 Task: Open a blank sheet, save the file as Serengeti.epub and add heading 'Serengeti National Park',with the parapraph 'Located in Tanzania, the Serengeti National Park is famous for its annual wildebeest migration and abundant wildlife. It offers a unique safari experience, allowing visitors to witness the awe-inspiring interactions between predators and prey in one of Africa's most iconic ecosystems.'Apply Font Style Merriweather And font size 18. Apply font style in  Heading 'Tahoma' and font size 30 Change heading alignment to  Left and paragraph alignment to  Left
Action: Mouse pressed left at (331, 171)
Screenshot: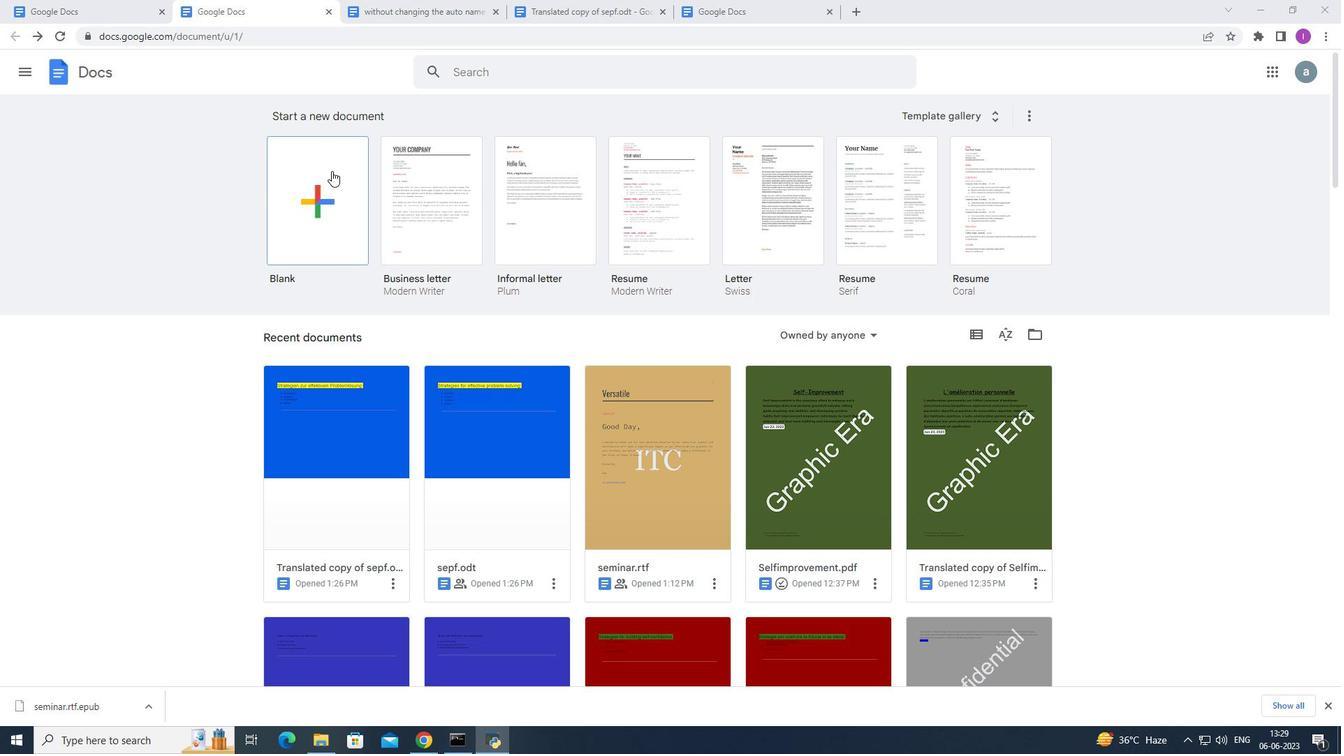 
Action: Mouse moved to (150, 64)
Screenshot: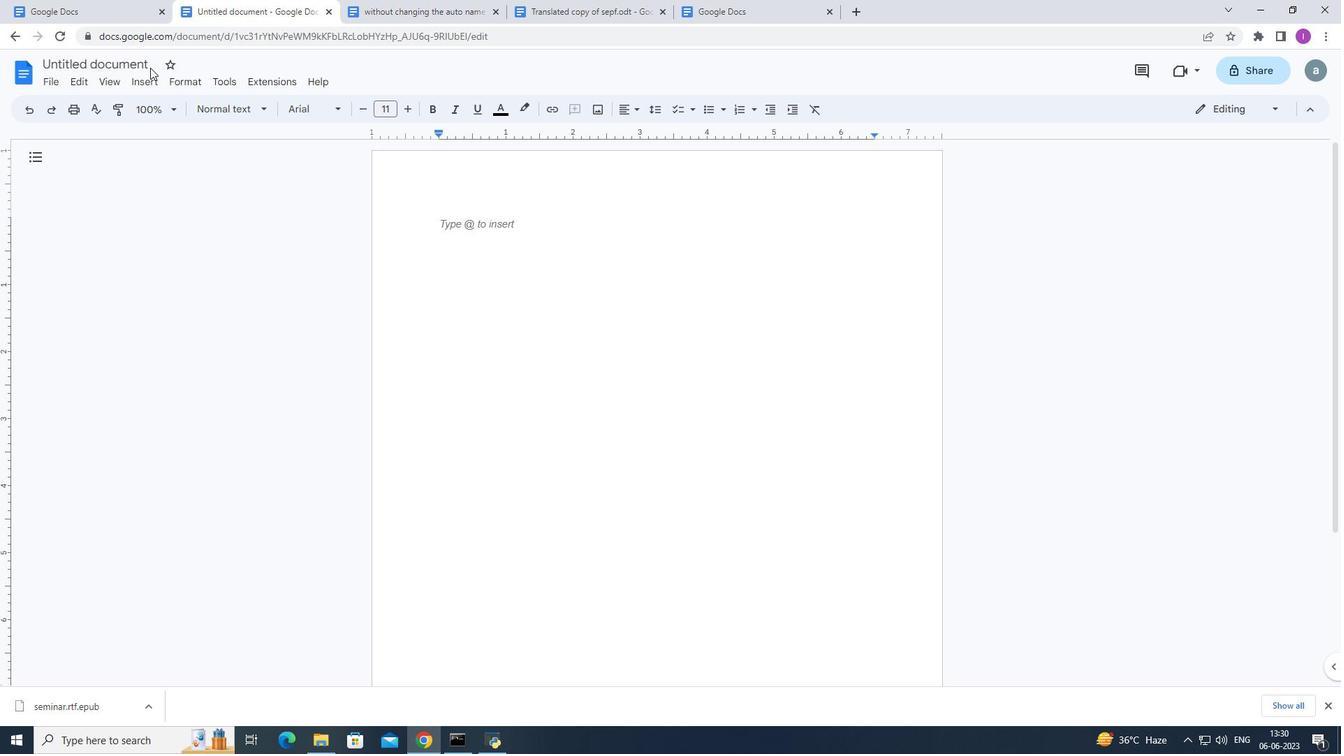 
Action: Mouse pressed left at (150, 64)
Screenshot: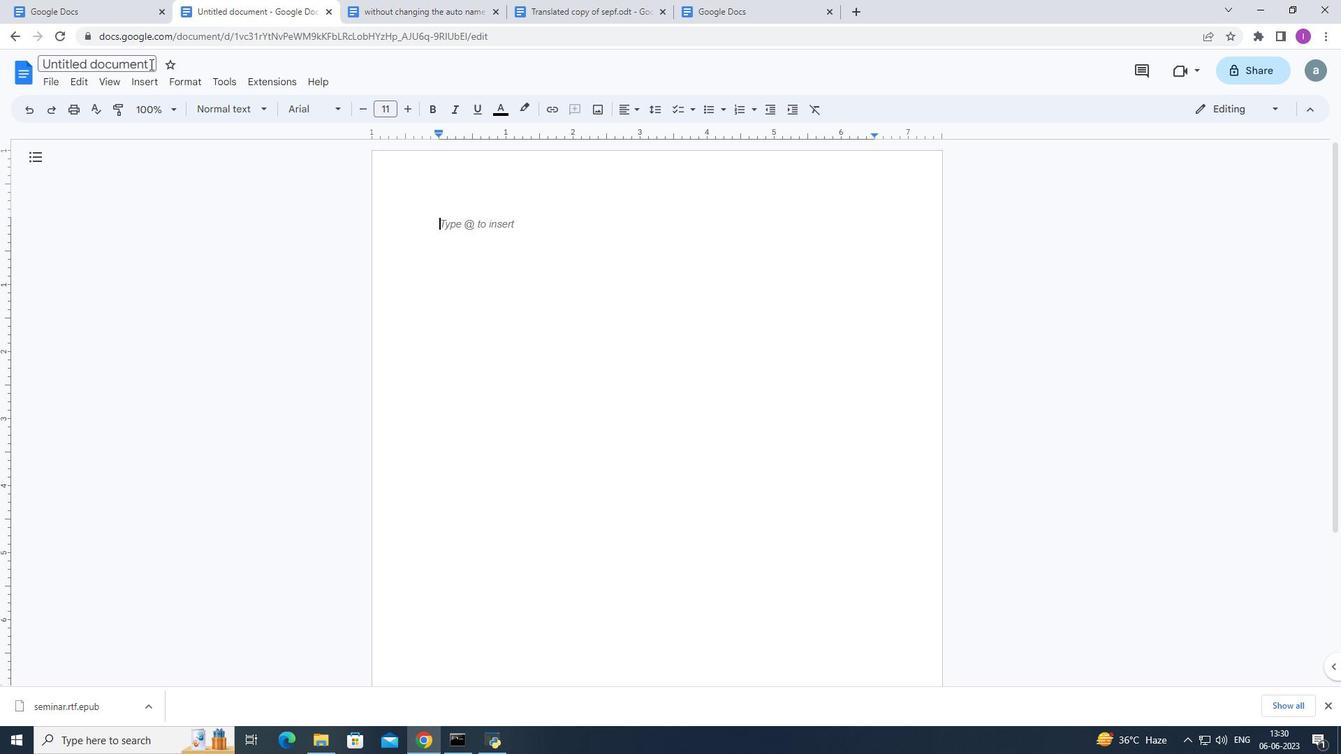 
Action: Key pressed <Key.shift>Serengeti.epub
Screenshot: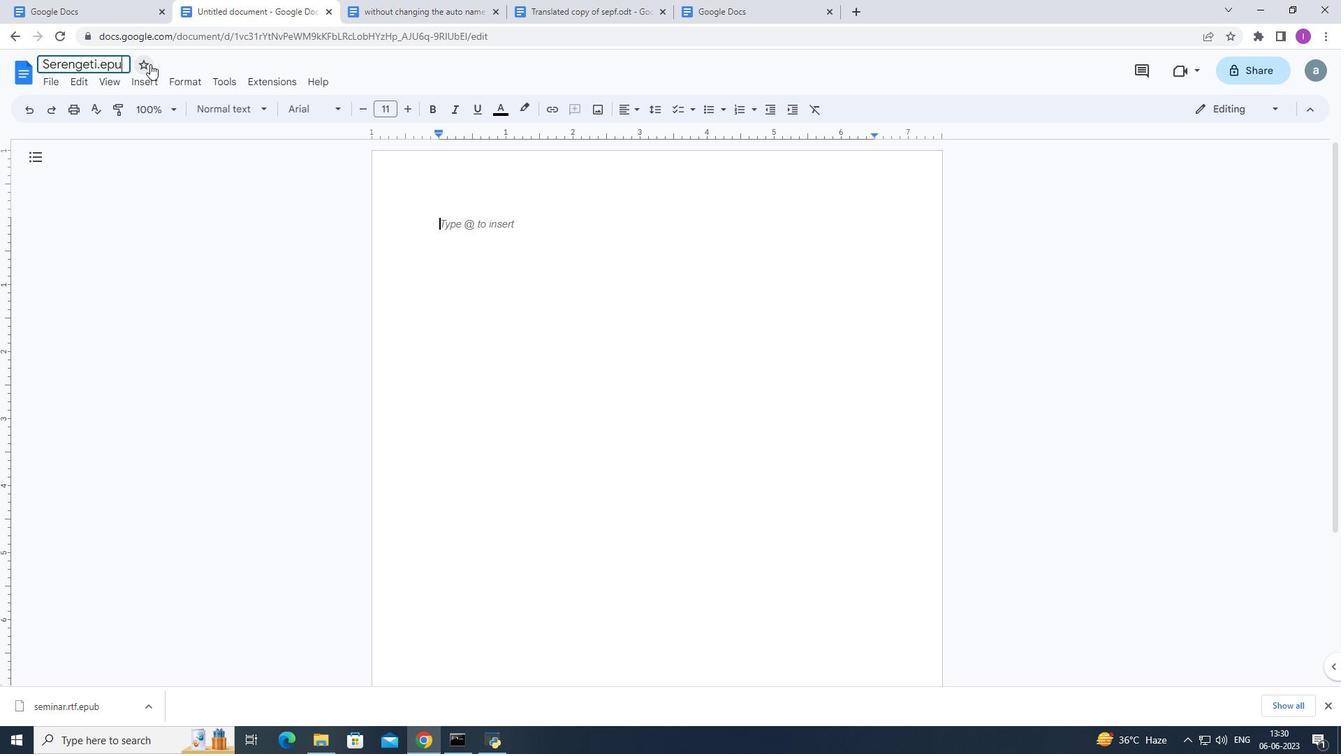 
Action: Mouse moved to (221, 74)
Screenshot: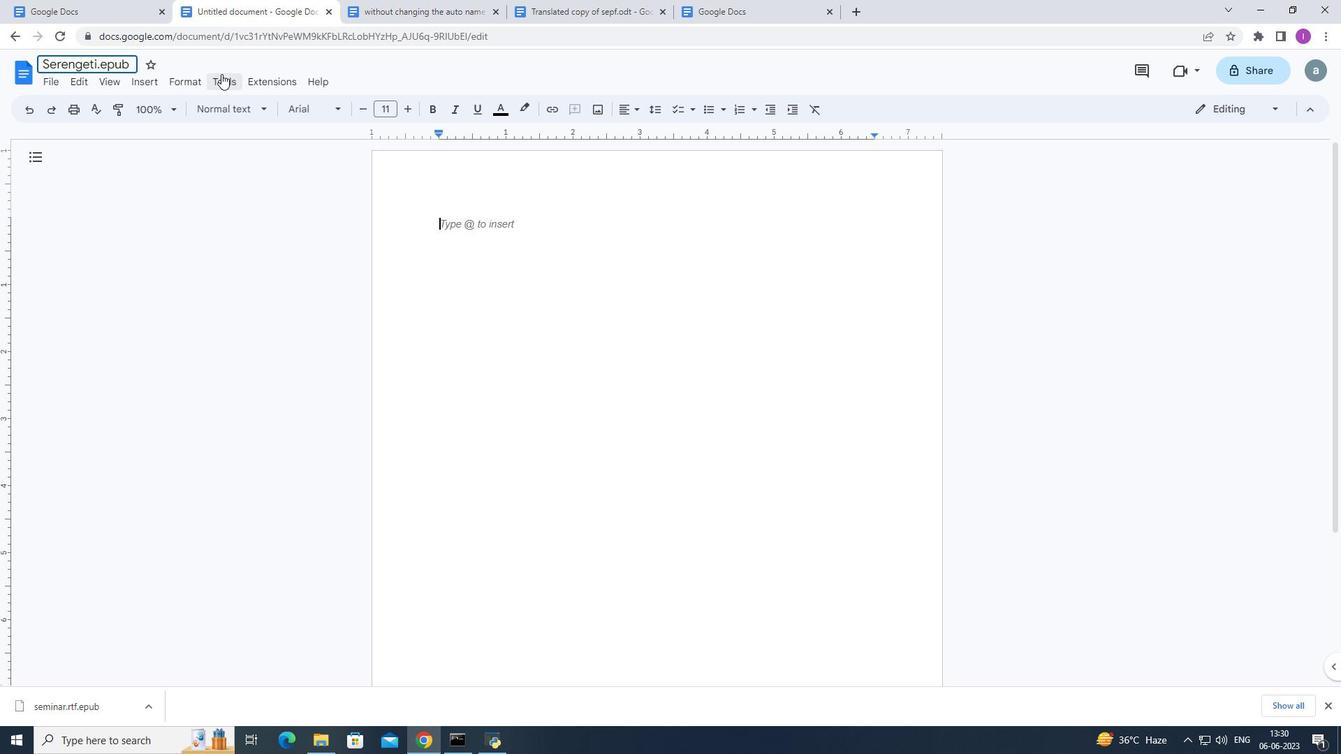 
Action: Mouse pressed left at (221, 74)
Screenshot: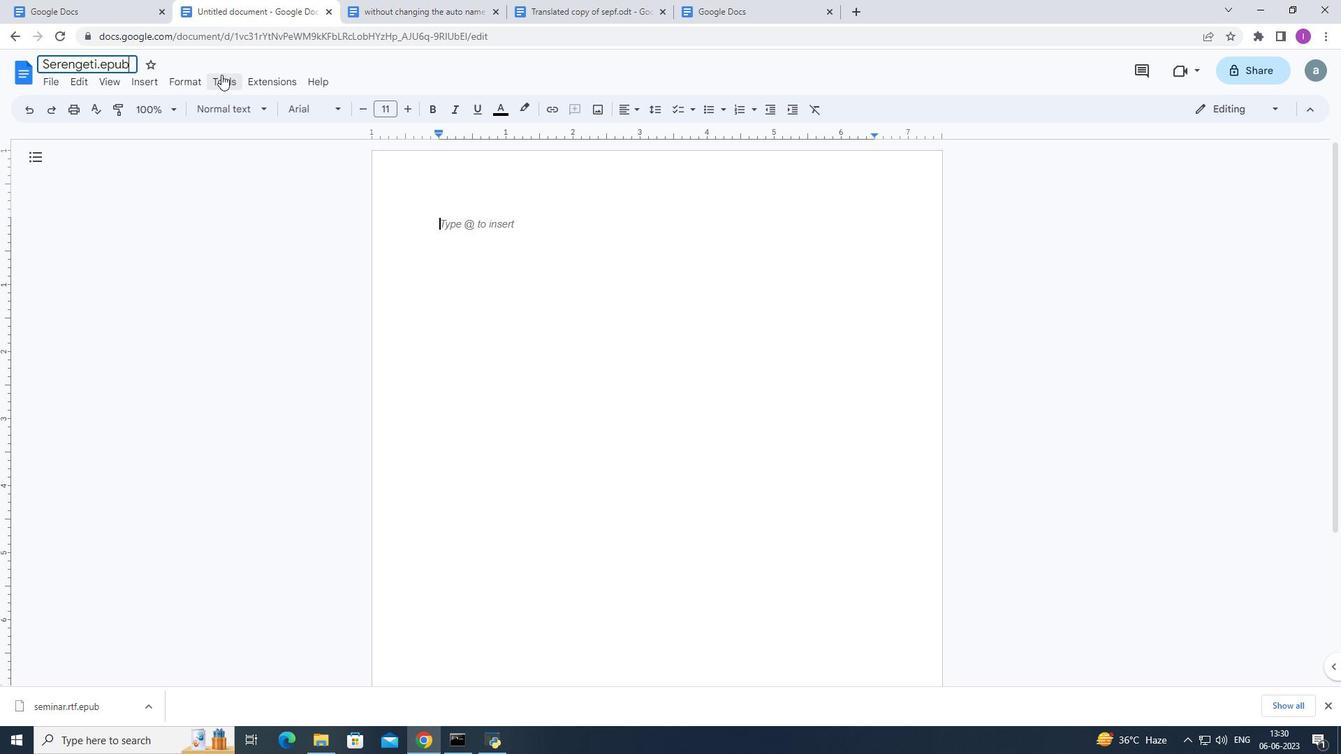 
Action: Mouse moved to (221, 74)
Screenshot: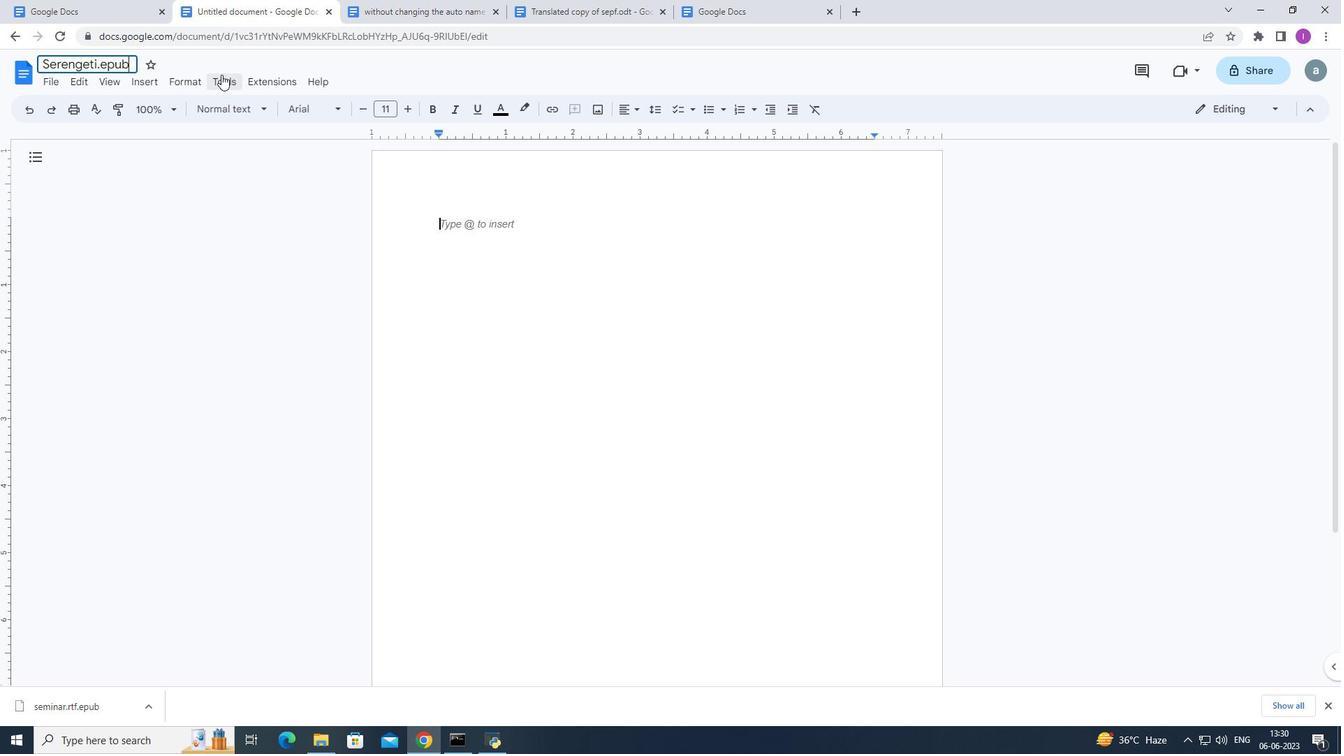 
Action: Mouse pressed left at (221, 74)
Screenshot: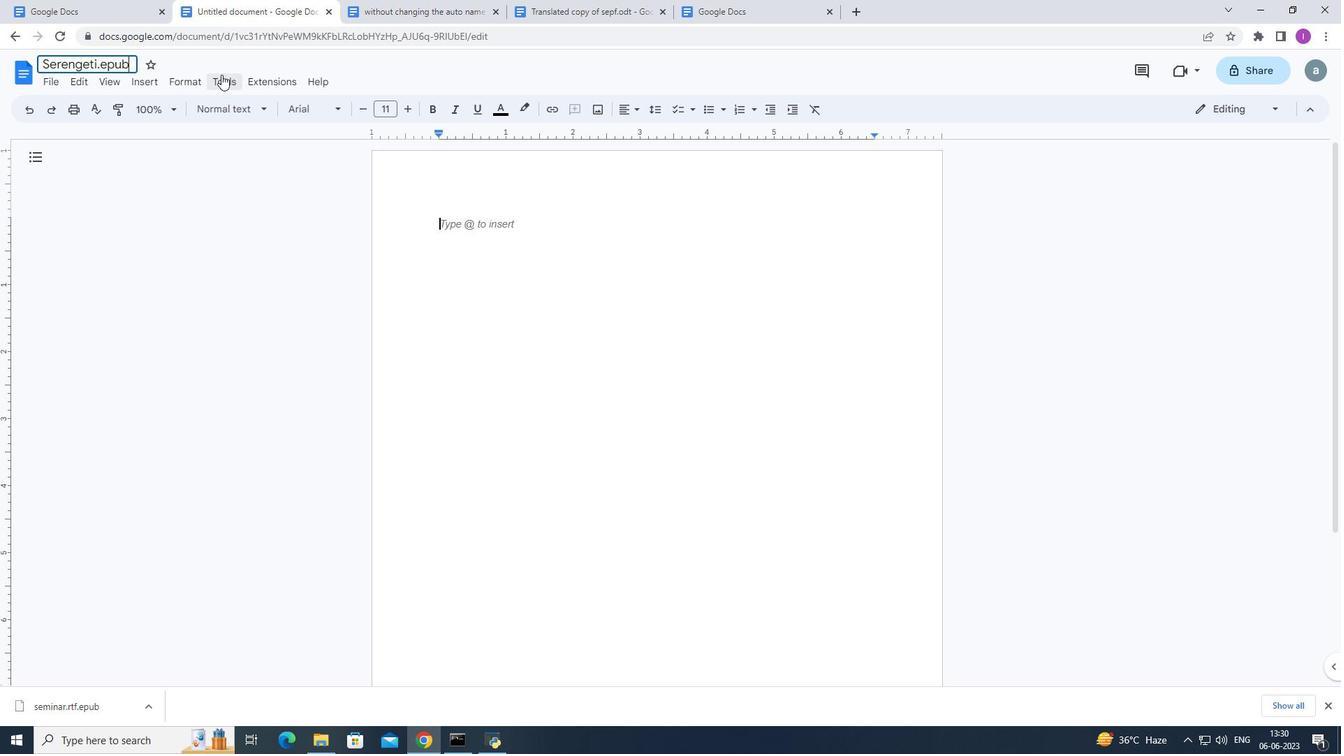 
Action: Mouse moved to (223, 81)
Screenshot: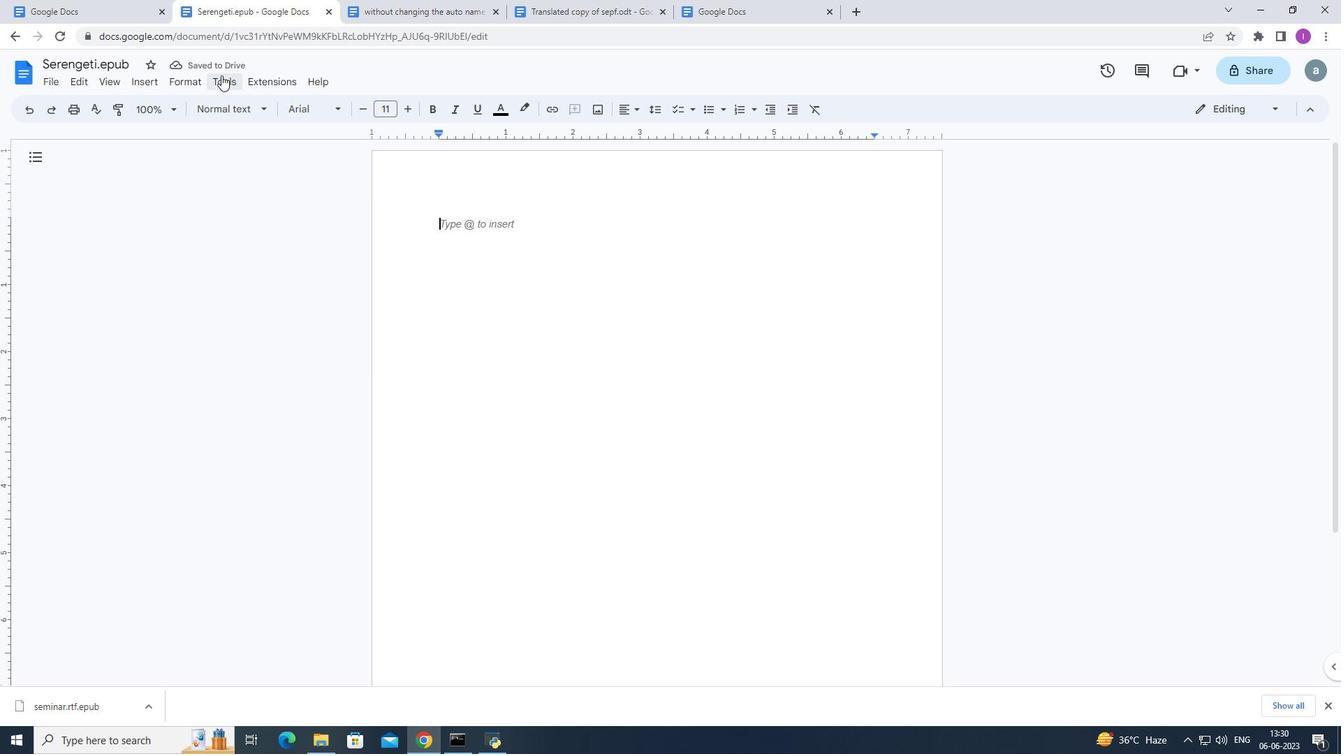 
Action: Mouse pressed left at (223, 81)
Screenshot: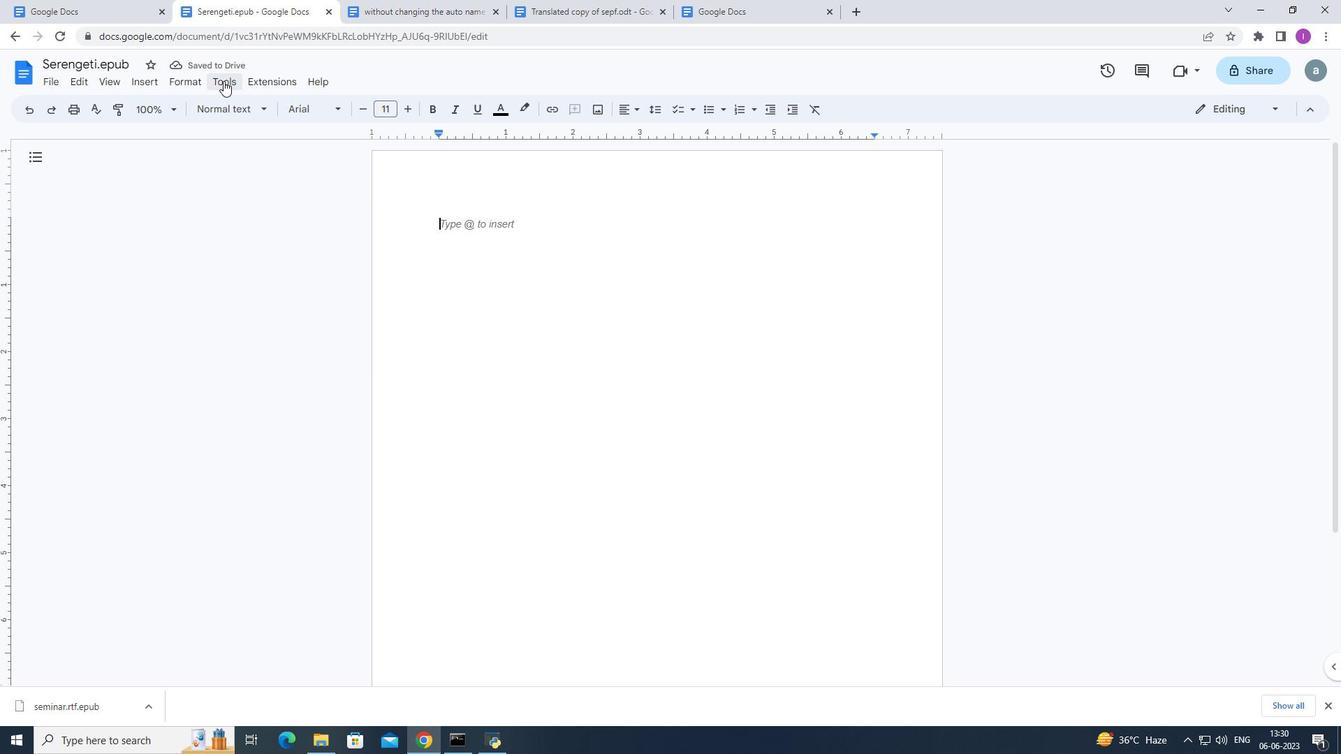 
Action: Mouse moved to (418, 231)
Screenshot: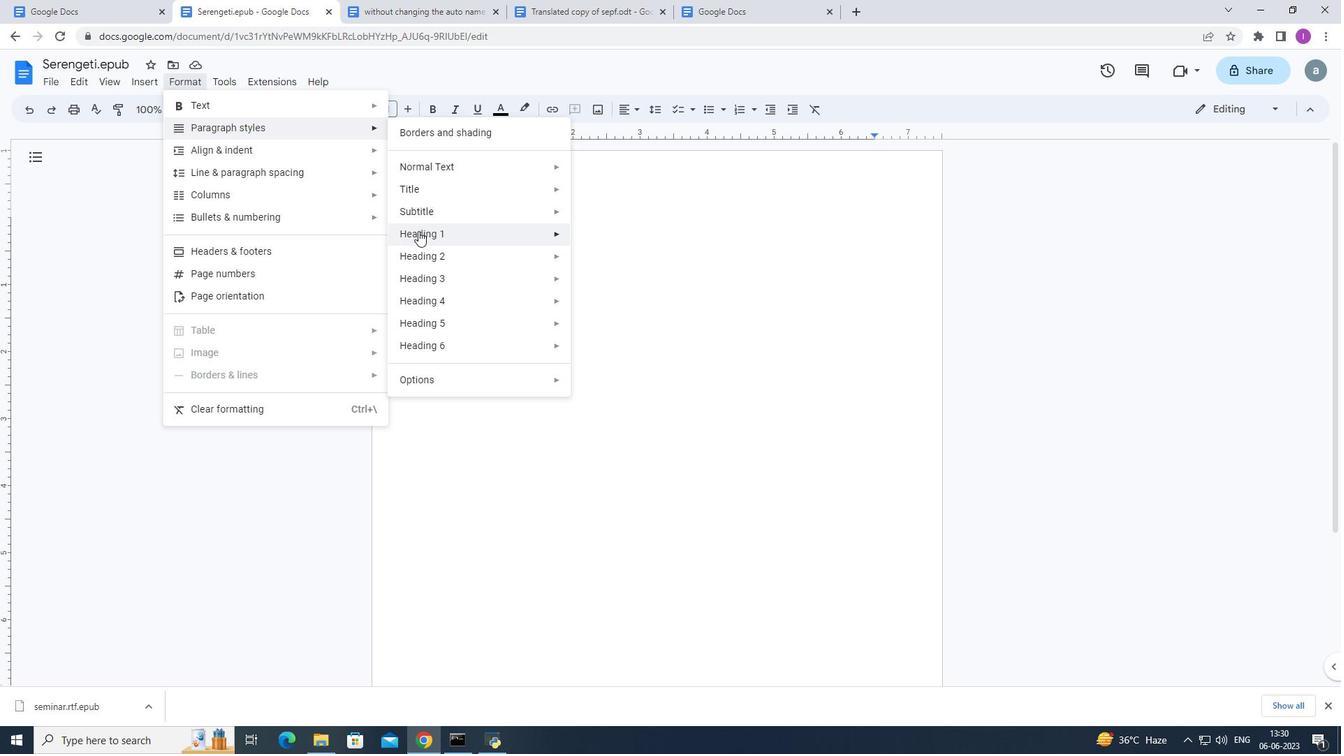 
Action: Mouse pressed left at (418, 231)
Screenshot: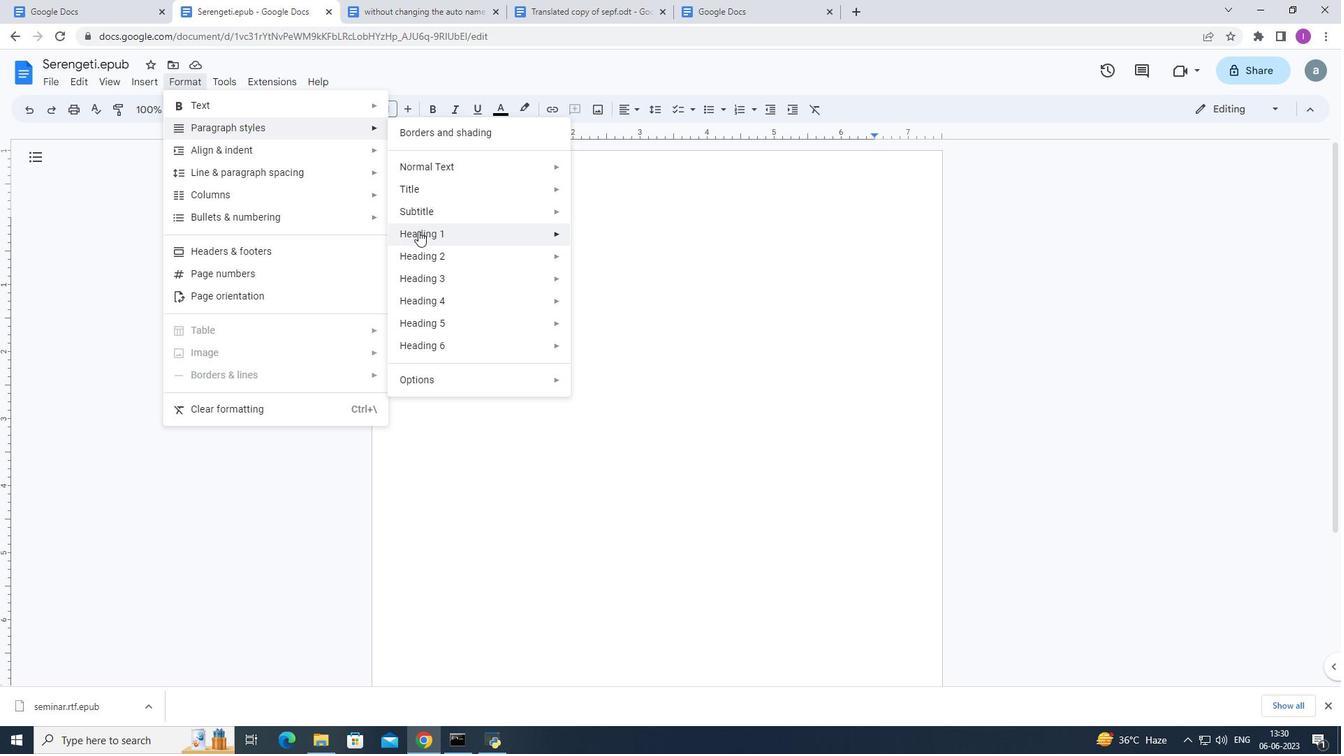 
Action: Mouse moved to (419, 231)
Screenshot: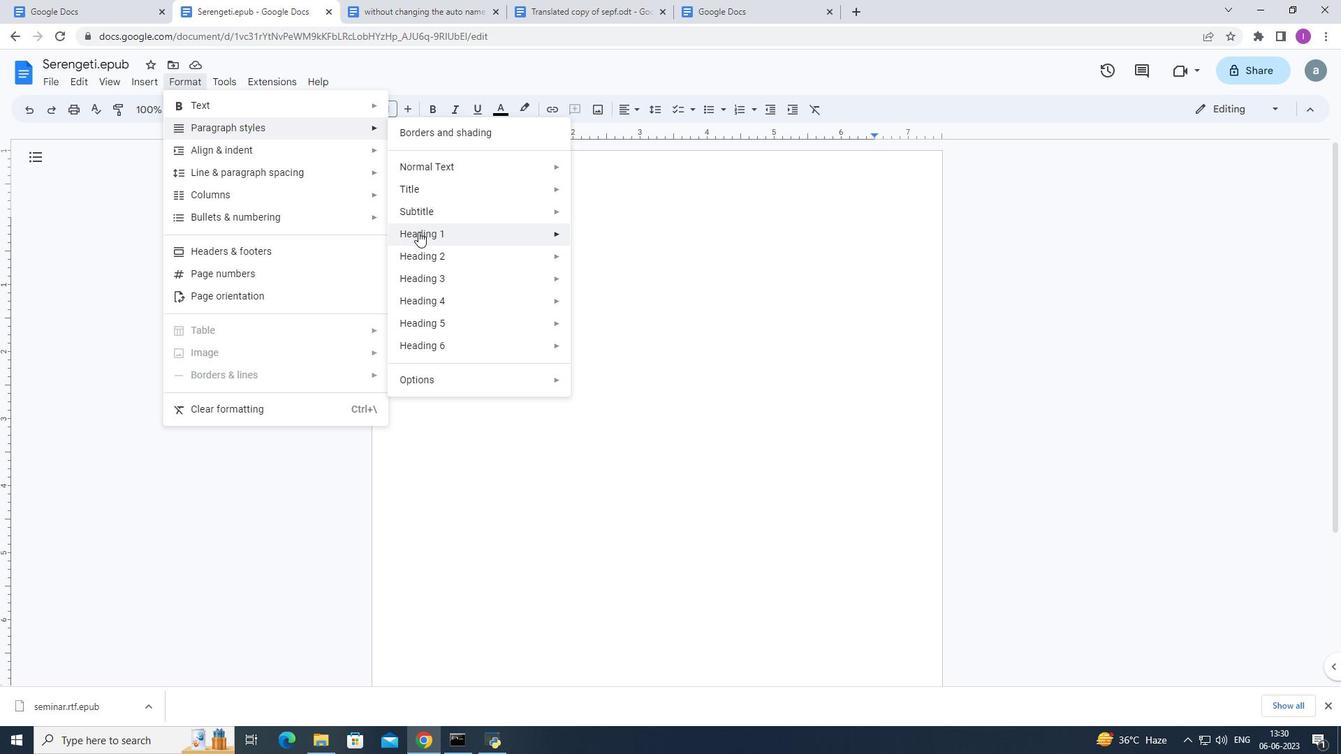 
Action: Mouse pressed left at (419, 231)
Screenshot: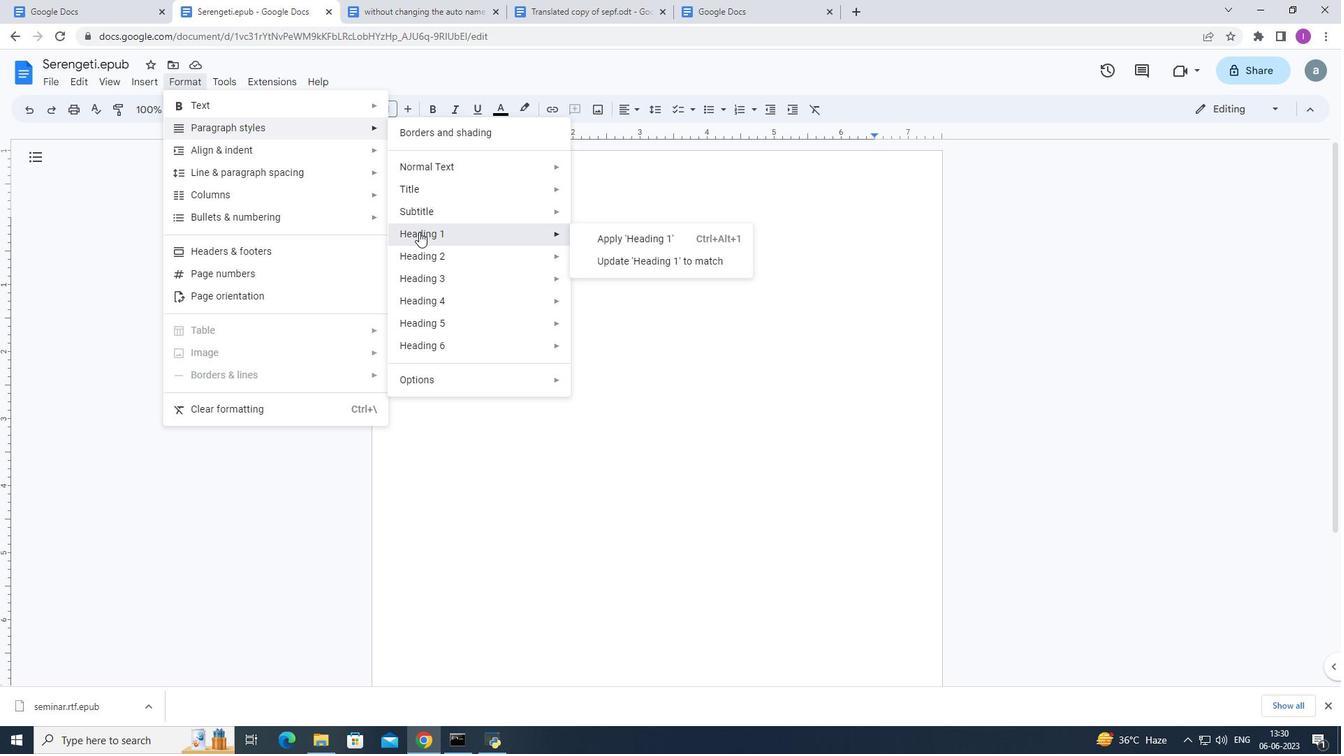 
Action: Mouse moved to (615, 237)
Screenshot: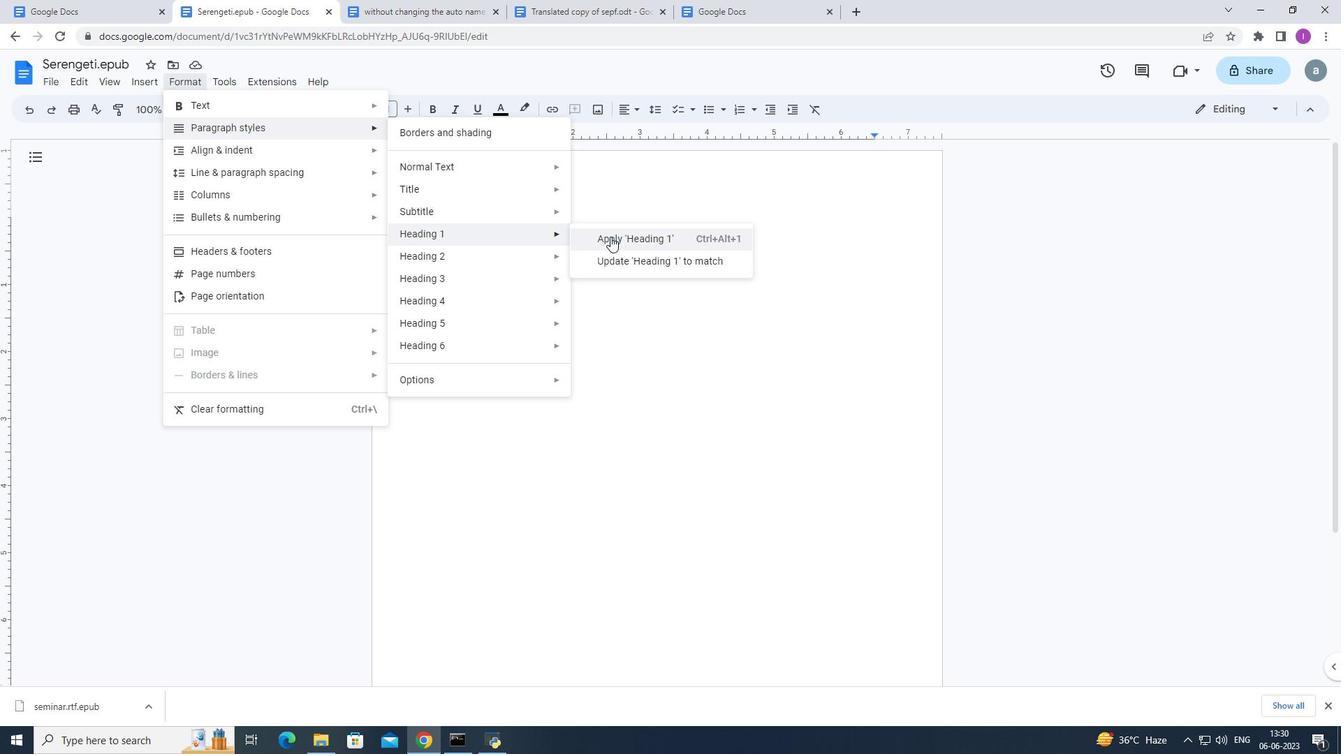 
Action: Mouse pressed left at (615, 237)
Screenshot: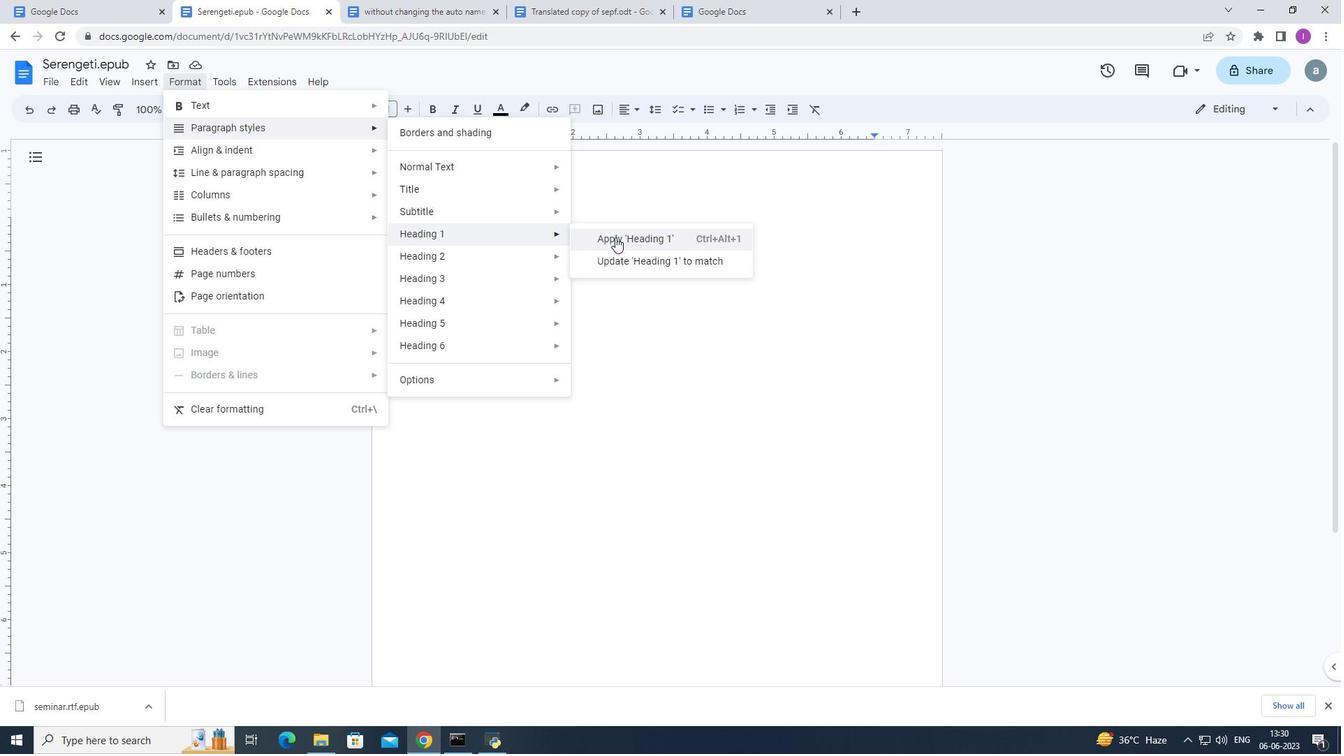 
Action: Mouse moved to (565, 199)
Screenshot: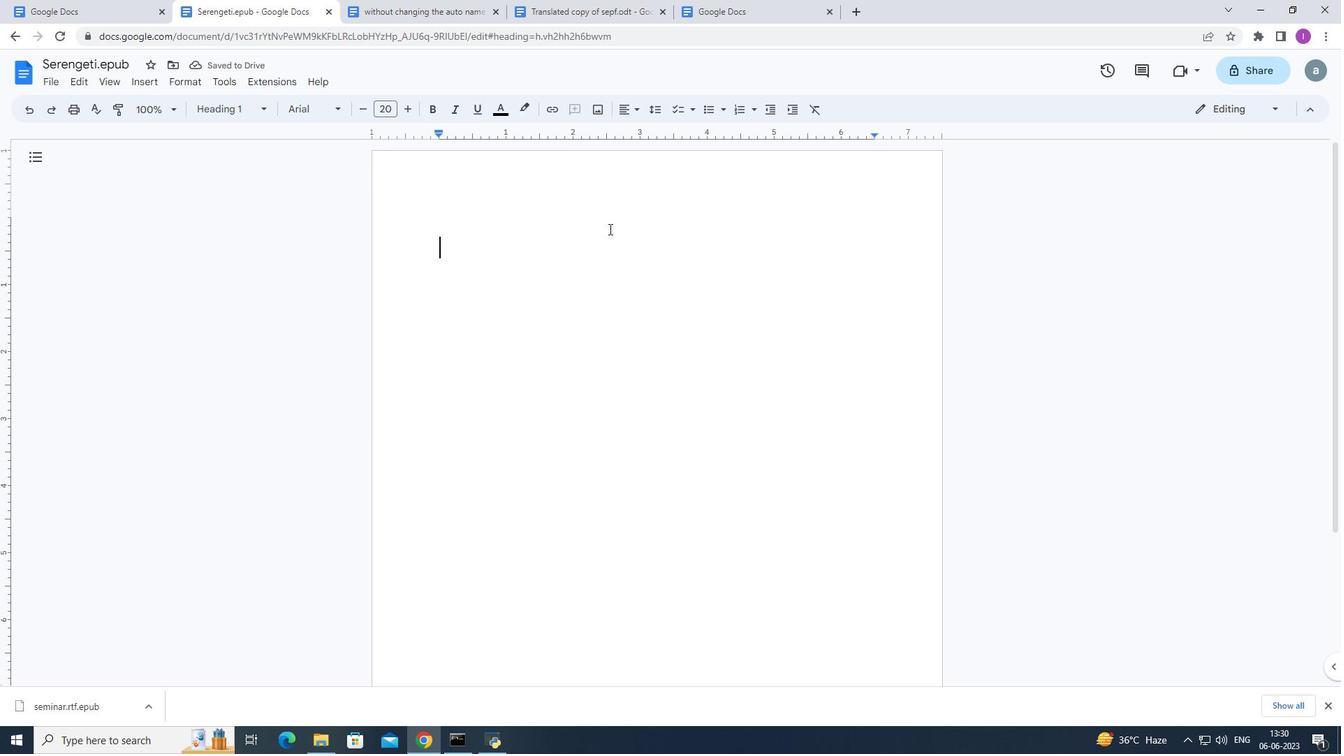 
Action: Key pressed <Key.shift>Serengeti<Key.space><Key.shift>National<Key.space>parl<Key.backspace>k<Key.enter><Key.shift><Key.shift><Key.shift><Key.shift><Key.shift><Key.shift><Key.shift><Key.shift><Key.shift><Key.shift><Key.shift><Key.shift><Key.shift><Key.shift><Key.shift><Key.shift><Key.shift><Key.shift><Key.shift><Key.shift>Located<Key.space>in<Key.space><Key.shift>Tanzania,<Key.space>the<Key.space><Key.shift>Serengeti<Key.space><Key.shift>National<Key.space>park<Key.space>is<Key.space>famous<Key.space>for<Key.space>its<Key.space>annual<Key.space>wildebeee<Key.backspace>st<Key.space>migration<Key.space>and<Key.space>abundant<Key.space>wildlife.<Key.shift>It<Key.space>offers<Key.space>a<Key.space>unique<Key.space>safari<Key.space>expero<Key.backspace>ience,allowing<Key.space>visitors<Key.space>to<Key.space>witnessthe
Screenshot: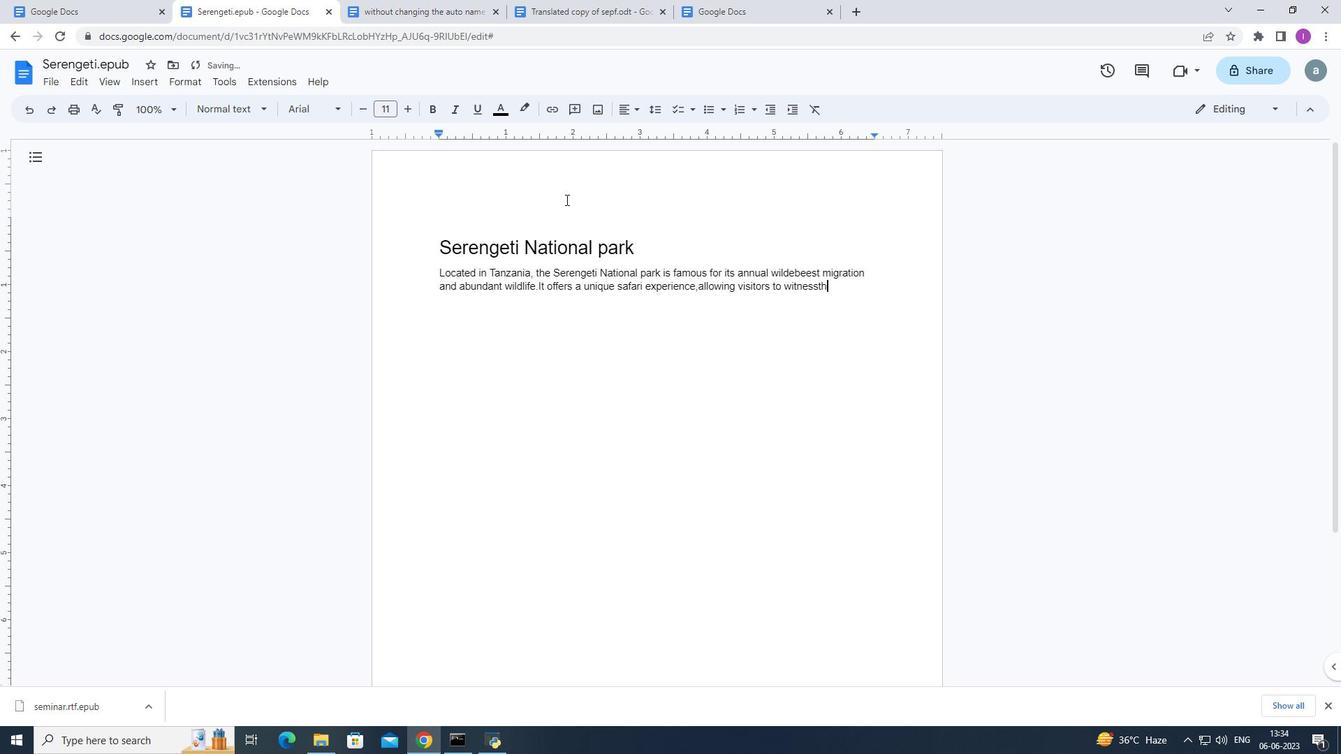 
Action: Mouse moved to (817, 287)
Screenshot: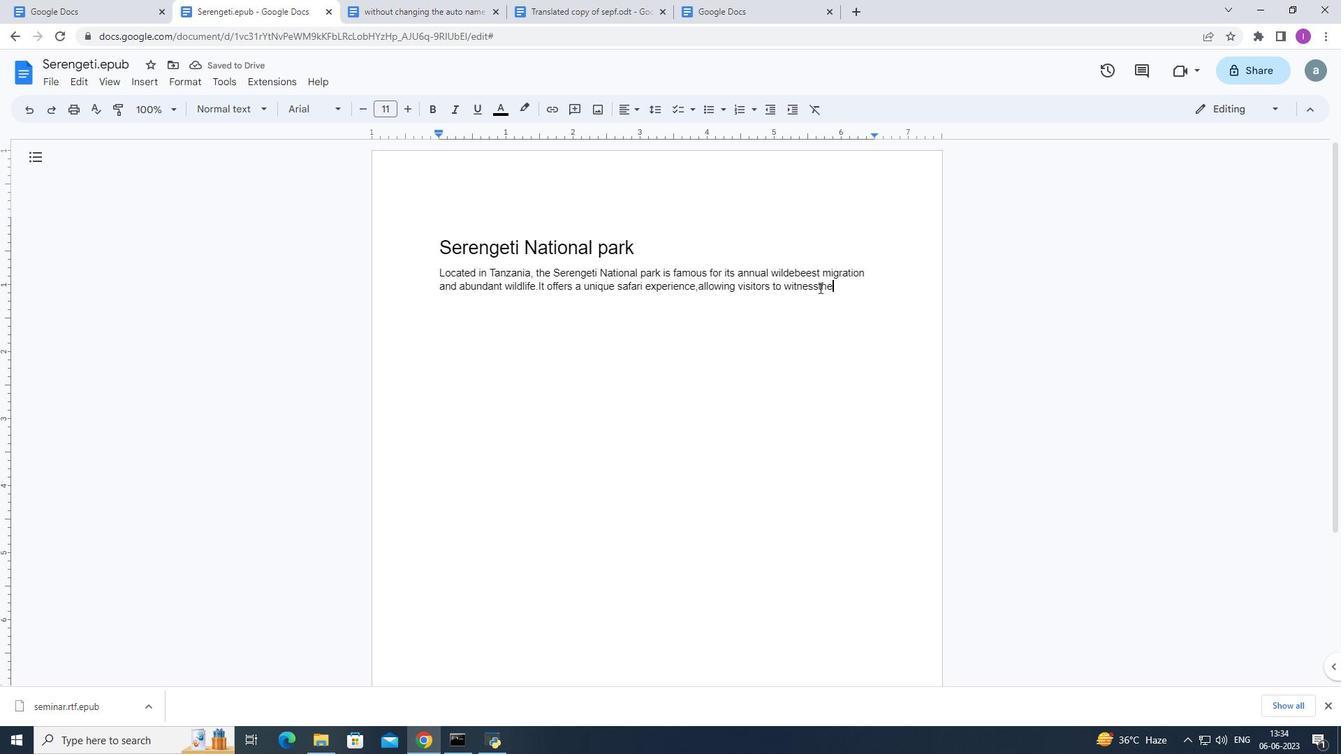 
Action: Mouse pressed left at (817, 287)
Screenshot: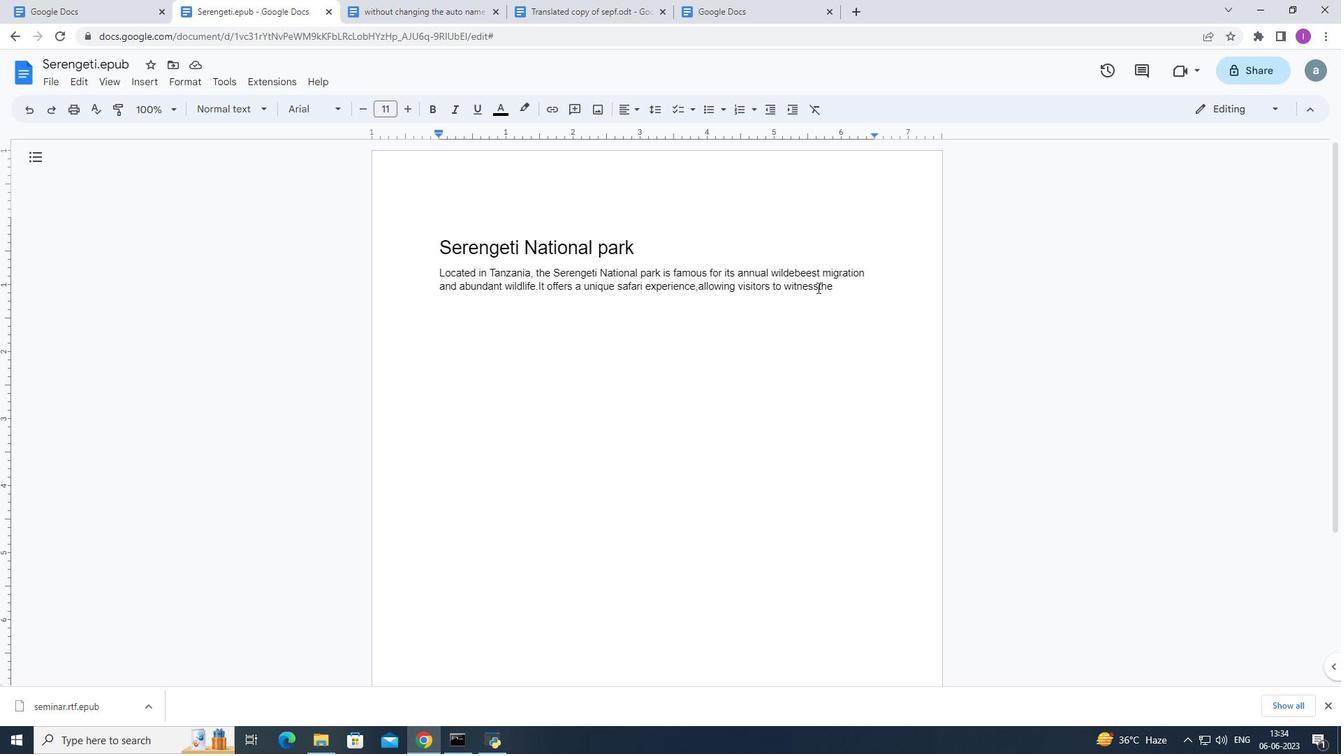 
Action: Mouse moved to (816, 268)
Screenshot: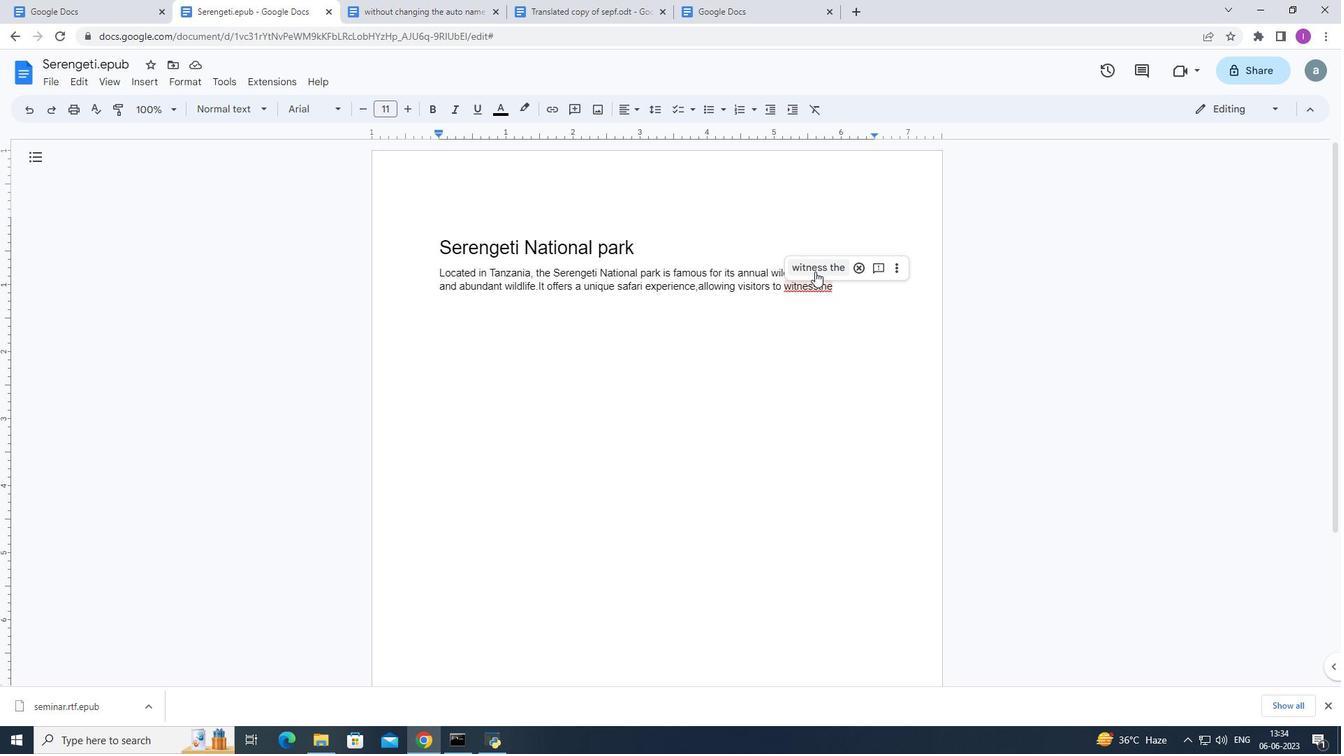 
Action: Mouse pressed left at (816, 268)
Screenshot: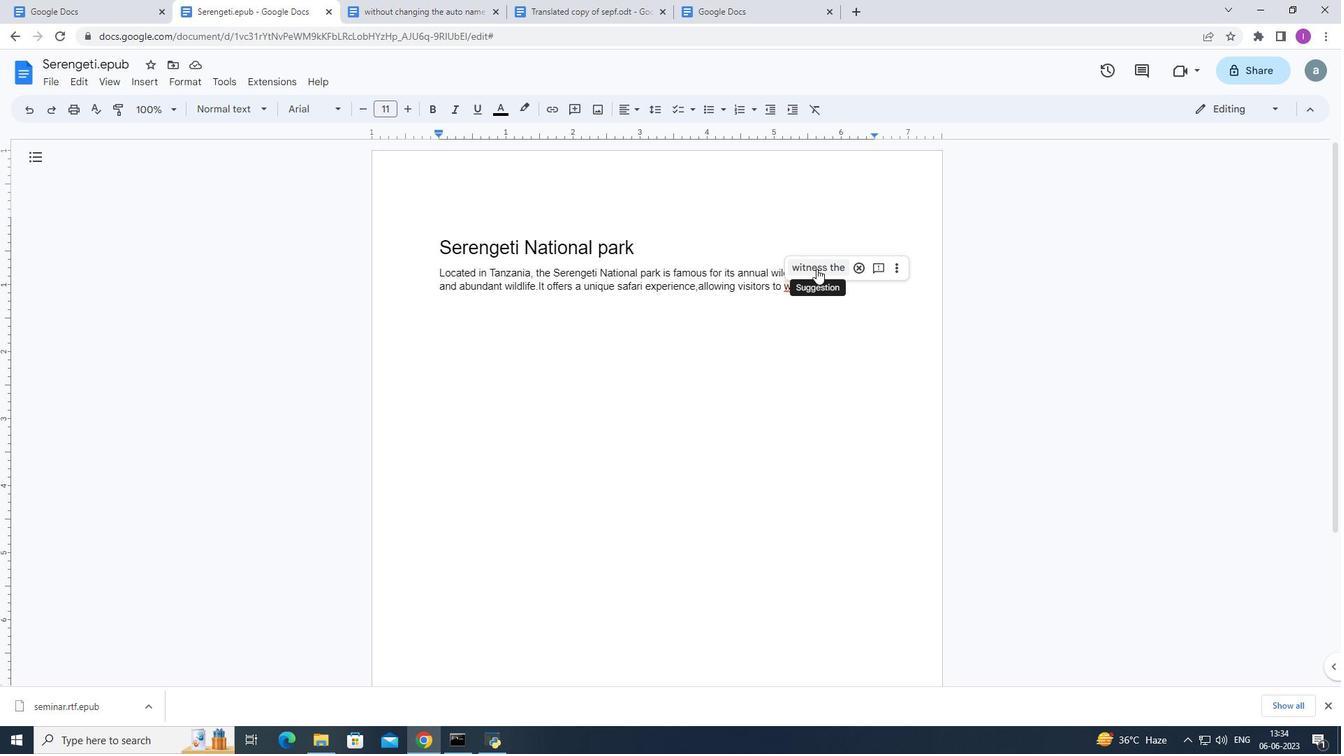
Action: Mouse moved to (816, 259)
Screenshot: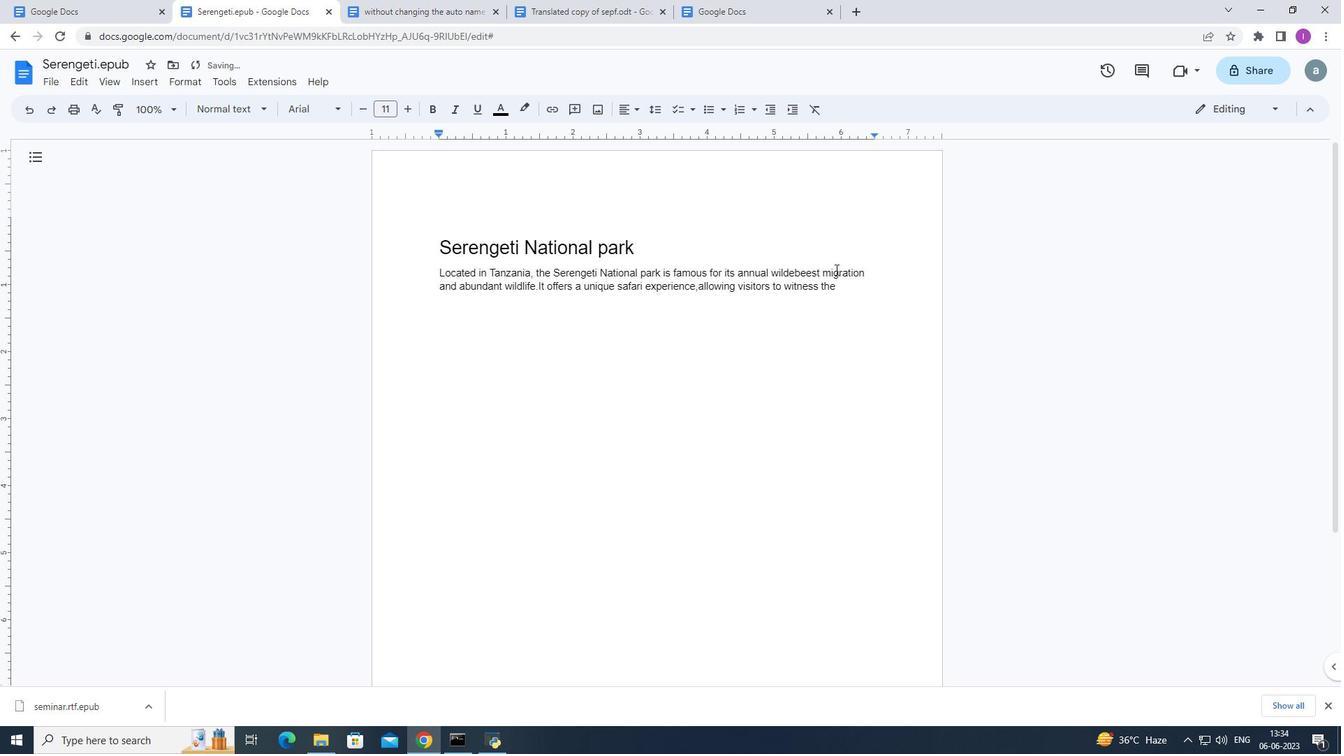 
Action: Key pressed <Key.space>awe-inspiring<Key.space>intereactions<Key.space>between
Screenshot: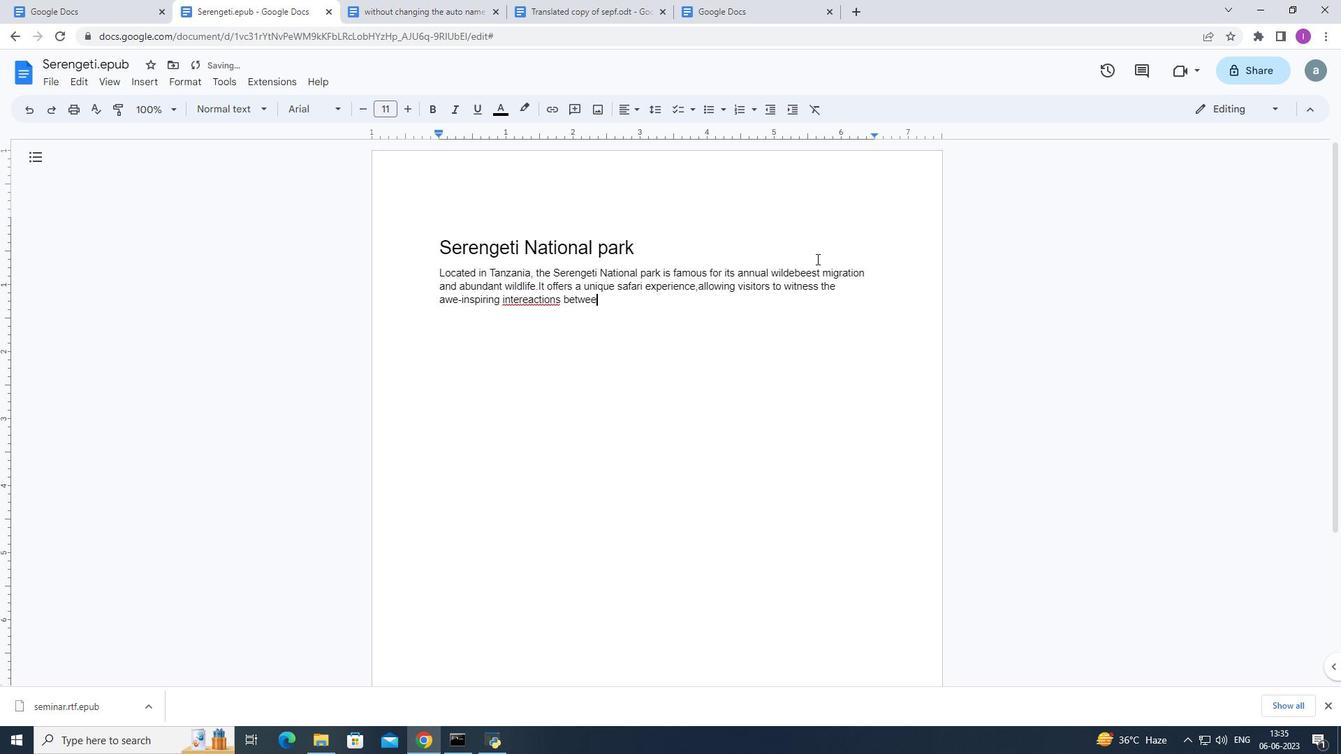 
Action: Mouse moved to (539, 305)
Screenshot: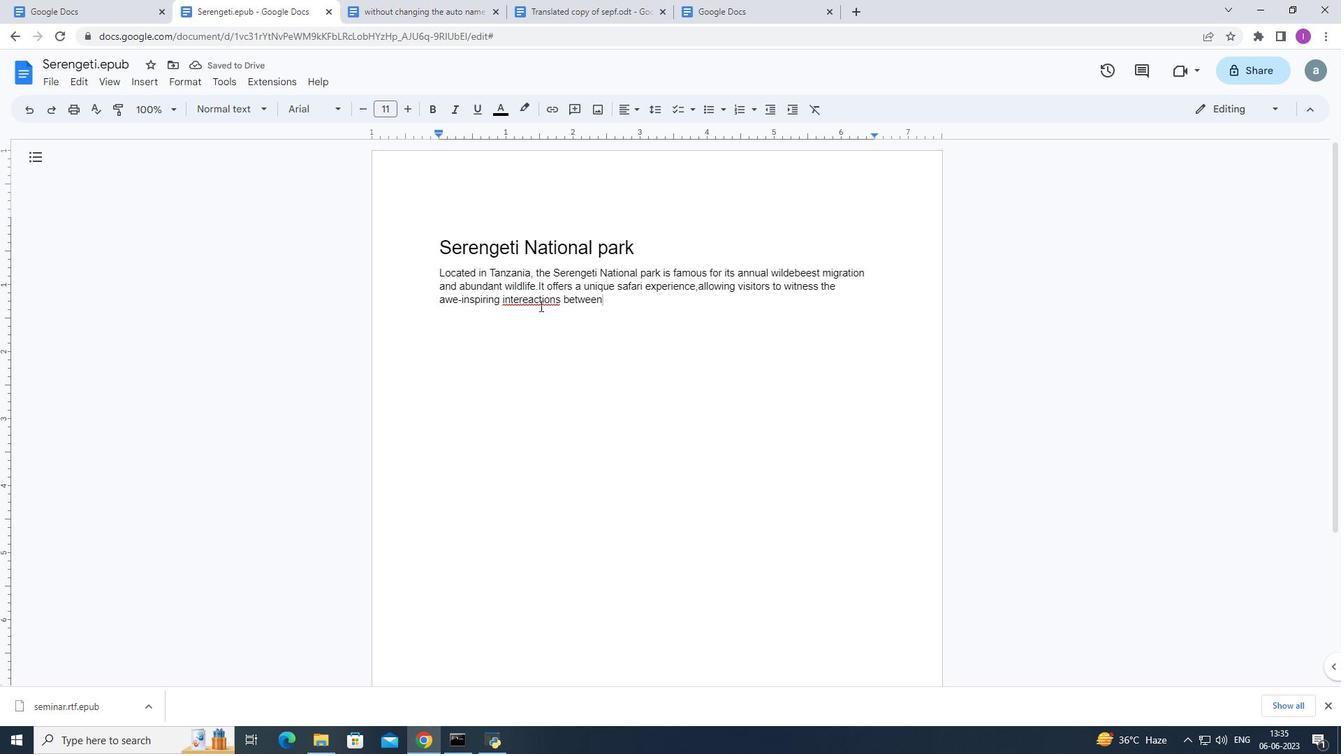
Action: Mouse pressed left at (539, 305)
Screenshot: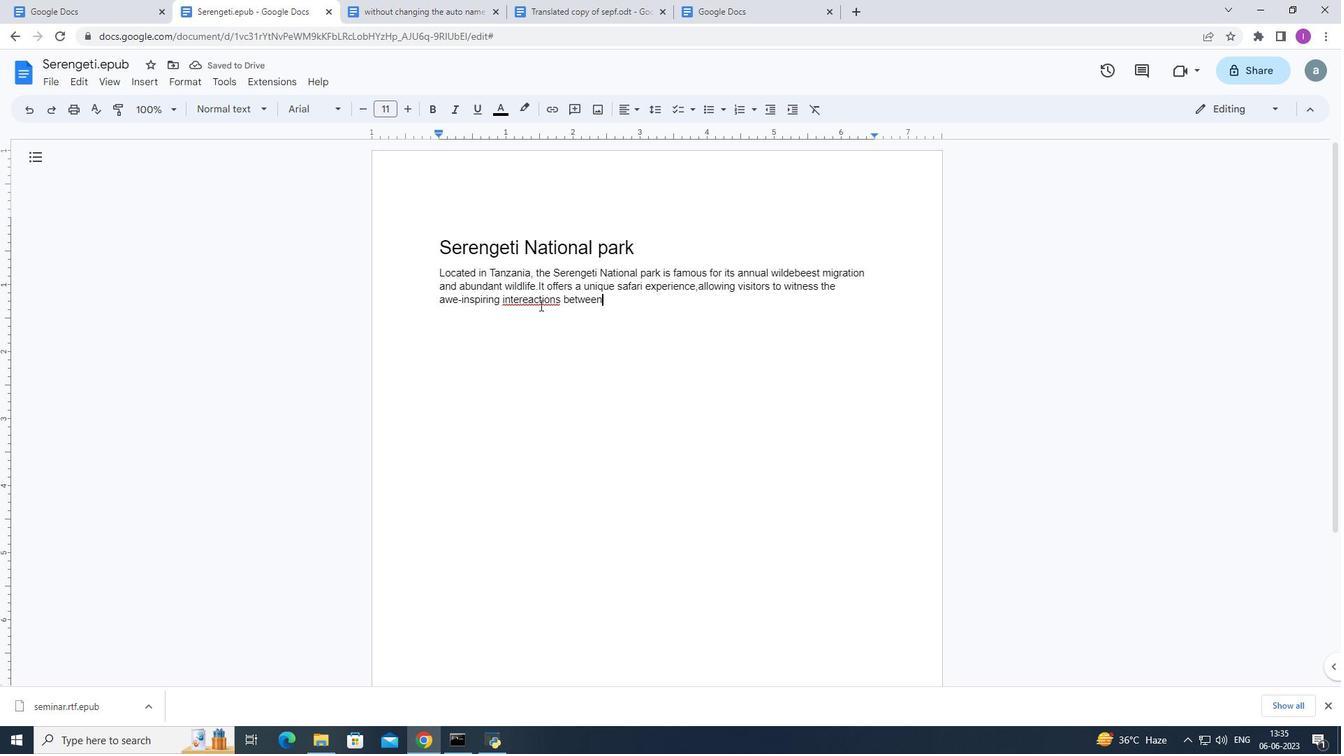 
Action: Mouse moved to (521, 274)
Screenshot: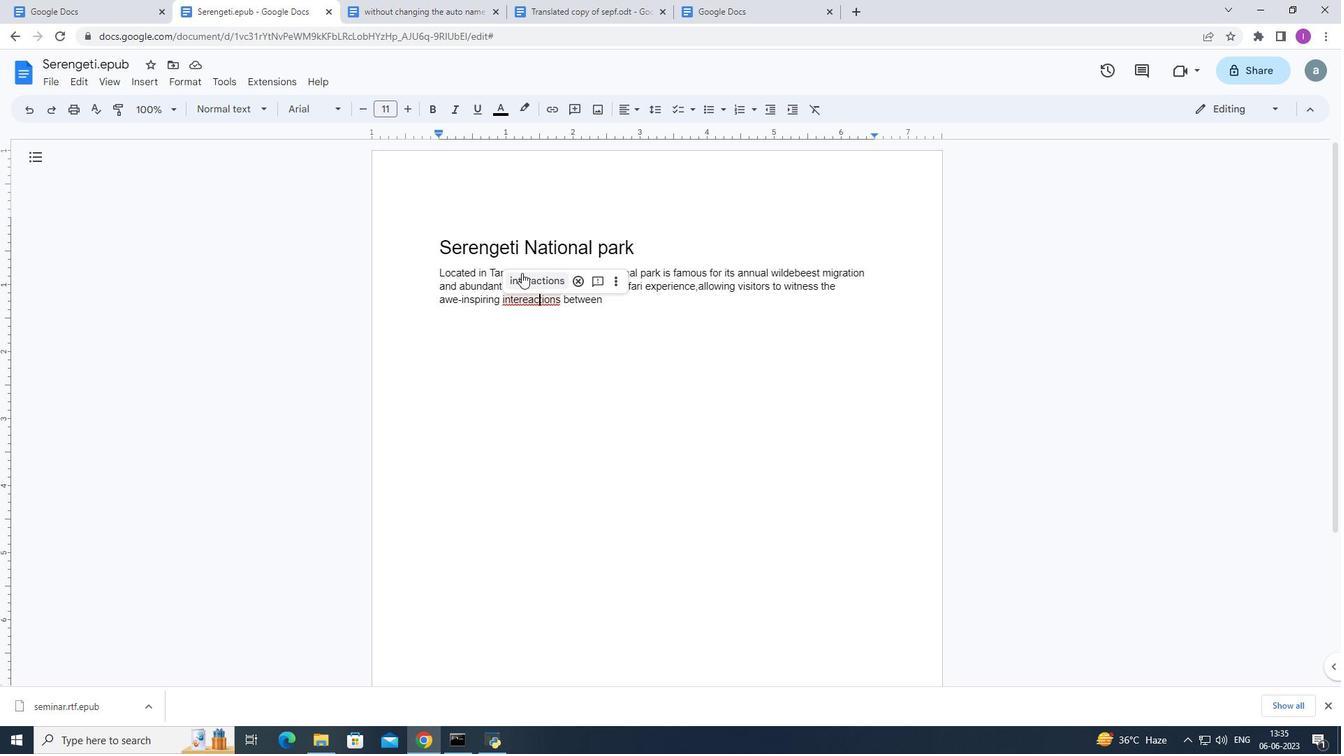 
Action: Mouse pressed left at (521, 274)
Screenshot: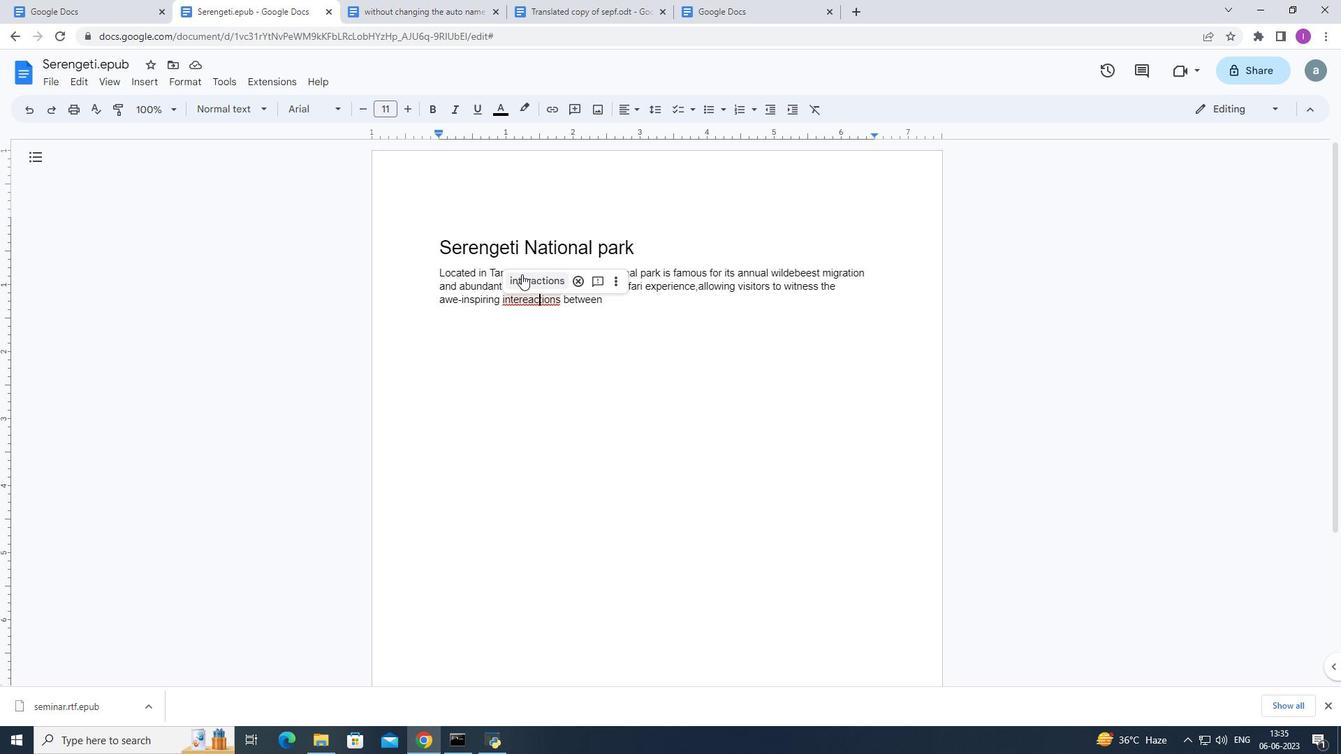 
Action: Mouse moved to (606, 302)
Screenshot: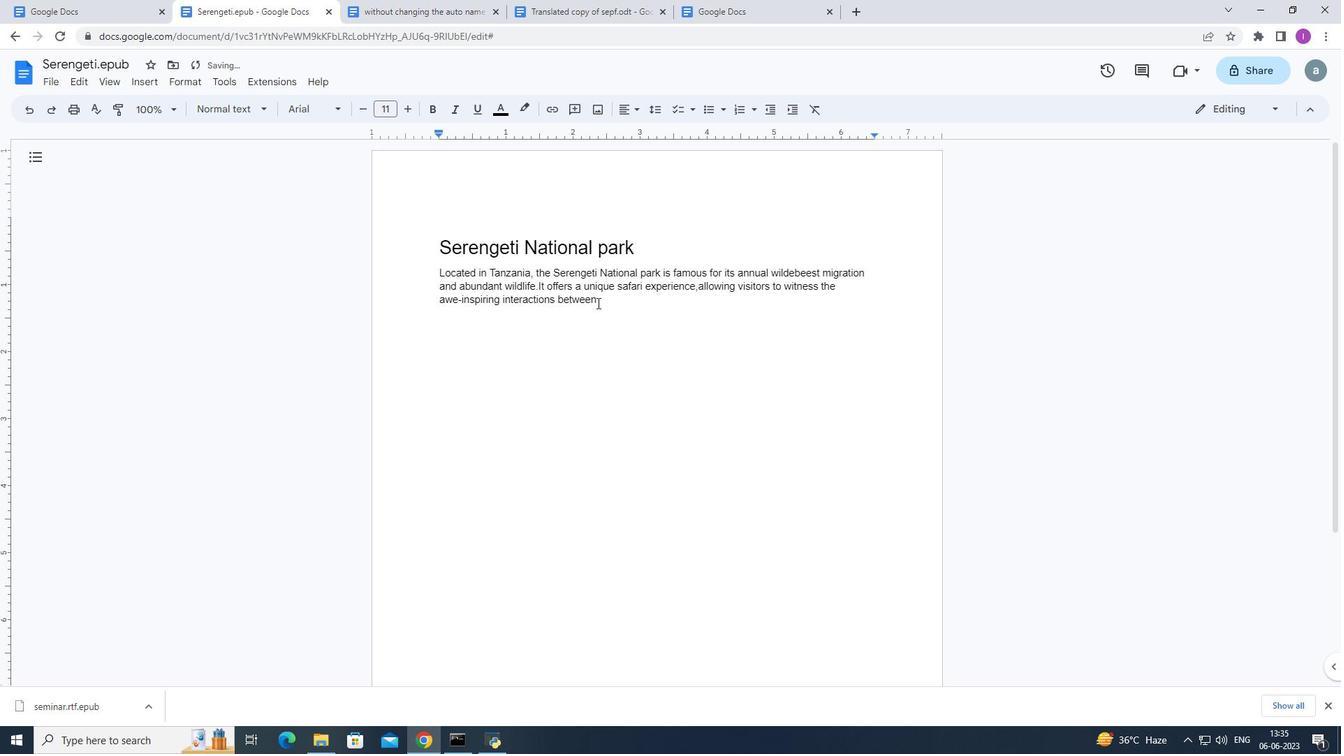 
Action: Mouse pressed left at (606, 302)
Screenshot: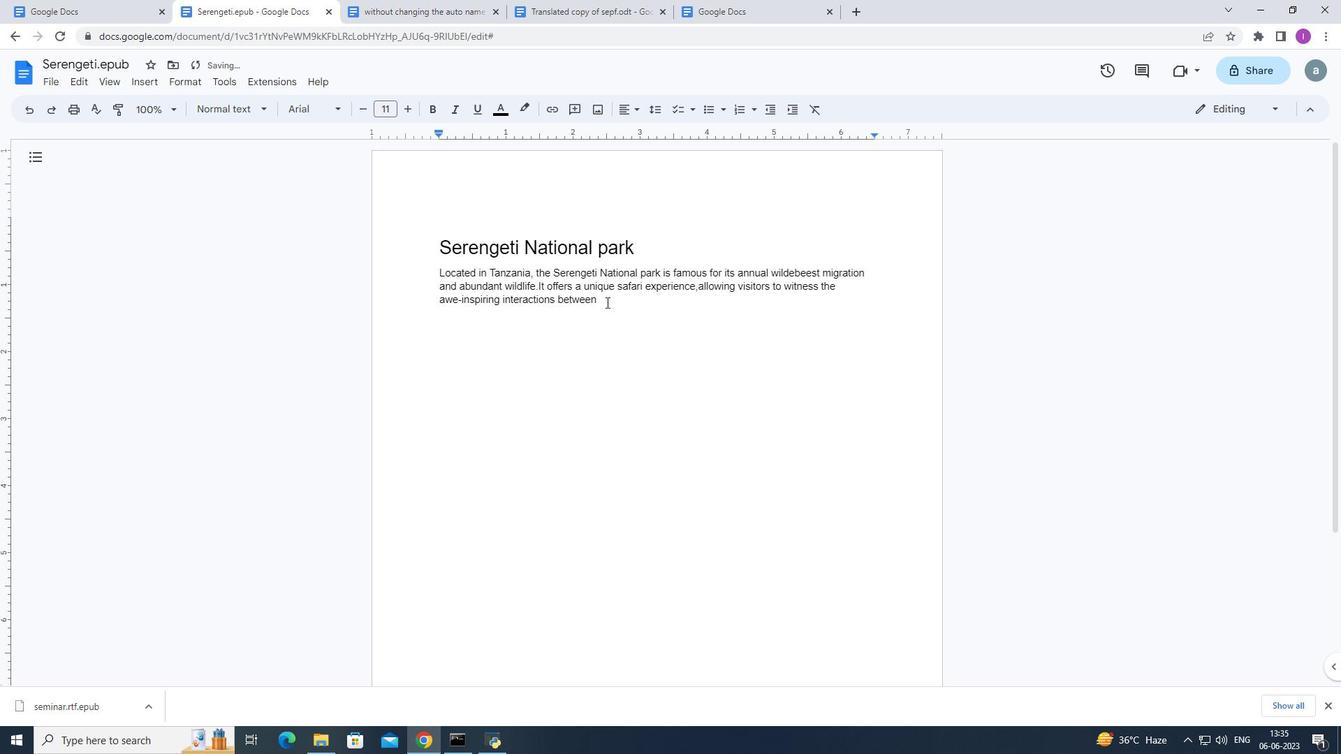 
Action: Mouse moved to (607, 301)
Screenshot: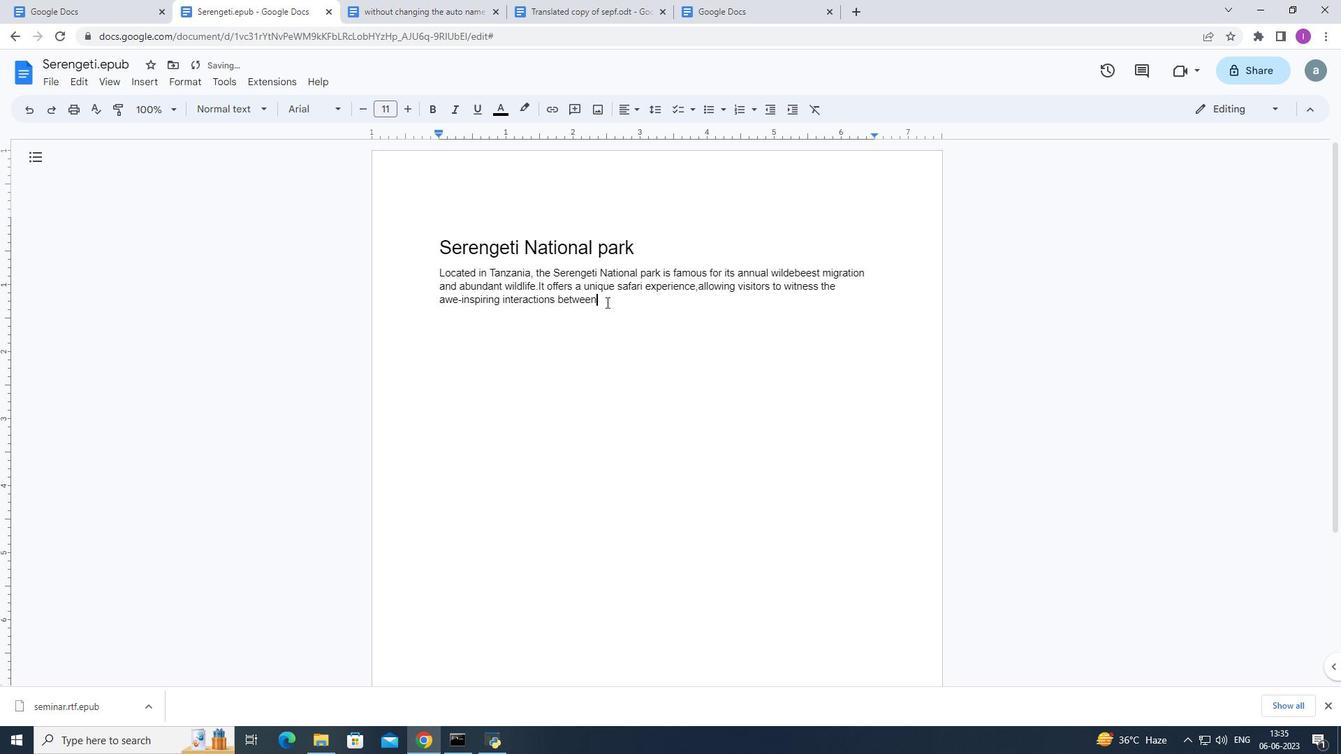 
Action: Key pressed <Key.space>predators<Key.space>and<Key.space>prey<Key.space>in<Key.space>om<Key.backspace>ne<Key.space>of<Key.space>africa's
Screenshot: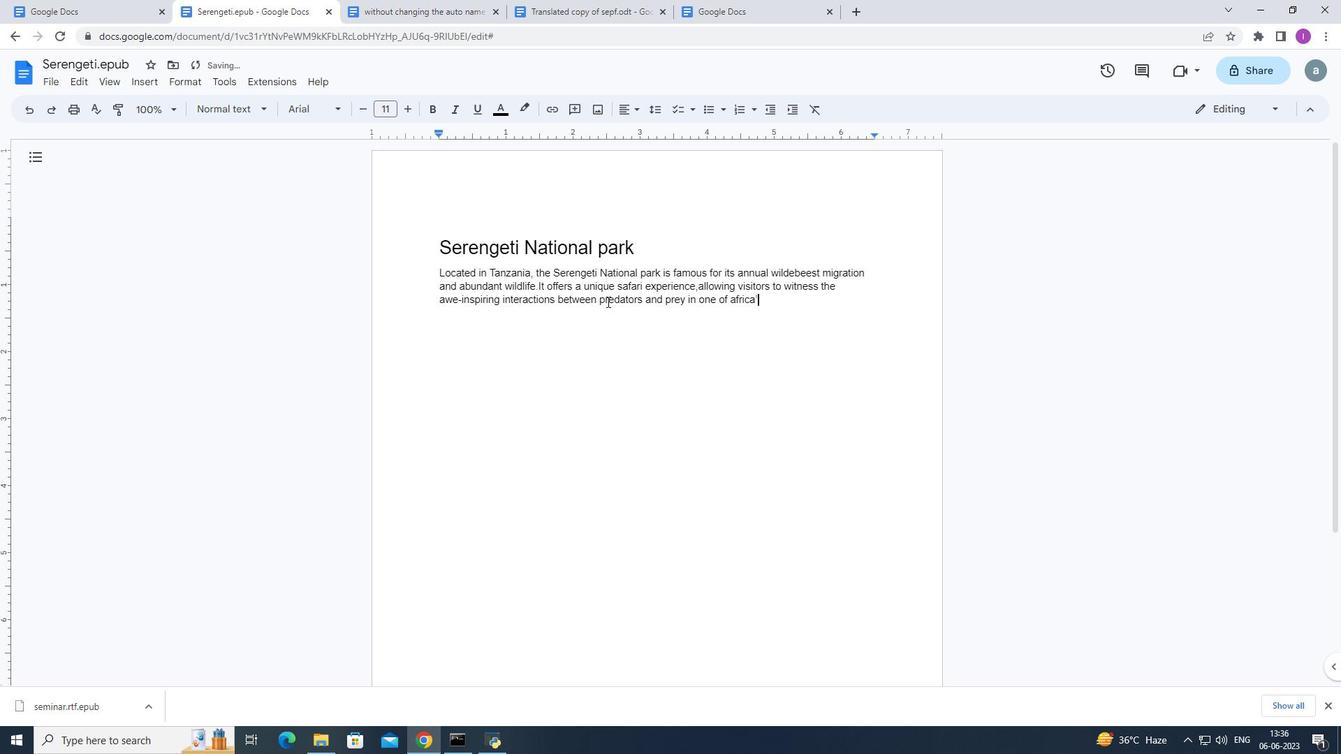 
Action: Mouse moved to (734, 298)
Screenshot: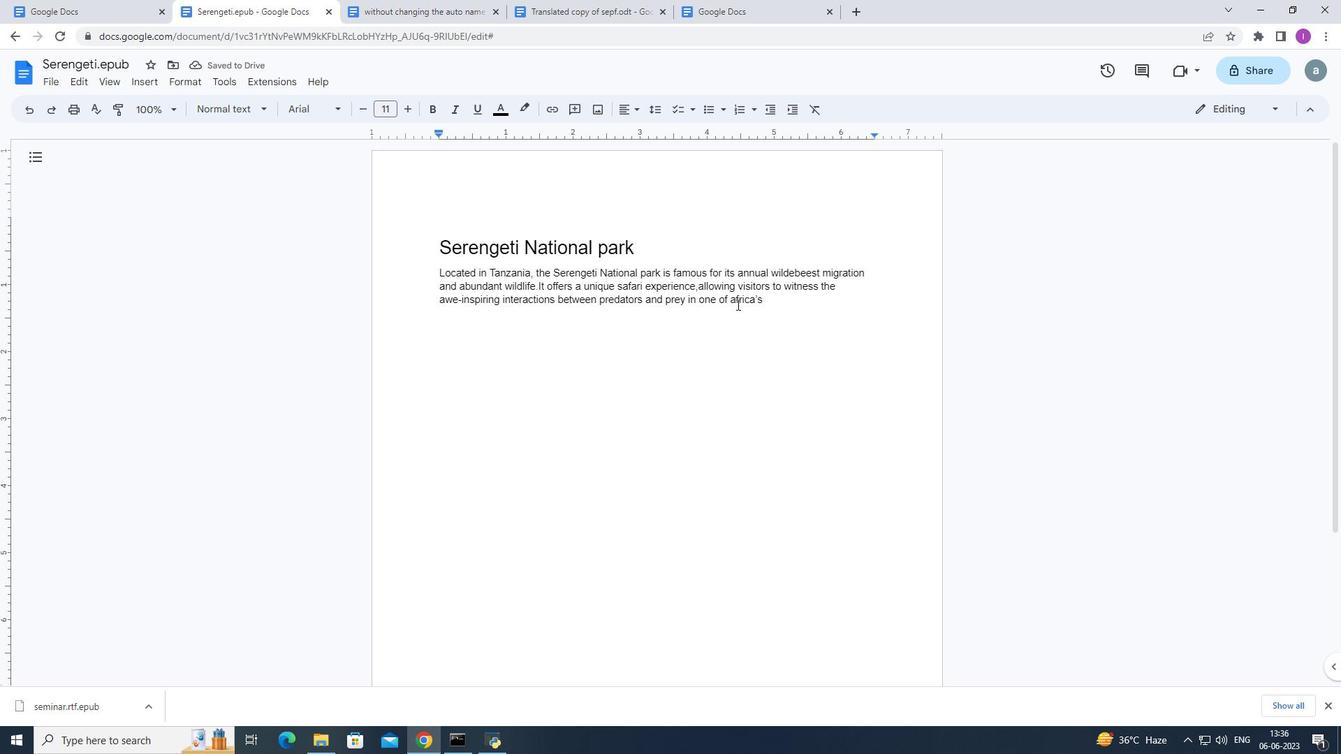 
Action: Mouse pressed left at (734, 298)
Screenshot: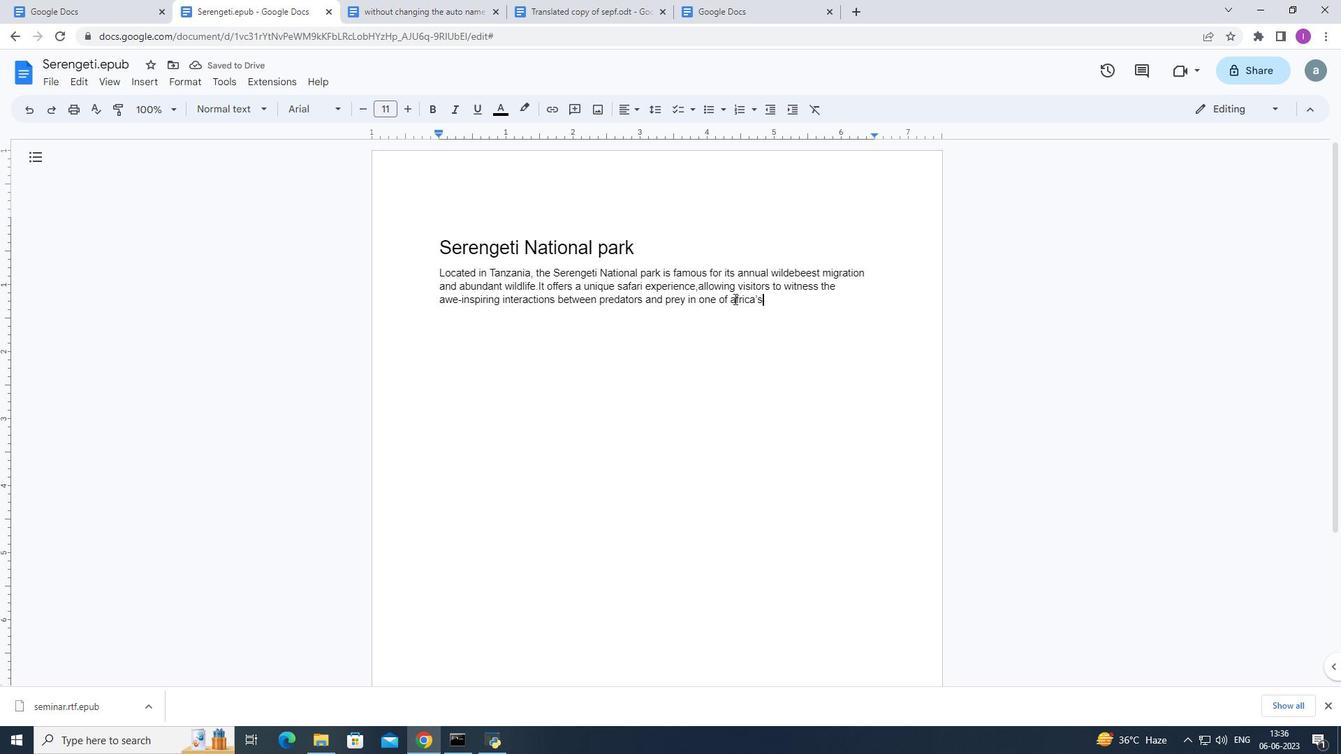 
Action: Key pressed <Key.backspace><Key.shift>A
Screenshot: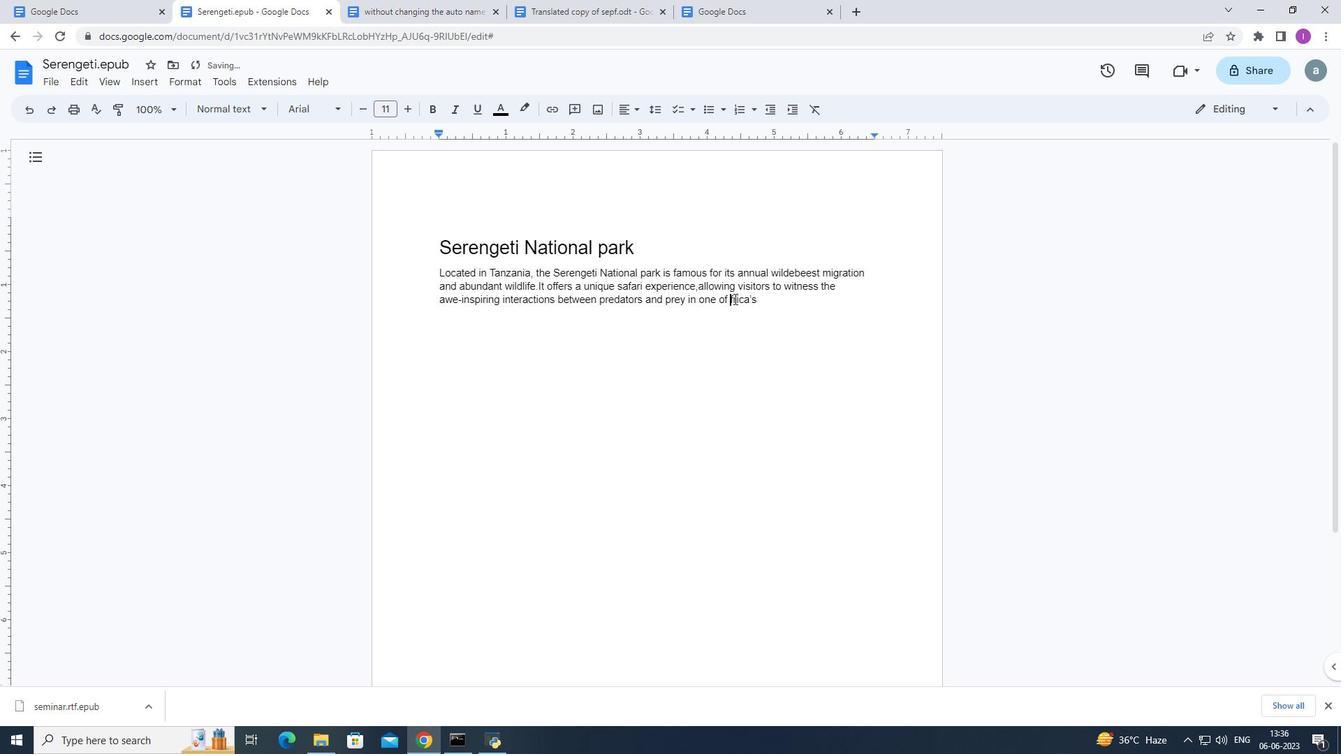 
Action: Mouse moved to (778, 302)
Screenshot: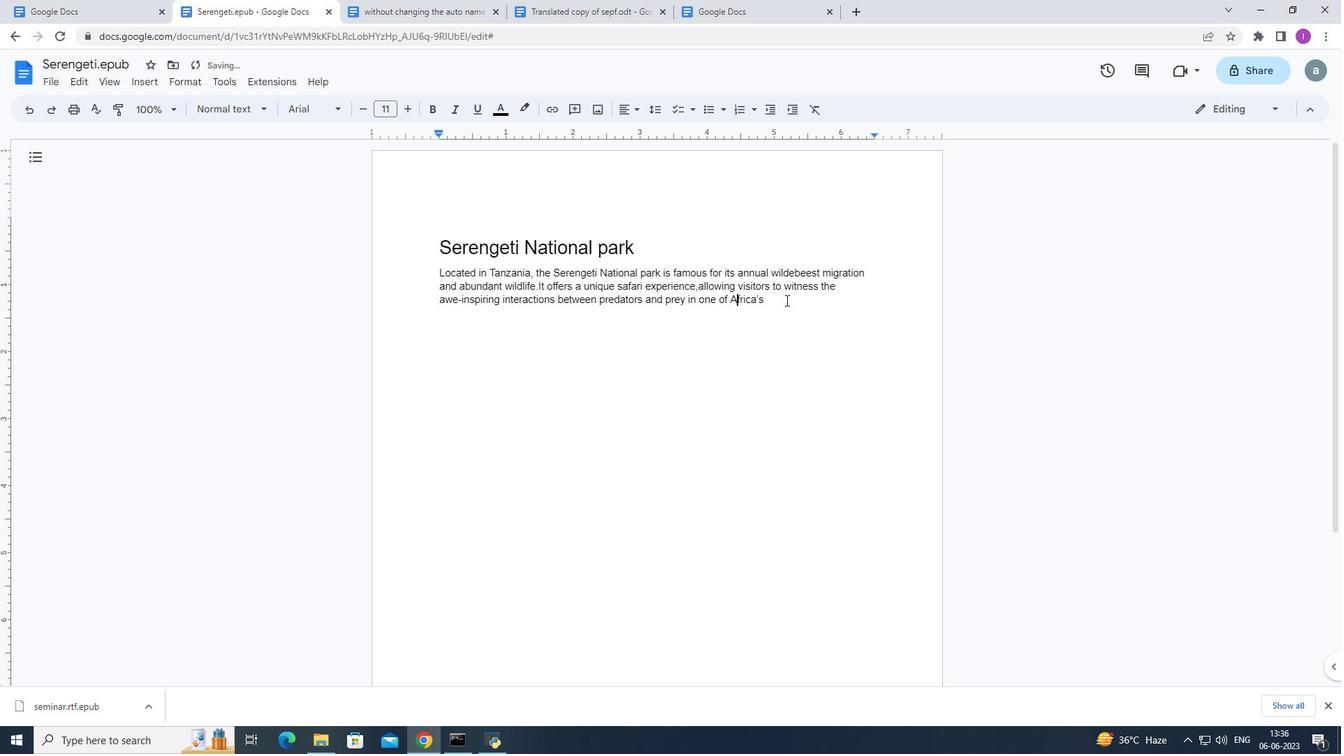 
Action: Mouse pressed left at (778, 302)
Screenshot: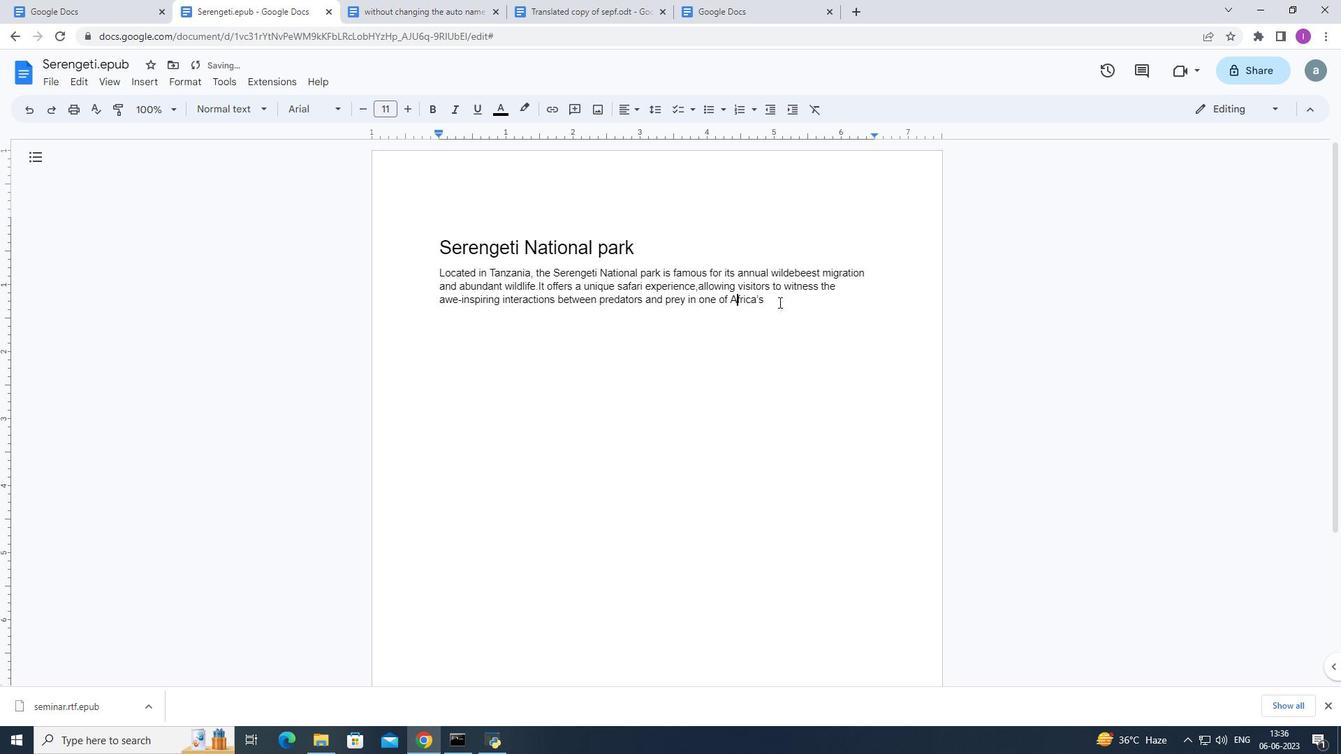 
Action: Key pressed <Key.space>most<Key.space>iconic<Key.space>ecosystems.
Screenshot: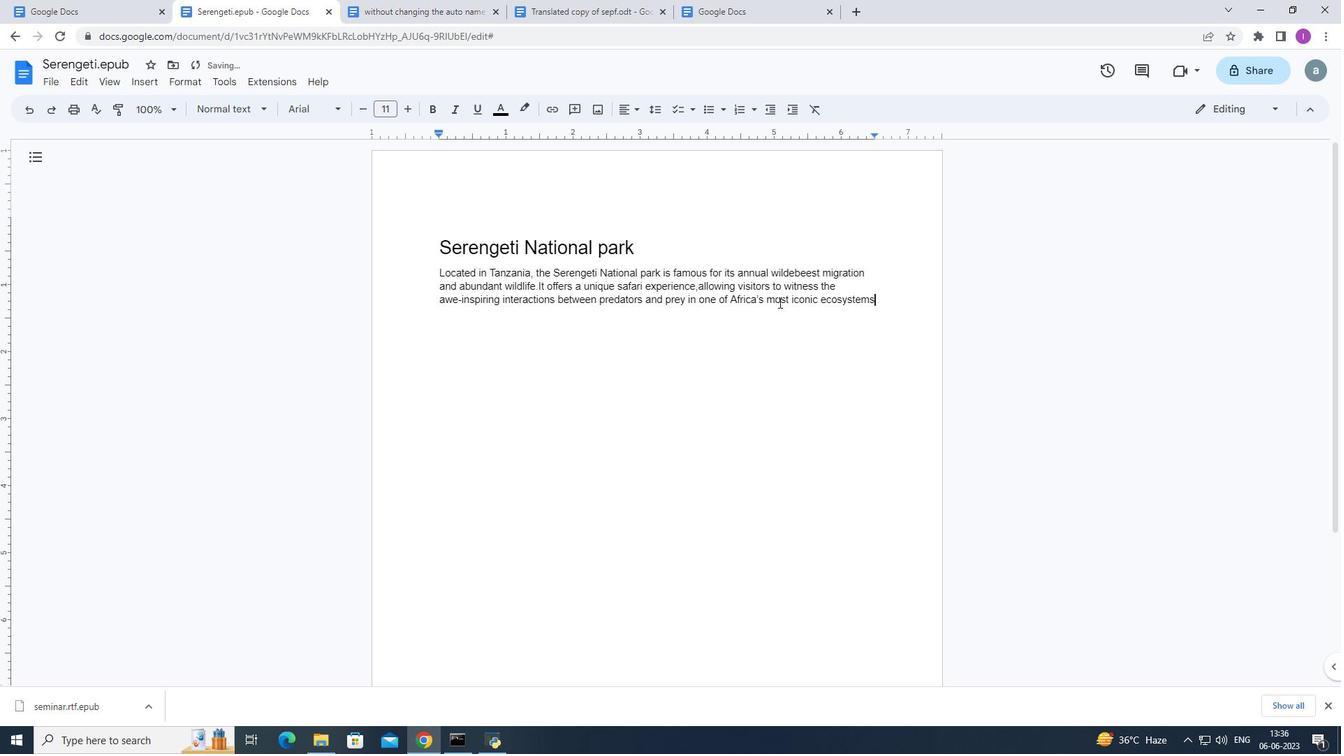 
Action: Mouse moved to (514, 317)
Screenshot: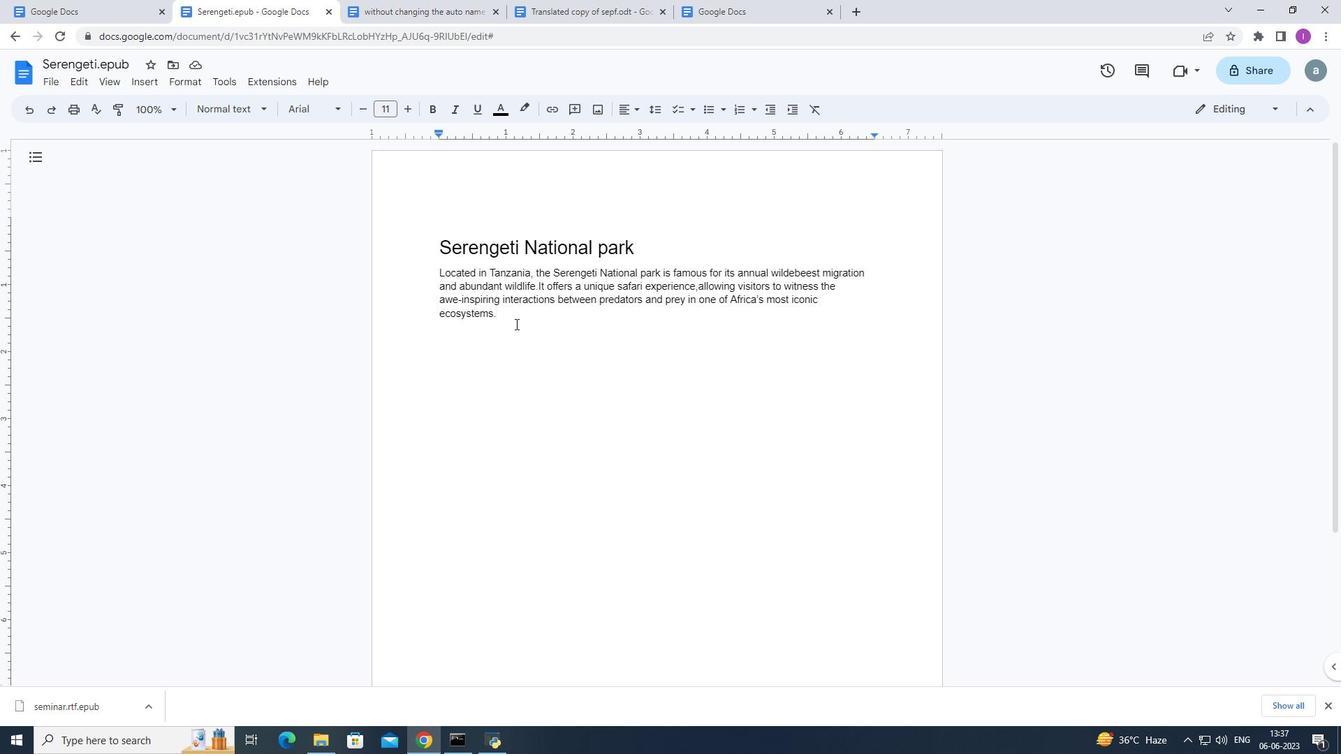 
Action: Mouse pressed left at (514, 317)
Screenshot: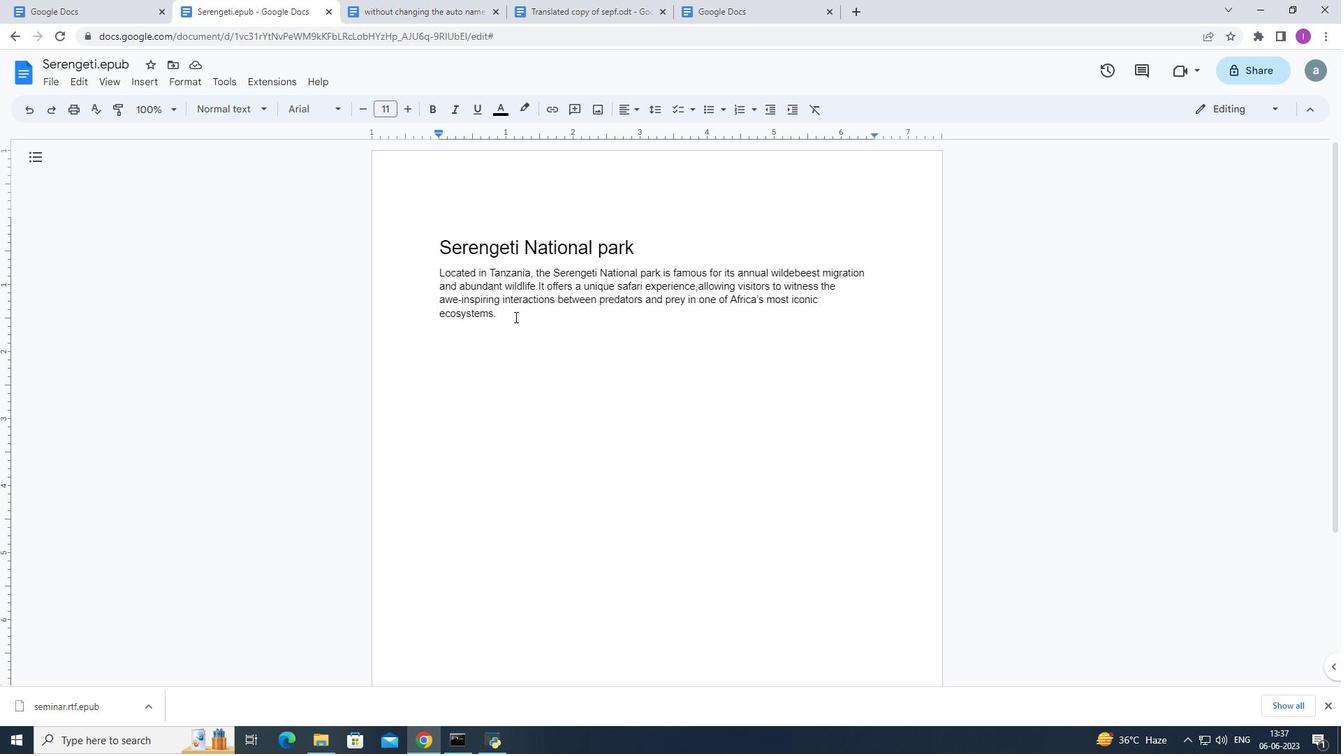 
Action: Mouse moved to (339, 102)
Screenshot: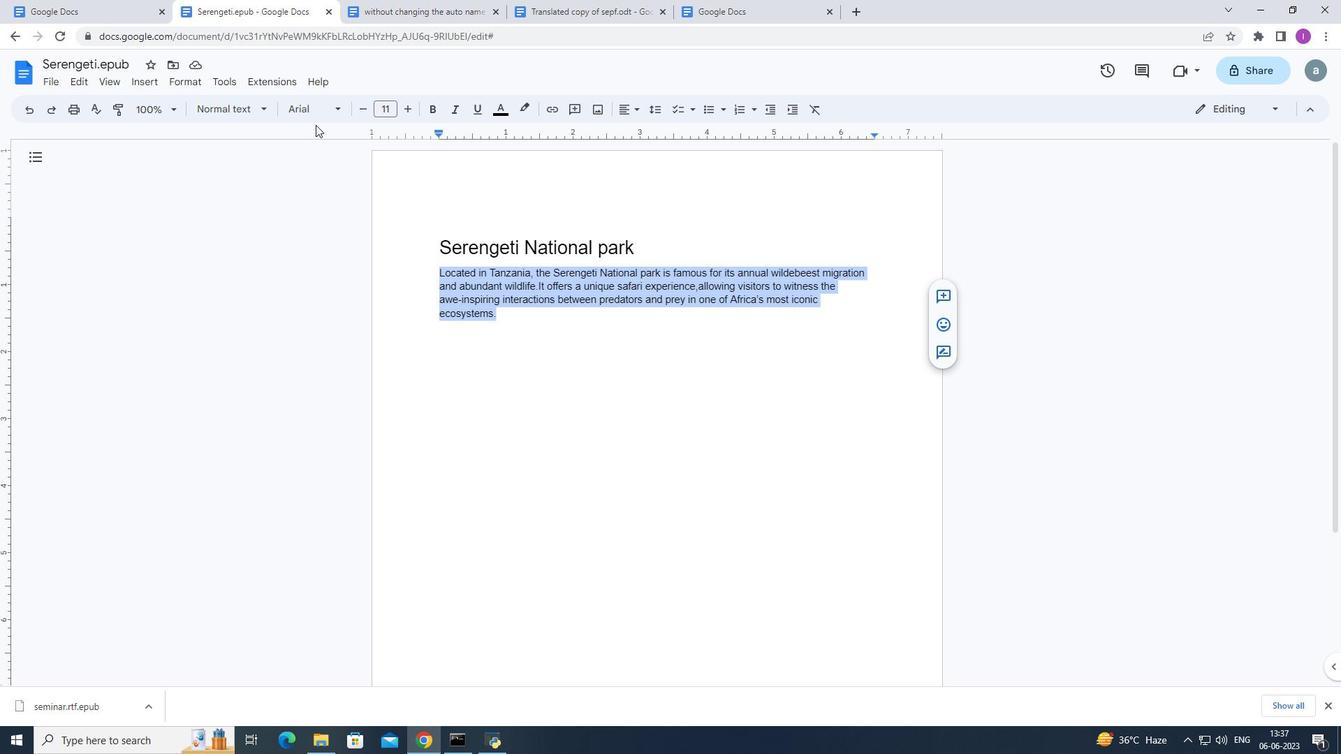 
Action: Mouse pressed left at (339, 102)
Screenshot: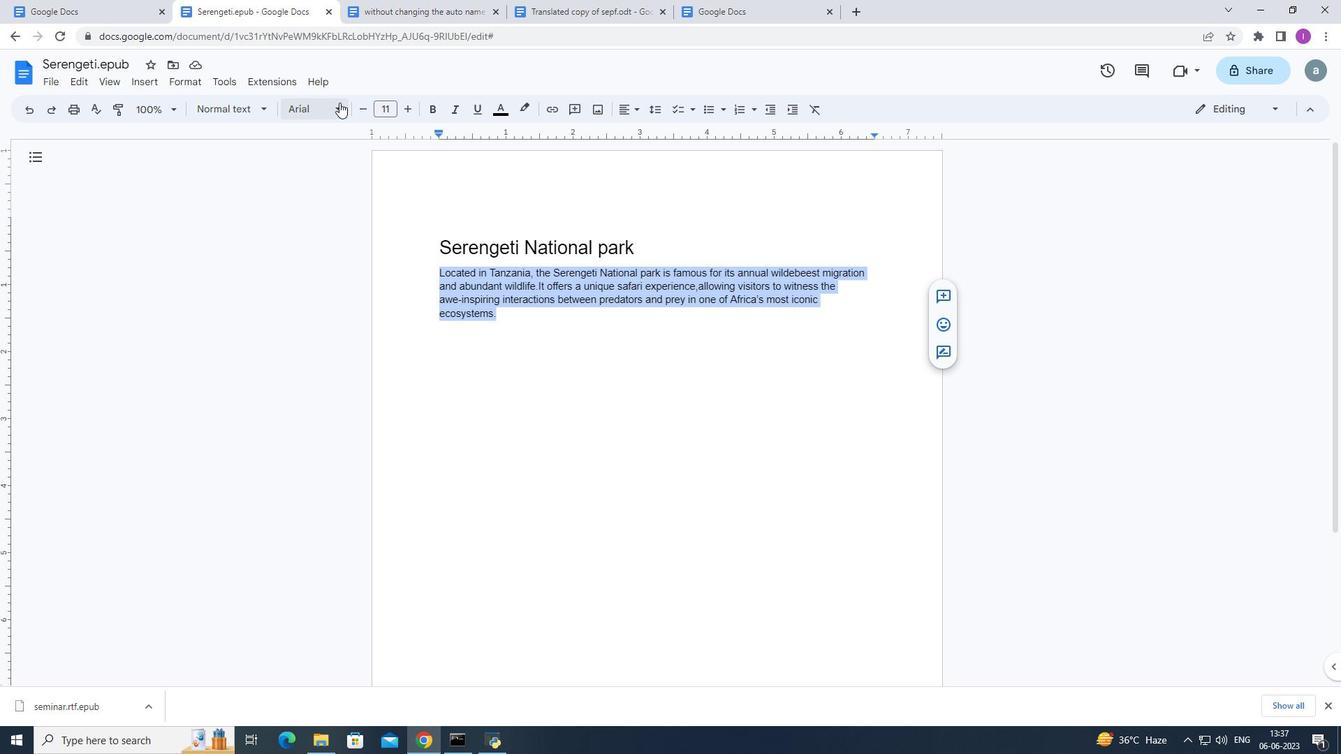 
Action: Mouse moved to (486, 579)
Screenshot: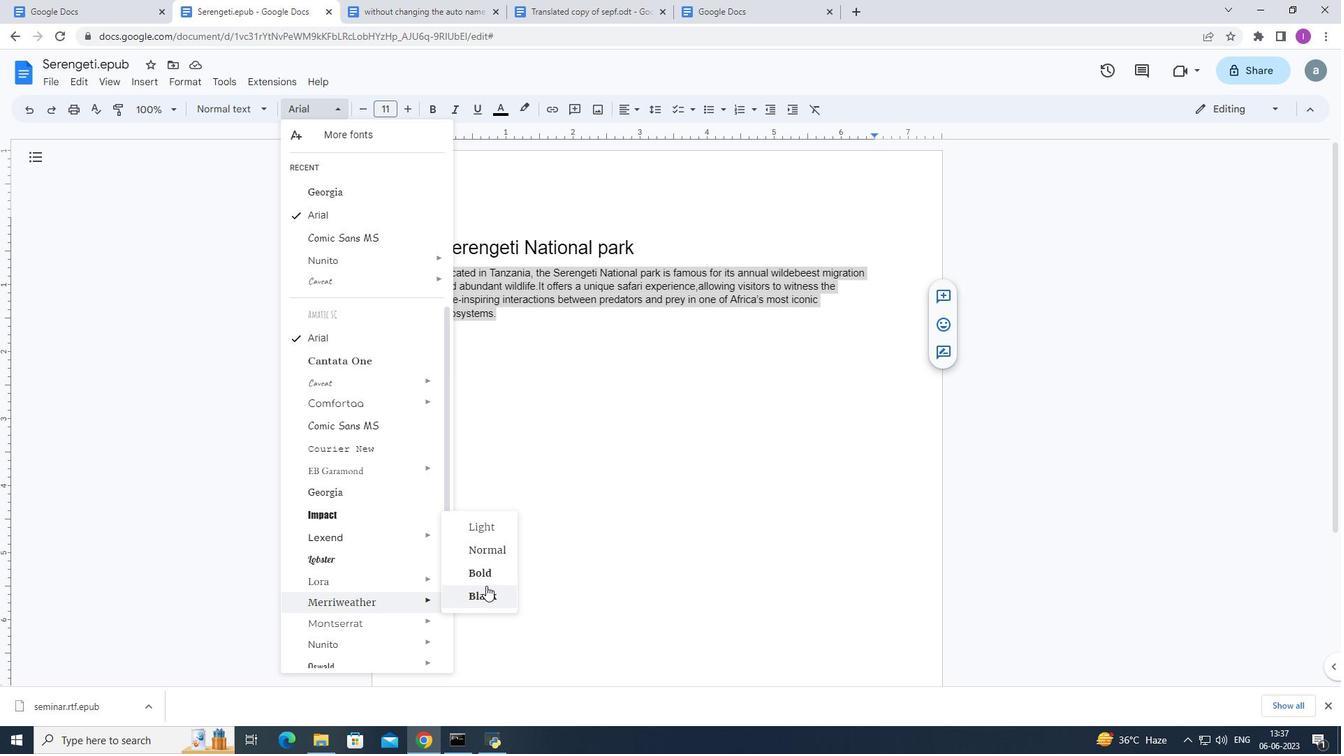 
Action: Mouse pressed left at (486, 579)
Screenshot: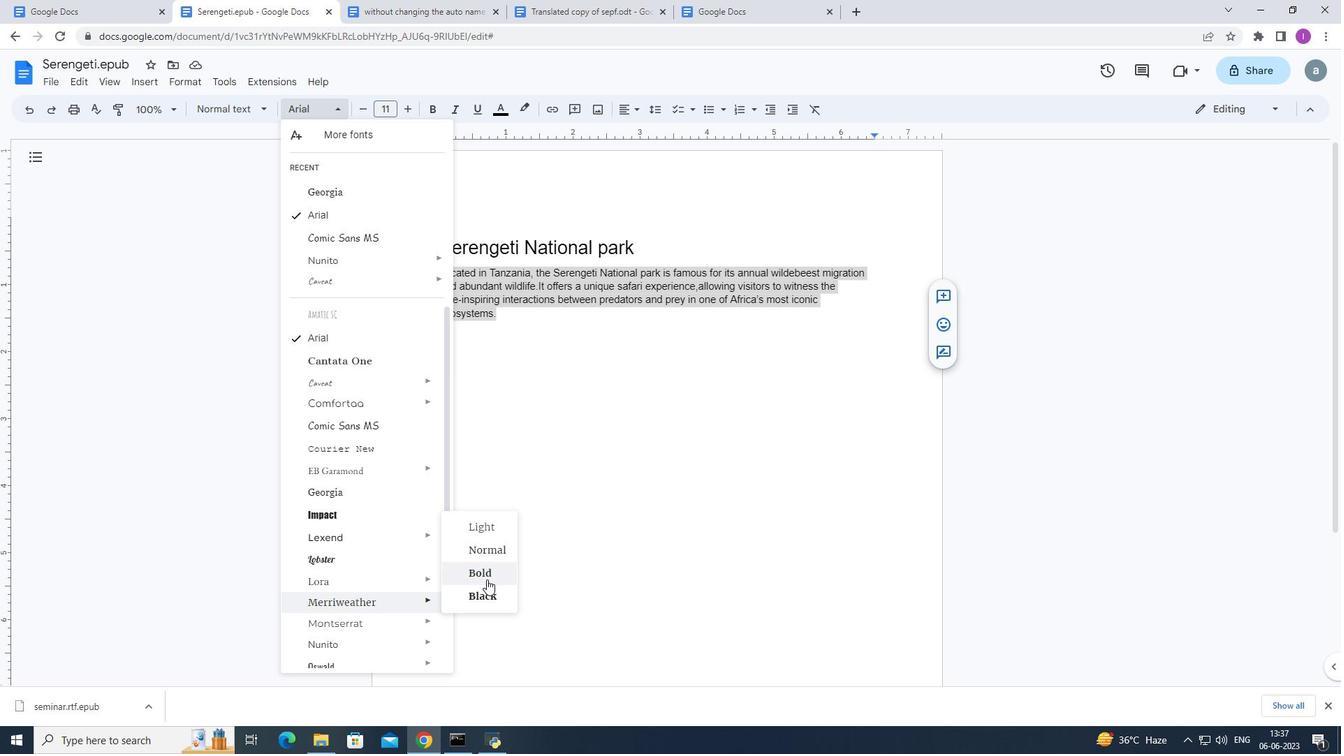 
Action: Mouse pressed left at (486, 579)
Screenshot: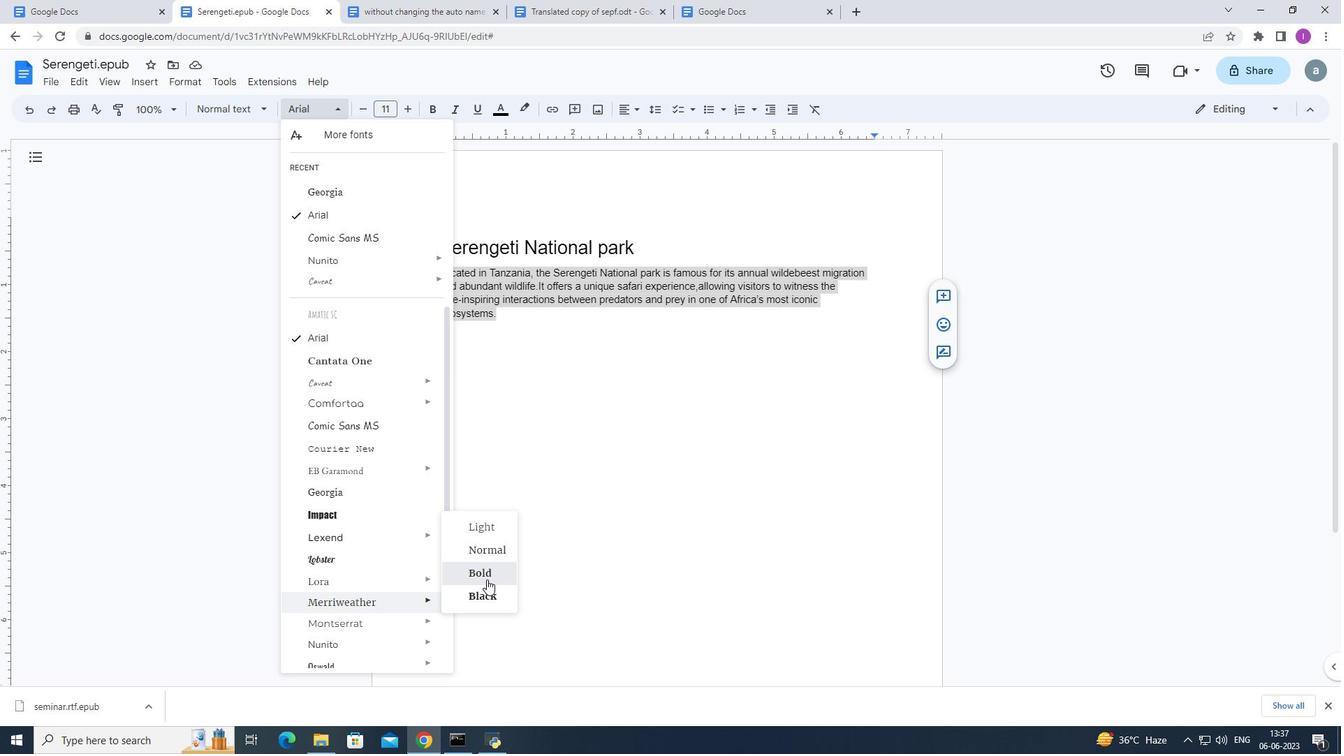 
Action: Mouse moved to (390, 107)
Screenshot: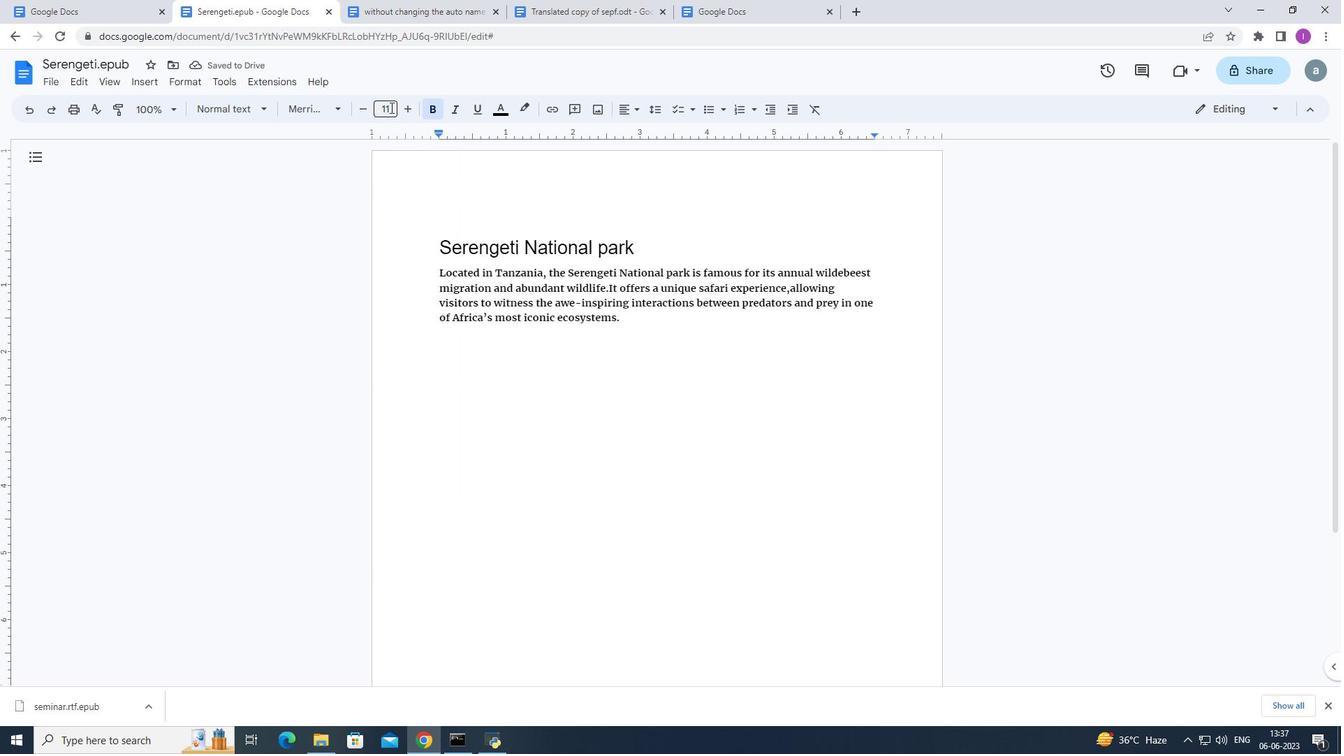 
Action: Mouse pressed left at (390, 107)
Screenshot: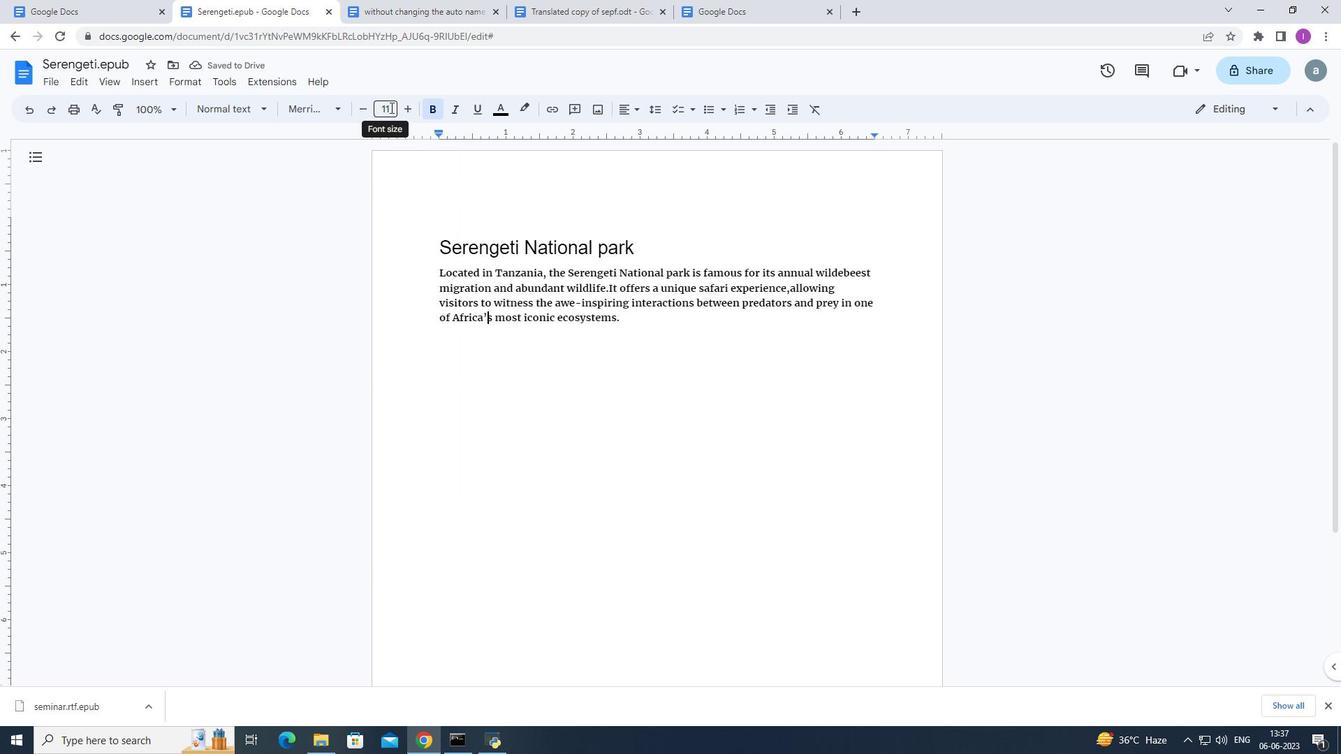 
Action: Mouse moved to (387, 264)
Screenshot: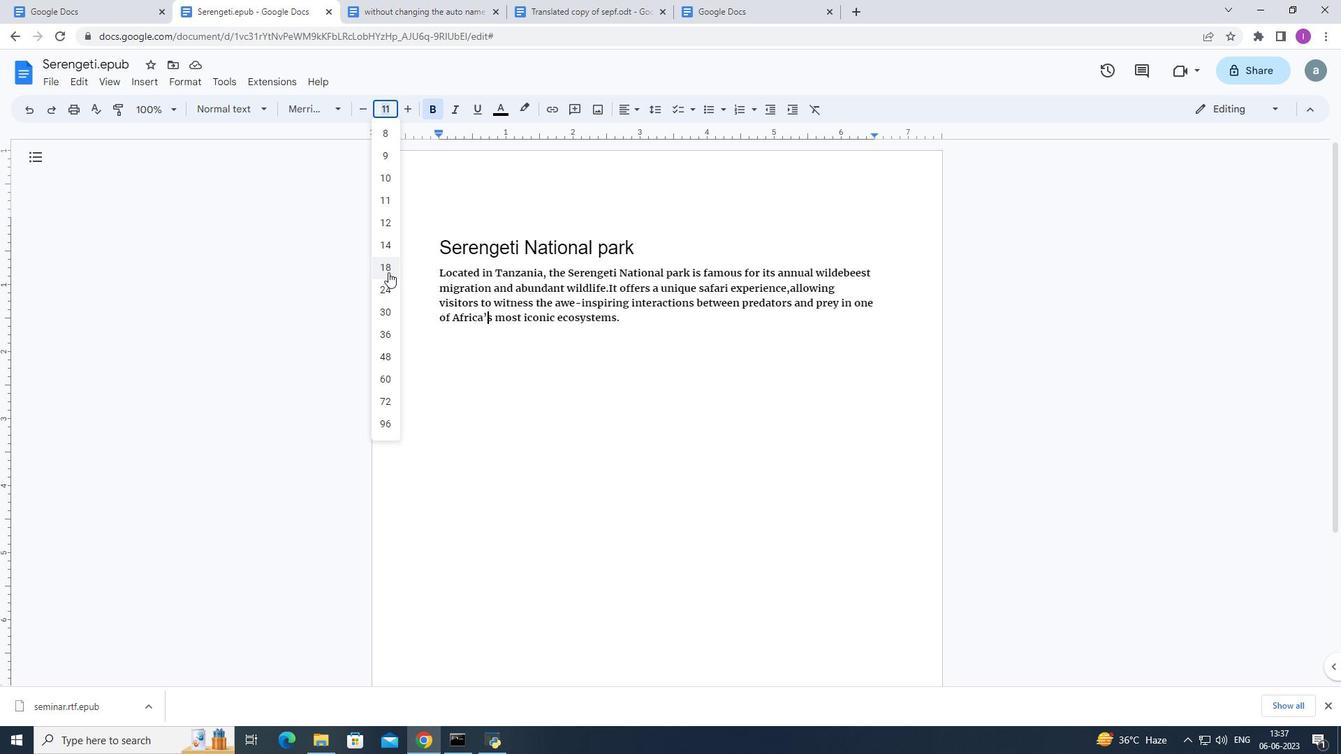 
Action: Mouse pressed left at (387, 264)
Screenshot: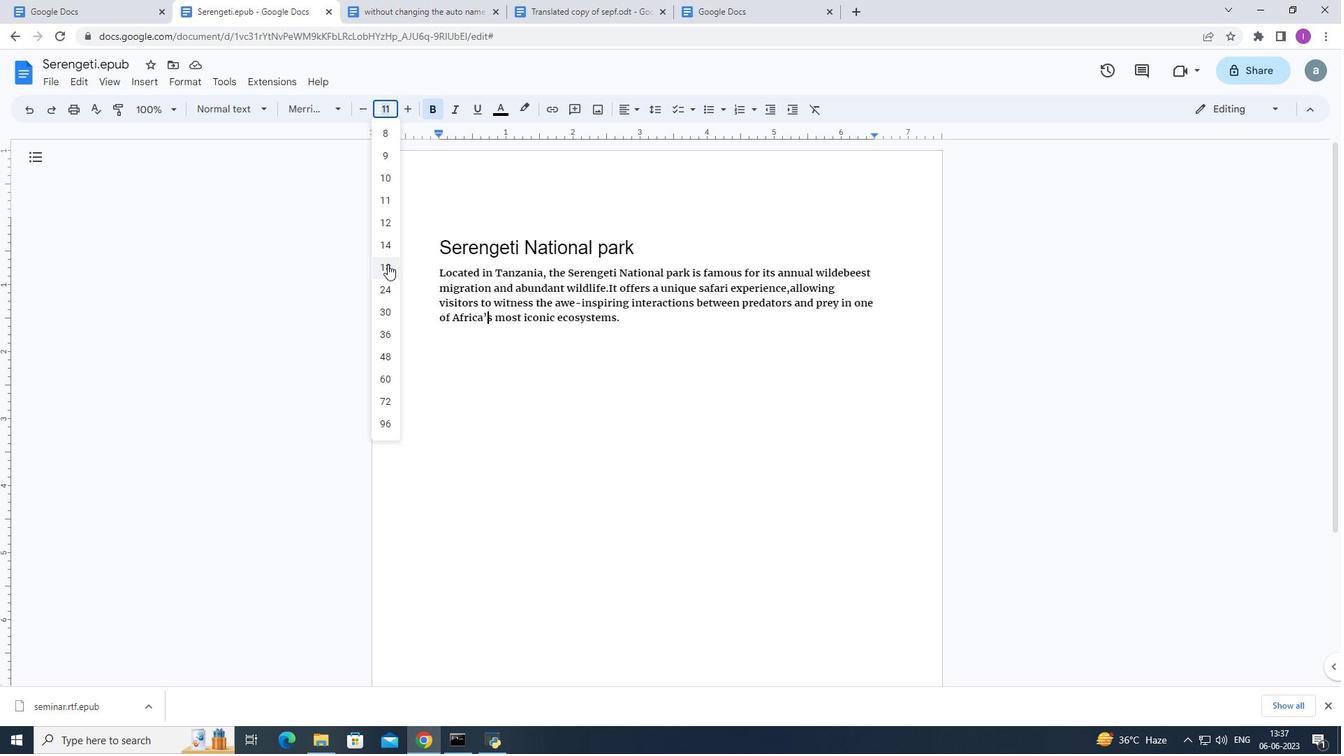 
Action: Mouse moved to (389, 111)
Screenshot: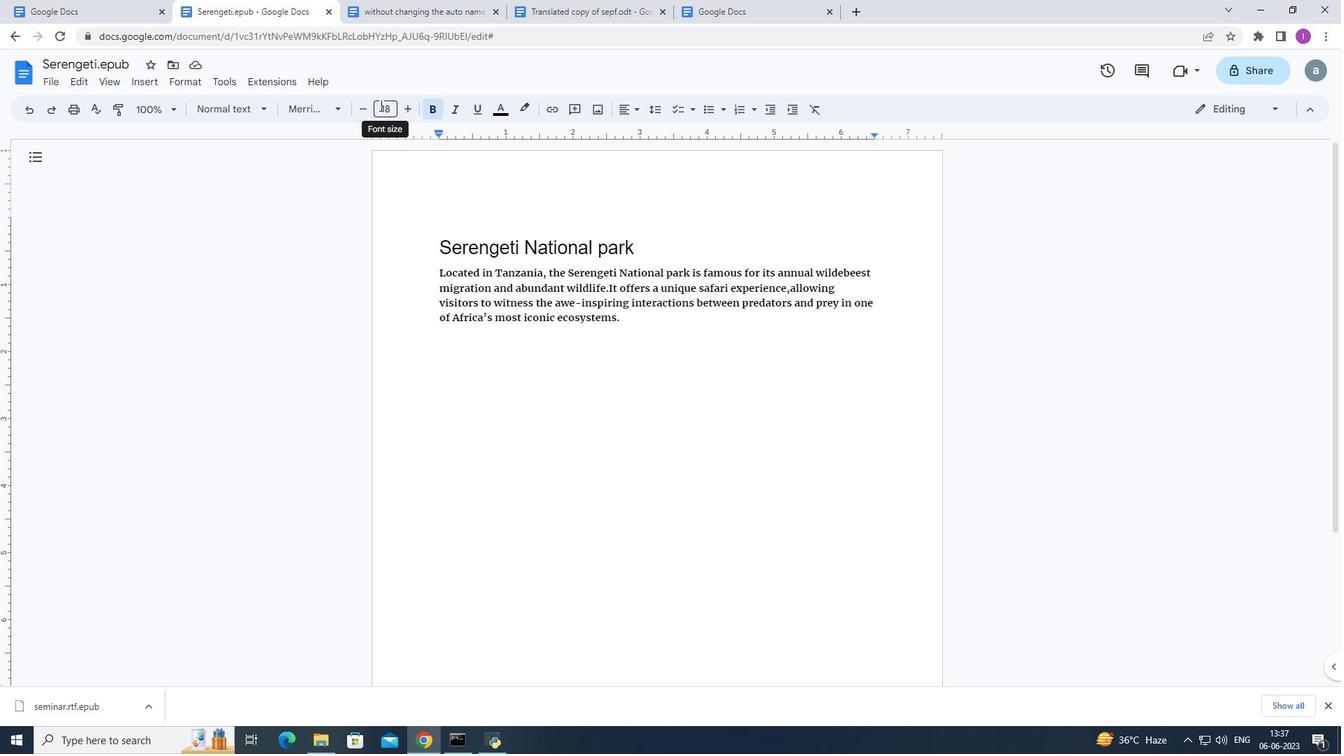 
Action: Mouse pressed left at (389, 111)
Screenshot: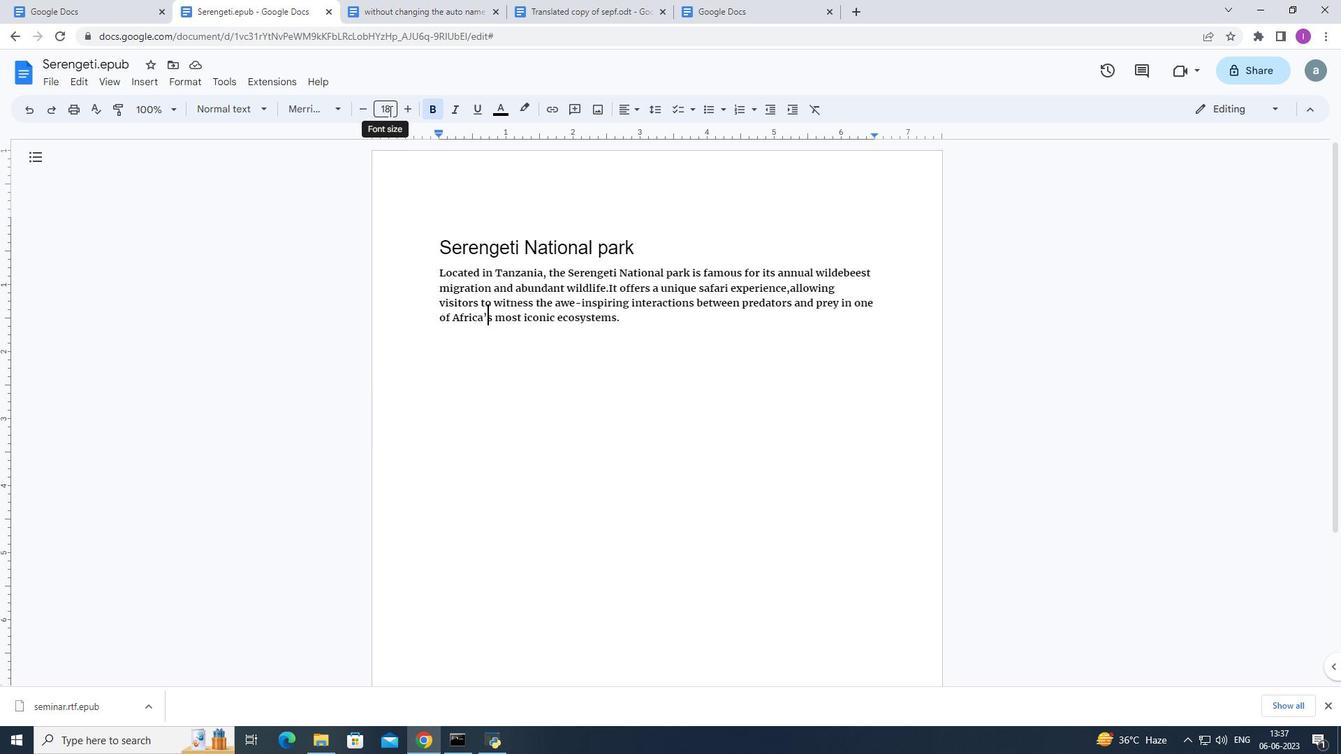 
Action: Mouse pressed left at (389, 111)
Screenshot: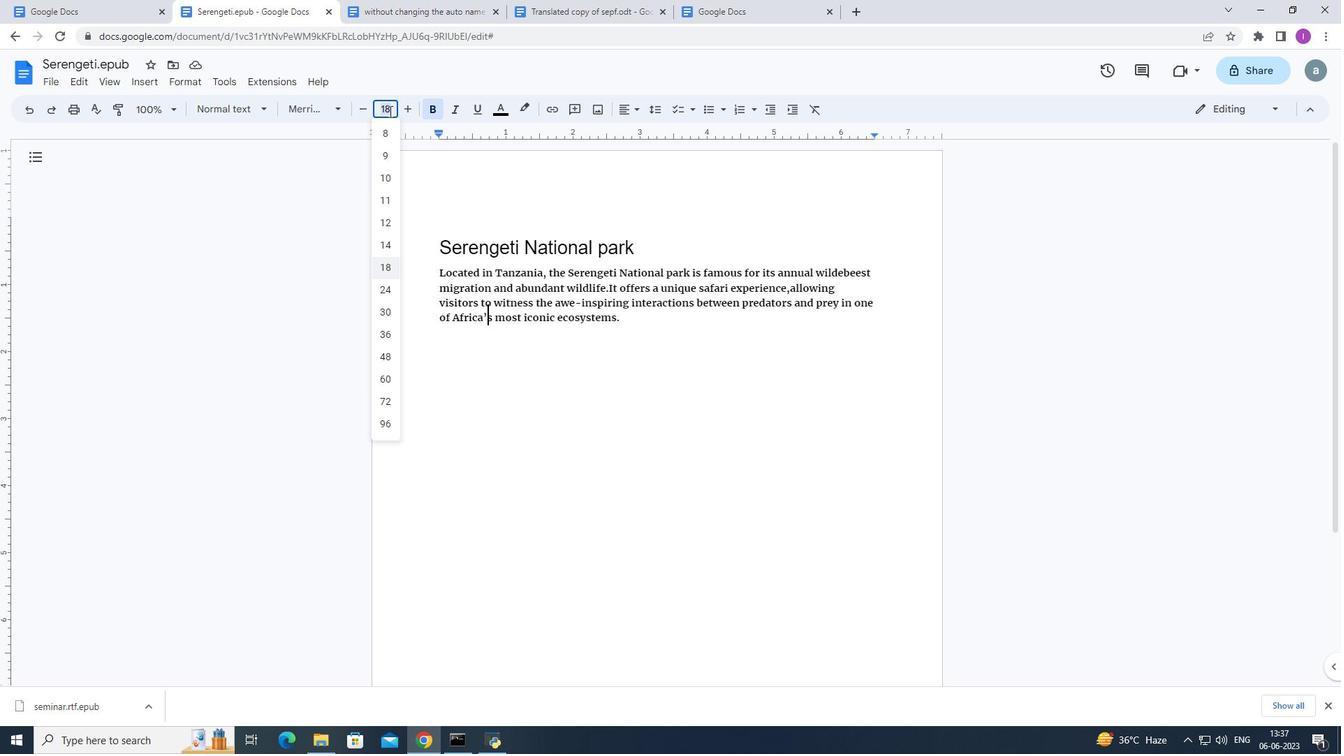
Action: Mouse pressed left at (389, 111)
Screenshot: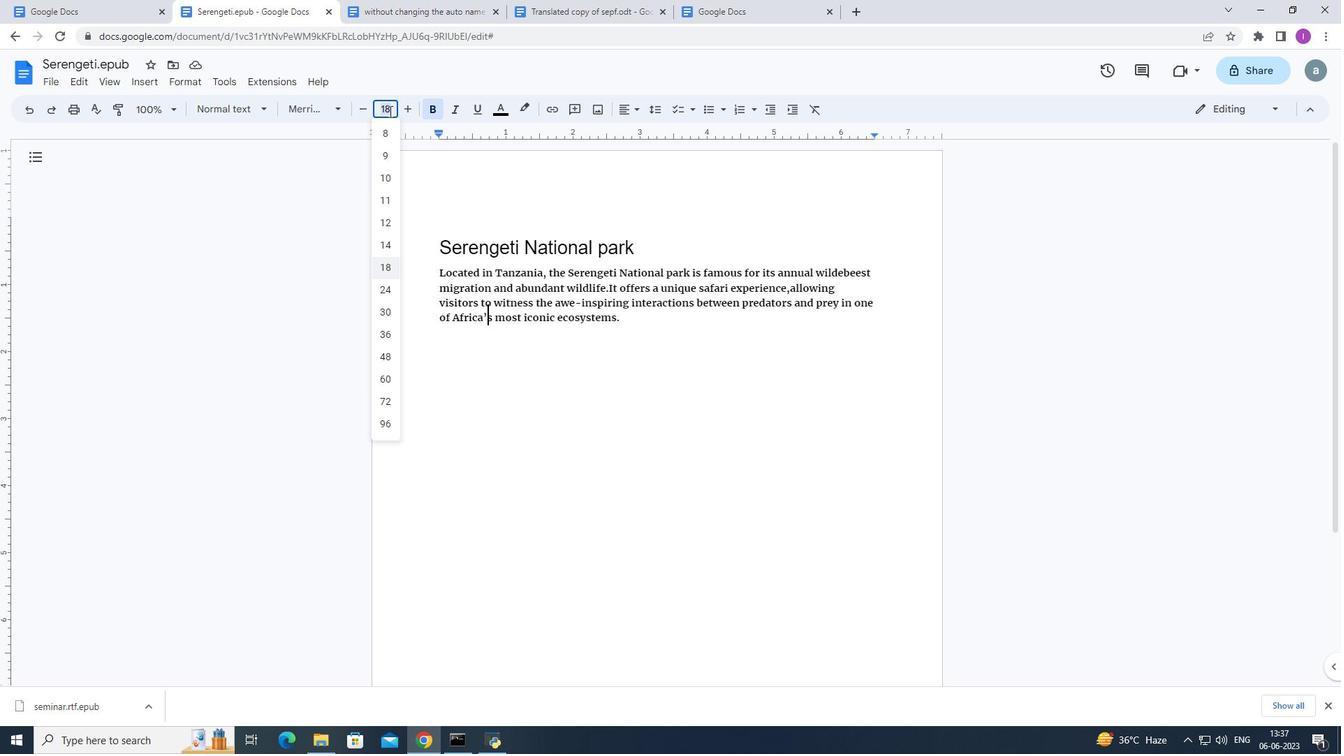 
Action: Mouse moved to (630, 320)
Screenshot: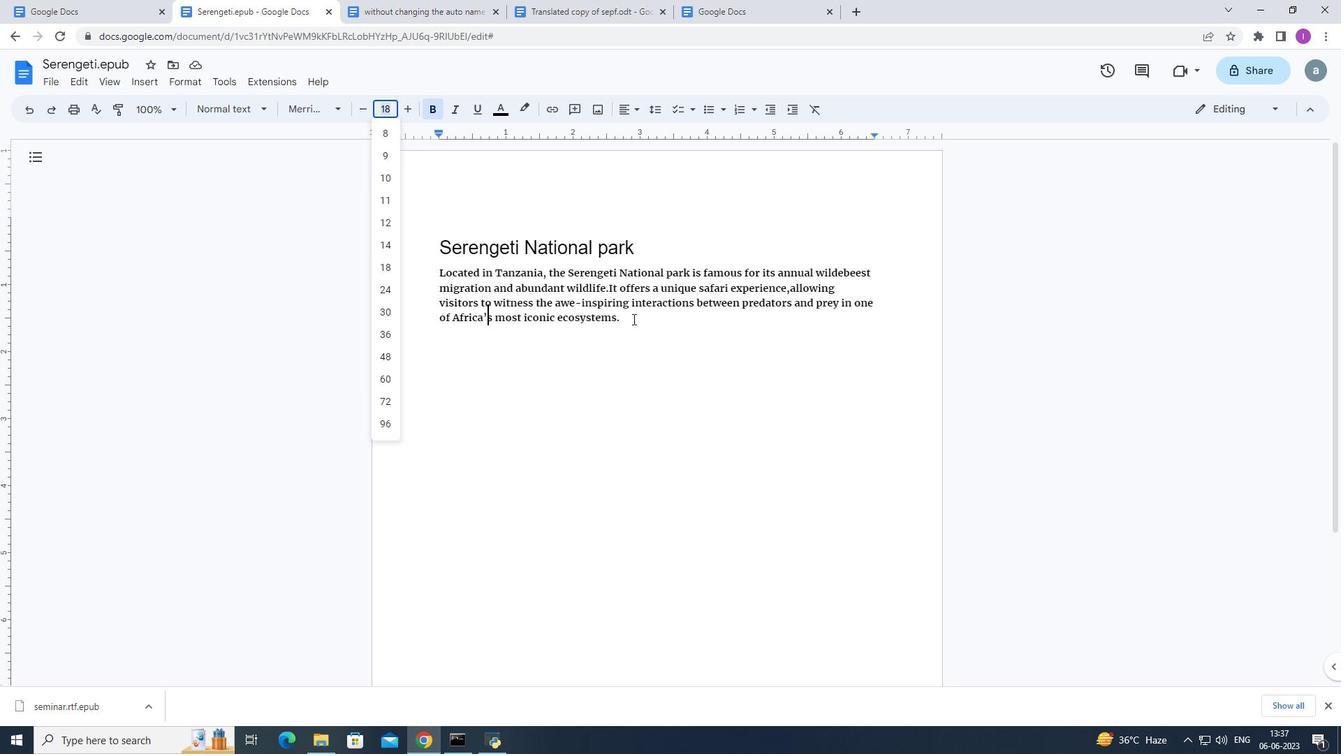 
Action: Mouse pressed left at (630, 320)
Screenshot: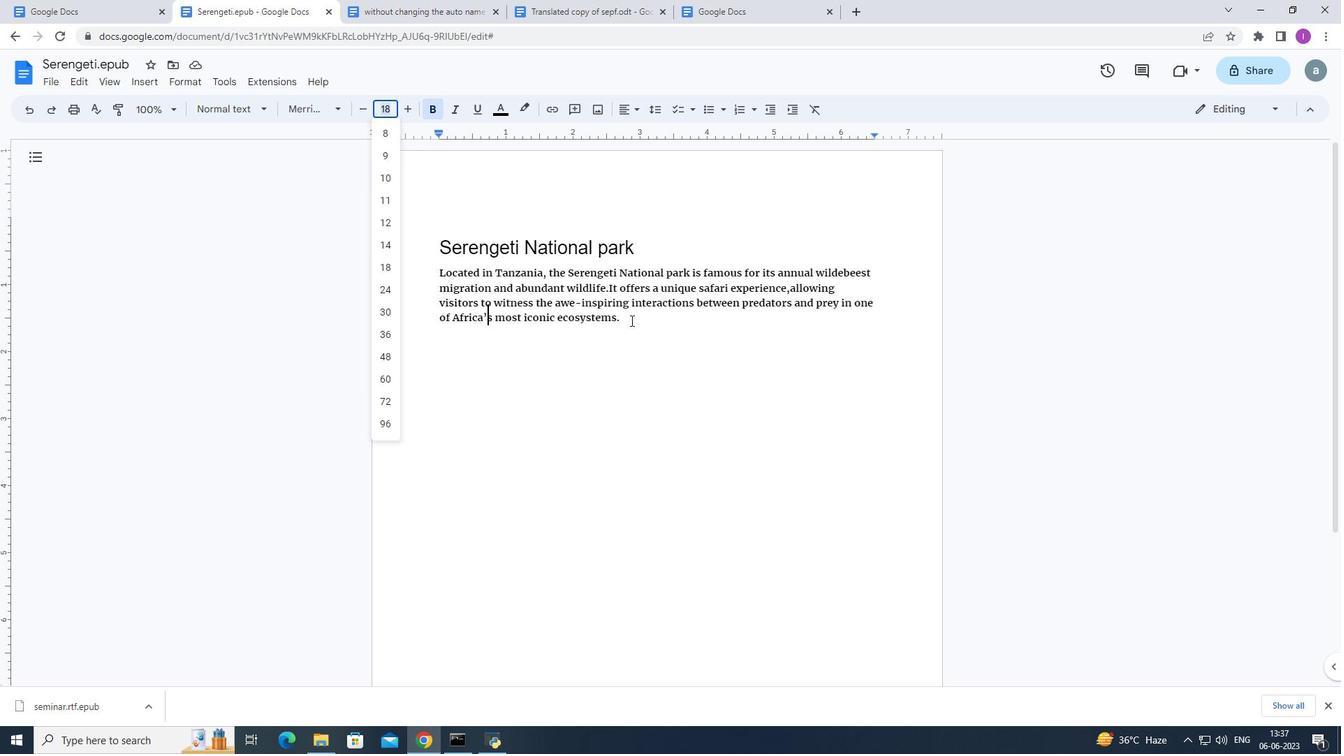 
Action: Mouse moved to (392, 112)
Screenshot: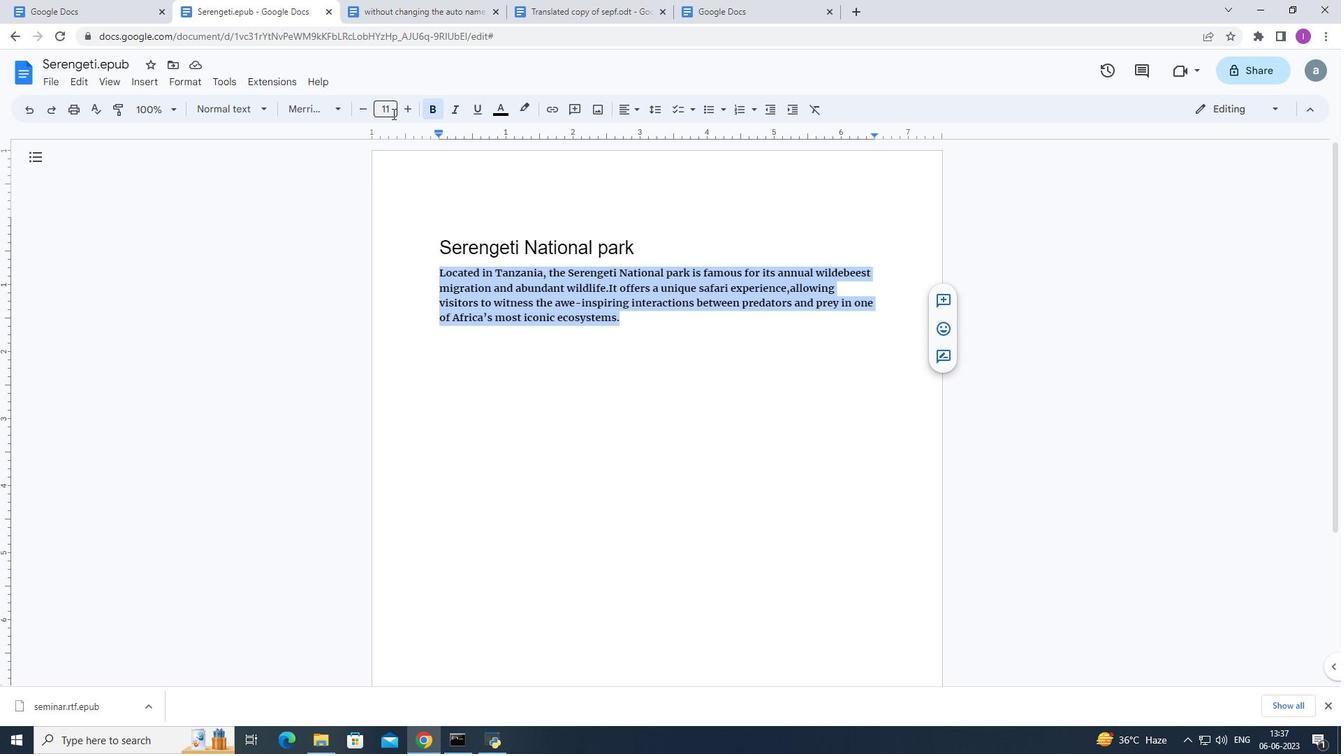 
Action: Mouse pressed left at (392, 112)
Screenshot: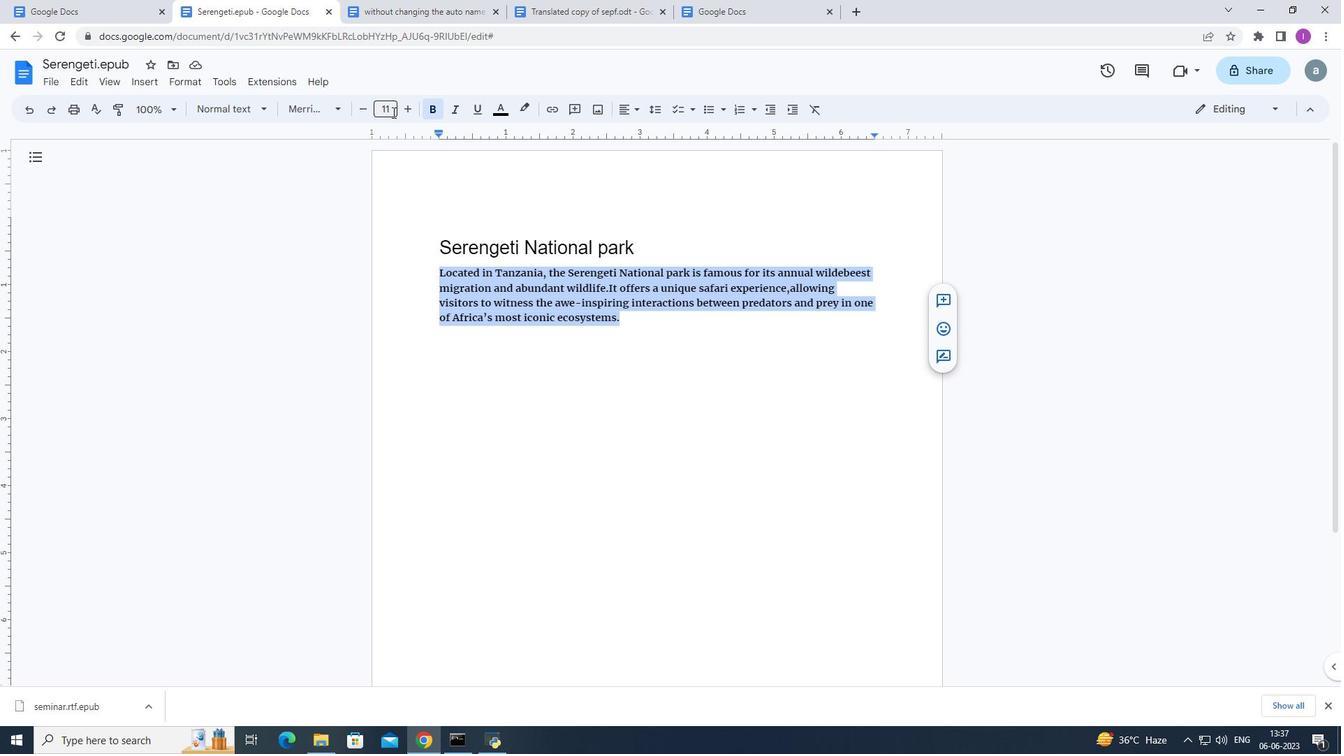 
Action: Mouse moved to (392, 111)
Screenshot: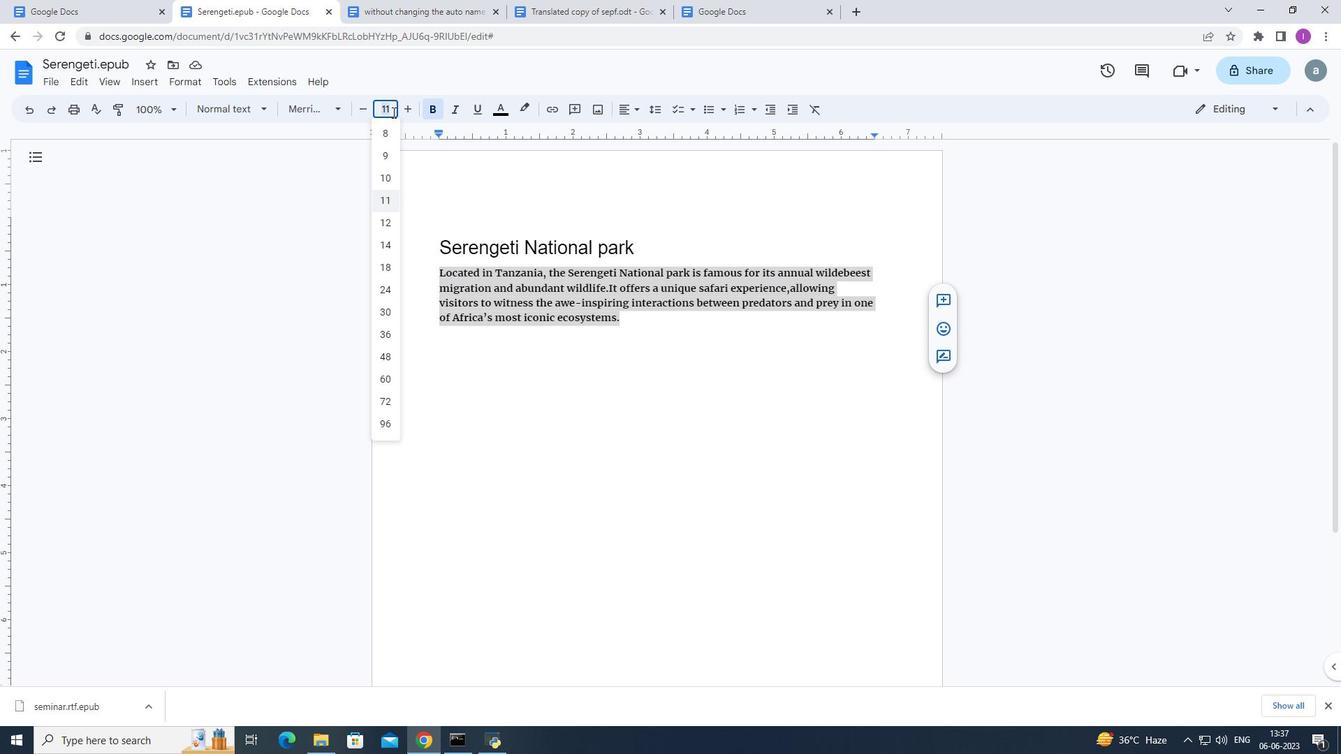 
Action: Key pressed 18<Key.enter>
Screenshot: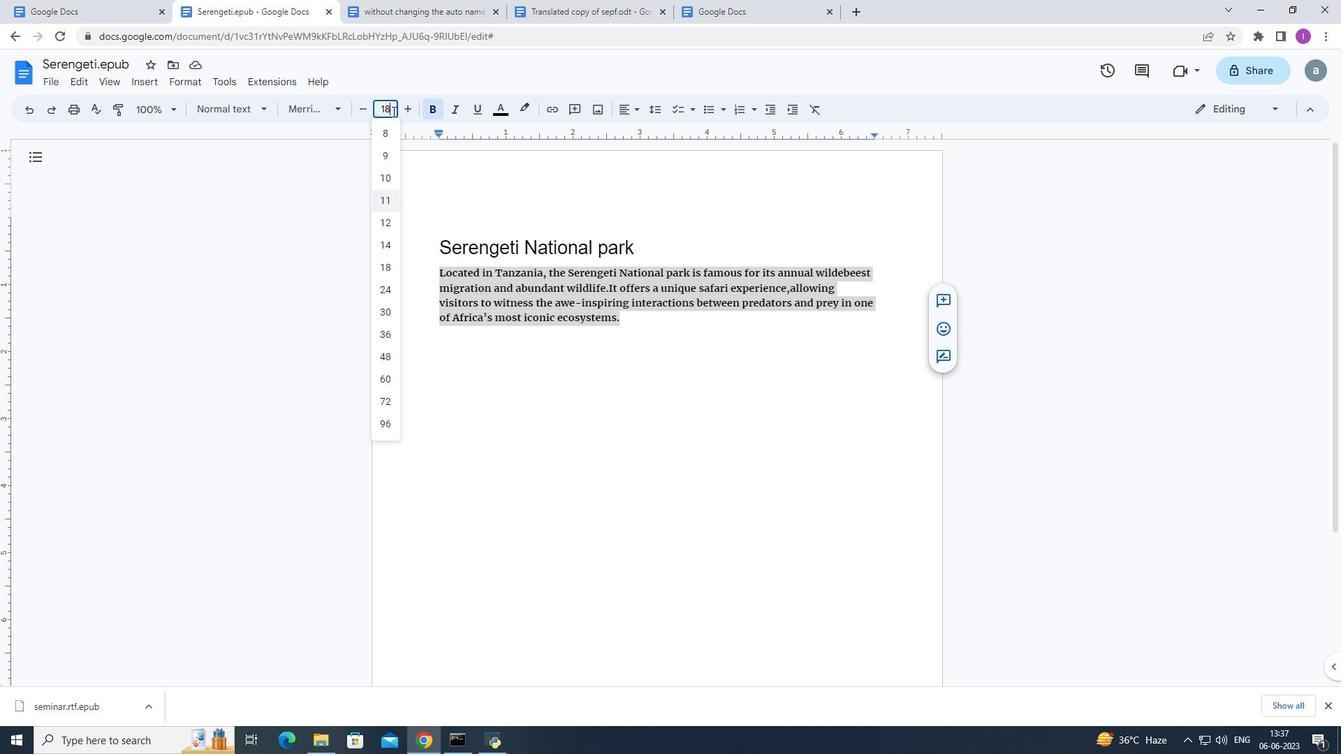 
Action: Mouse moved to (660, 252)
Screenshot: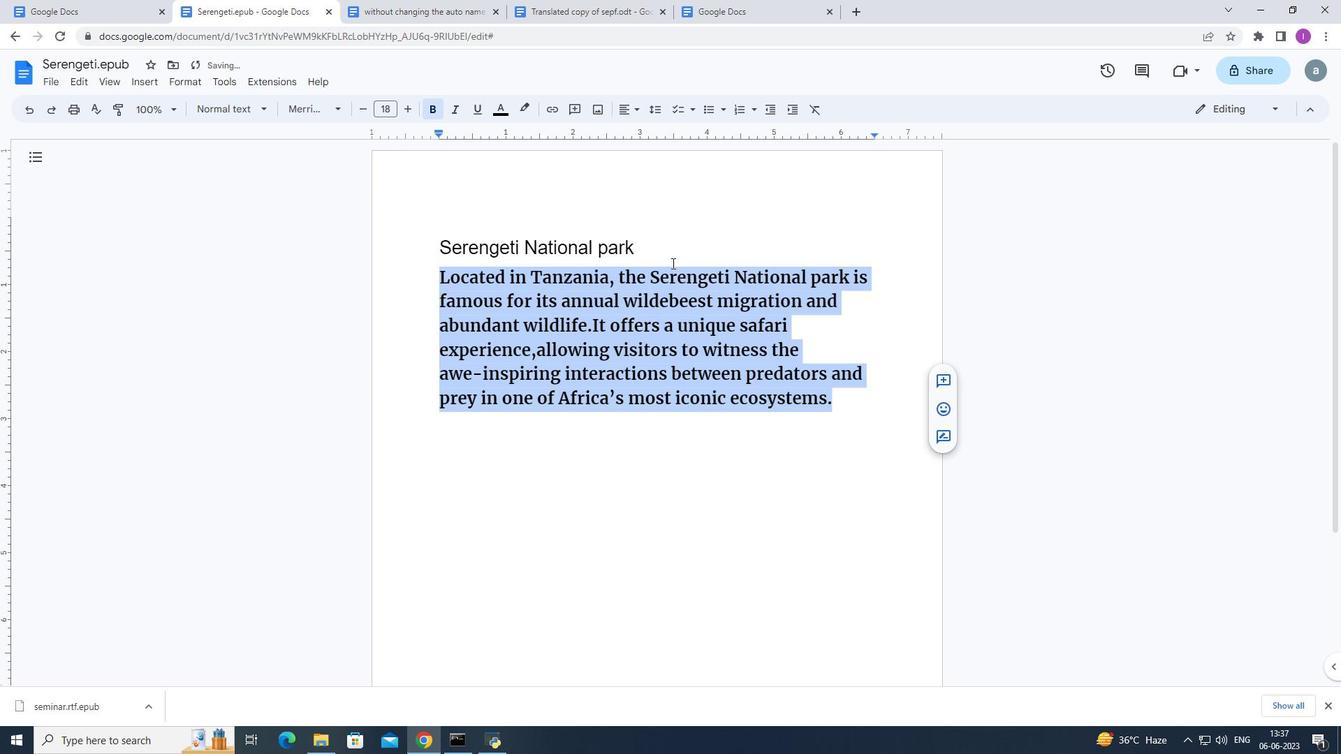 
Action: Mouse pressed left at (660, 252)
Screenshot: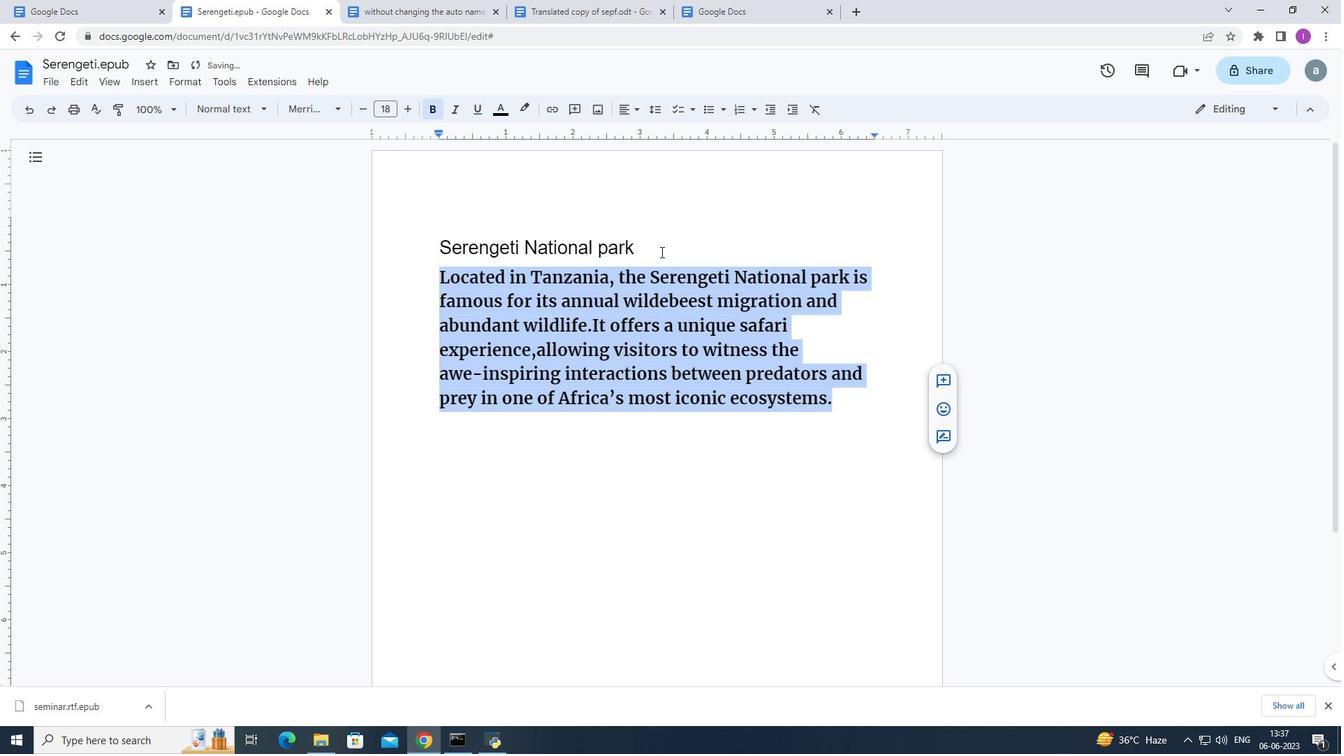 
Action: Mouse moved to (338, 108)
Screenshot: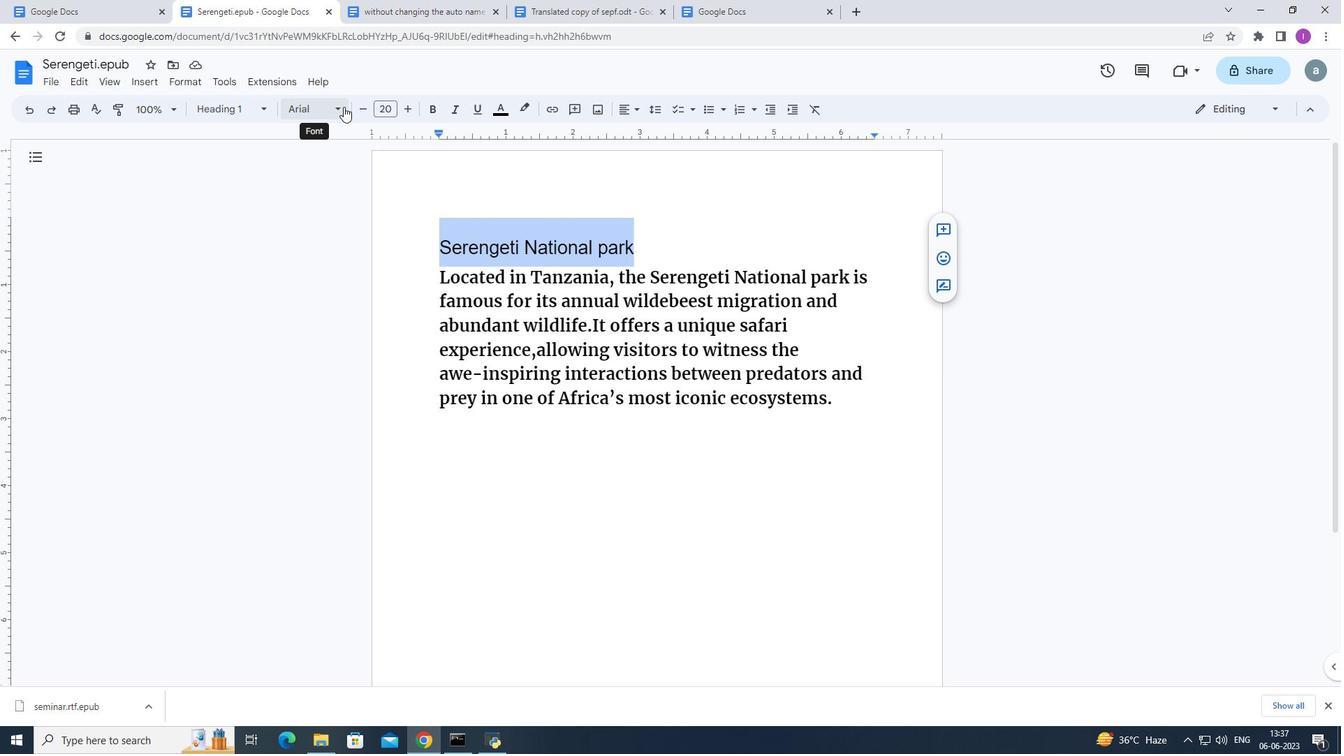 
Action: Mouse pressed left at (338, 108)
Screenshot: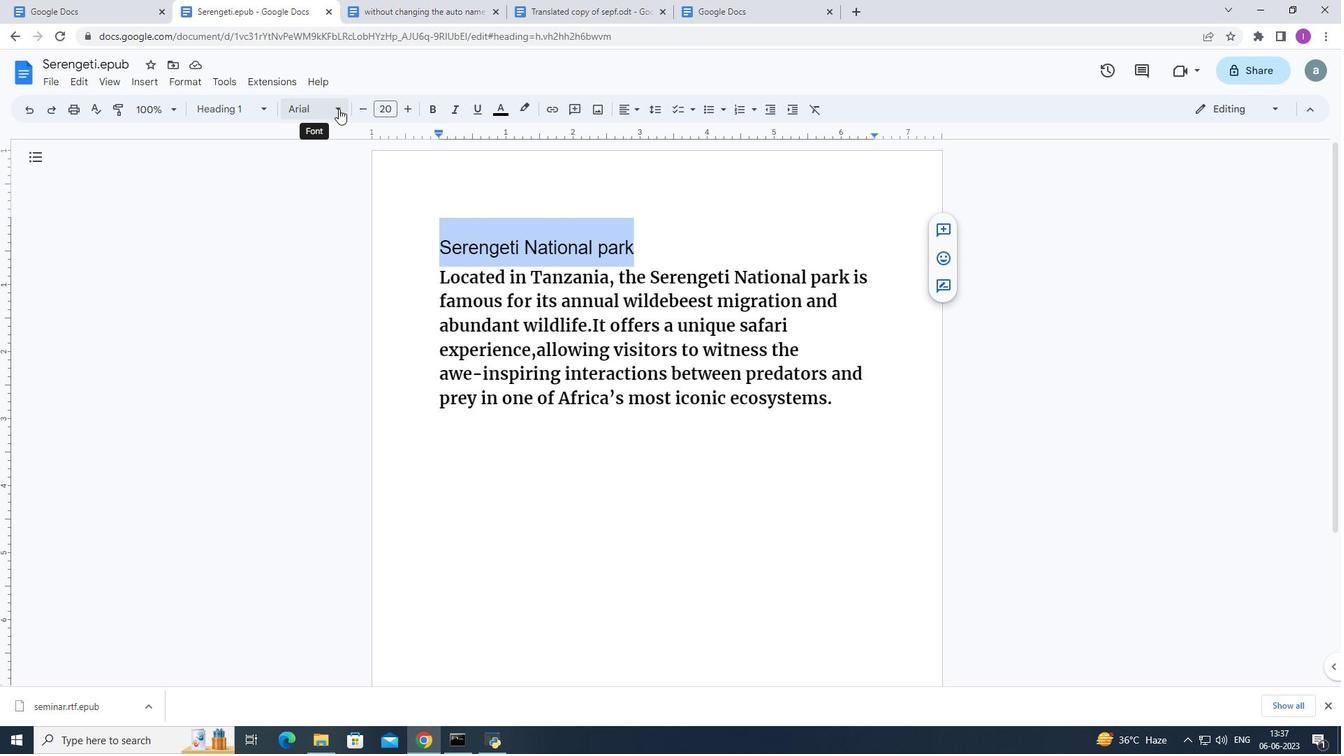 
Action: Mouse moved to (324, 463)
Screenshot: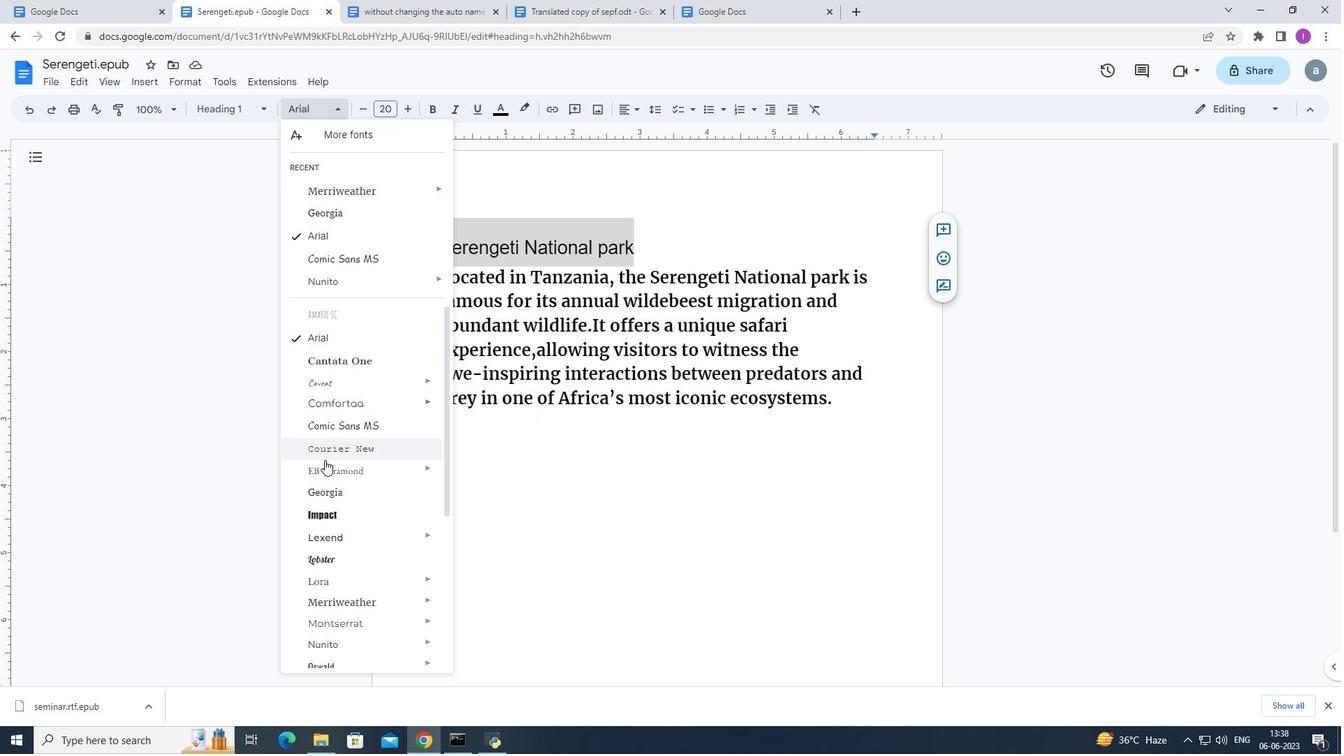 
Action: Mouse scrolled (324, 462) with delta (0, 0)
Screenshot: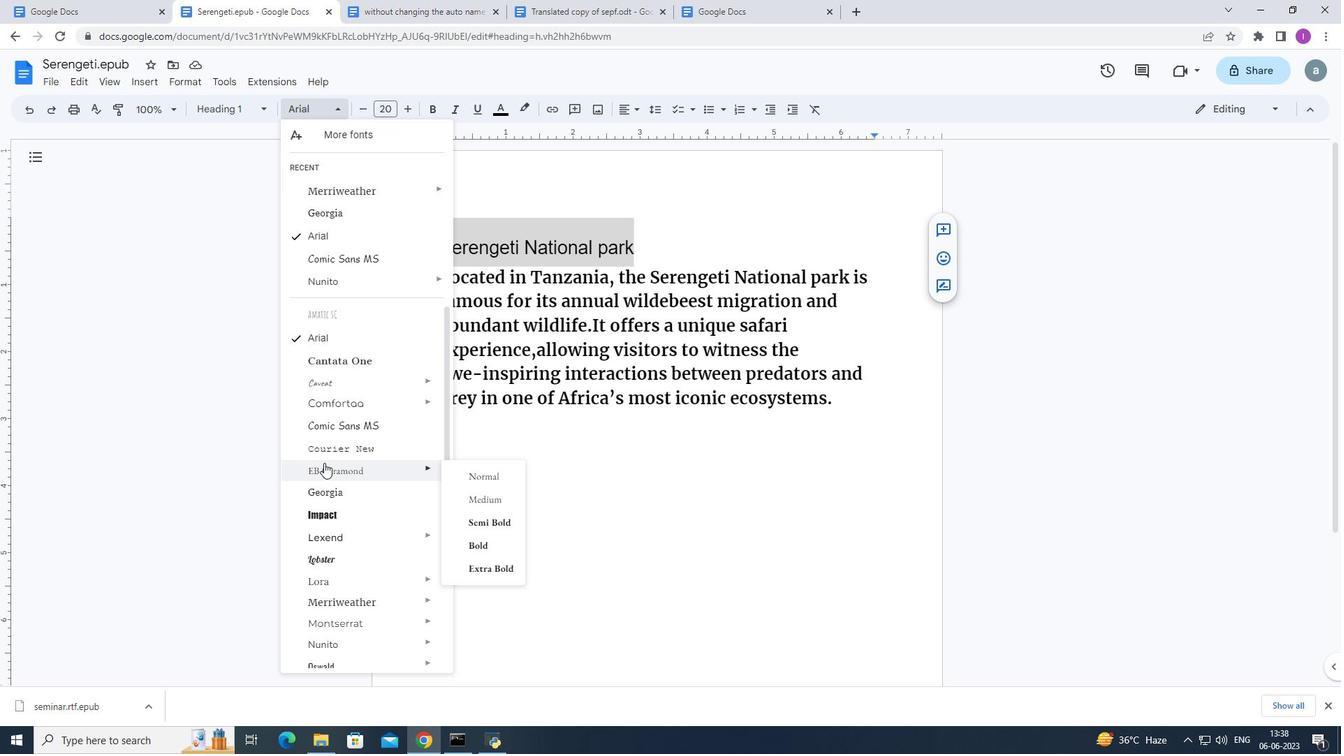 
Action: Mouse scrolled (324, 462) with delta (0, 0)
Screenshot: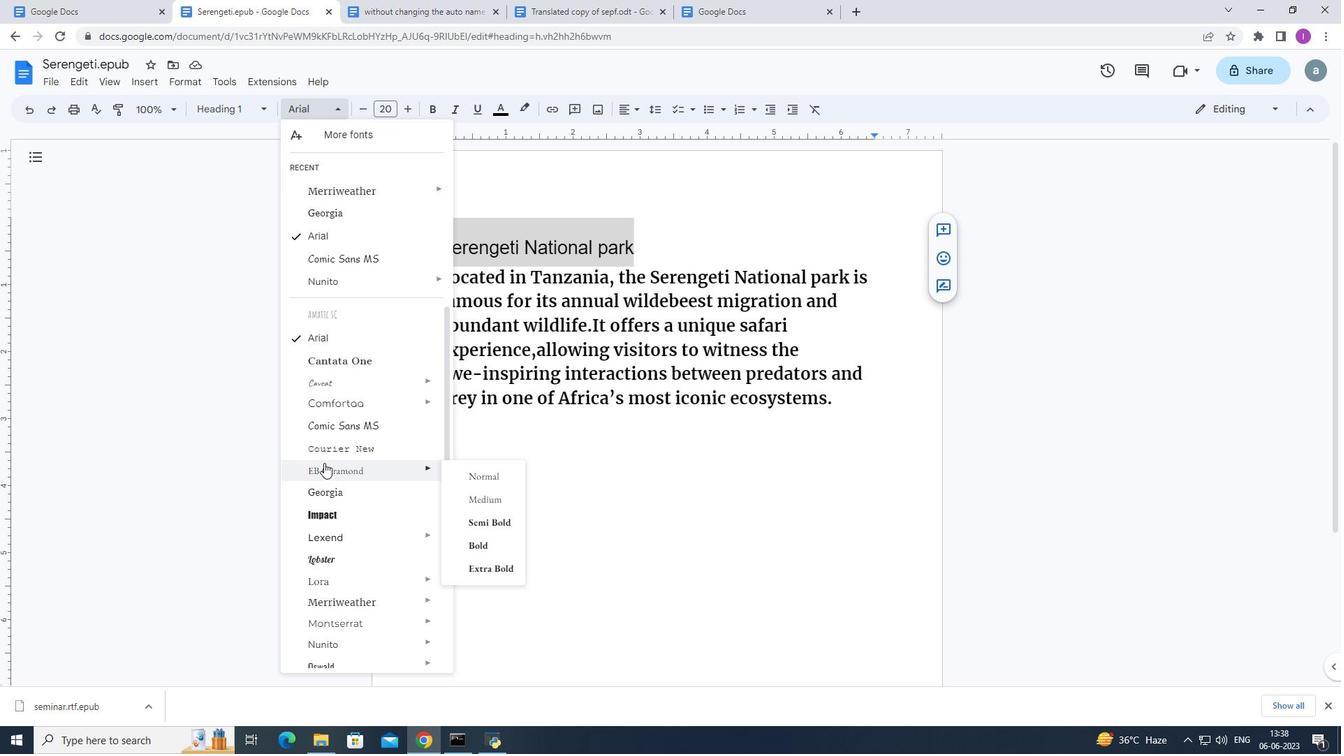 
Action: Mouse scrolled (324, 462) with delta (0, 0)
Screenshot: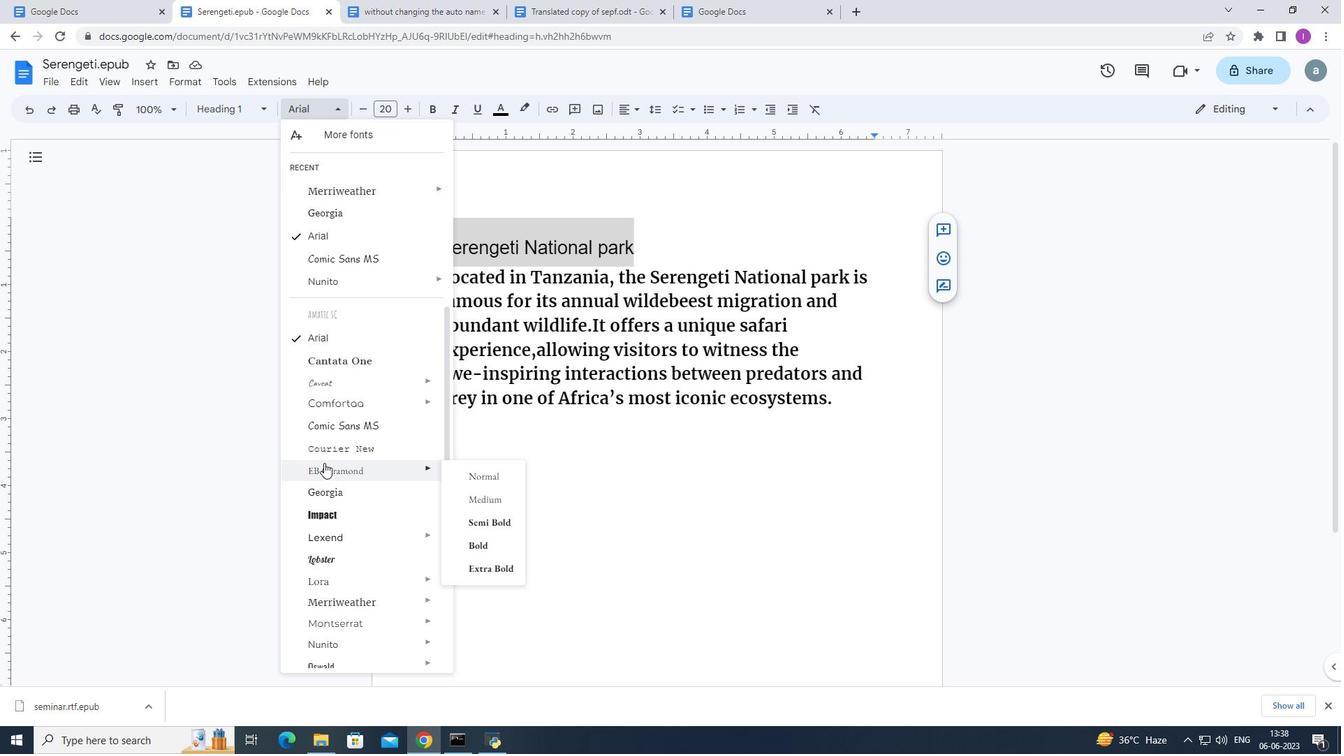 
Action: Mouse moved to (340, 608)
Screenshot: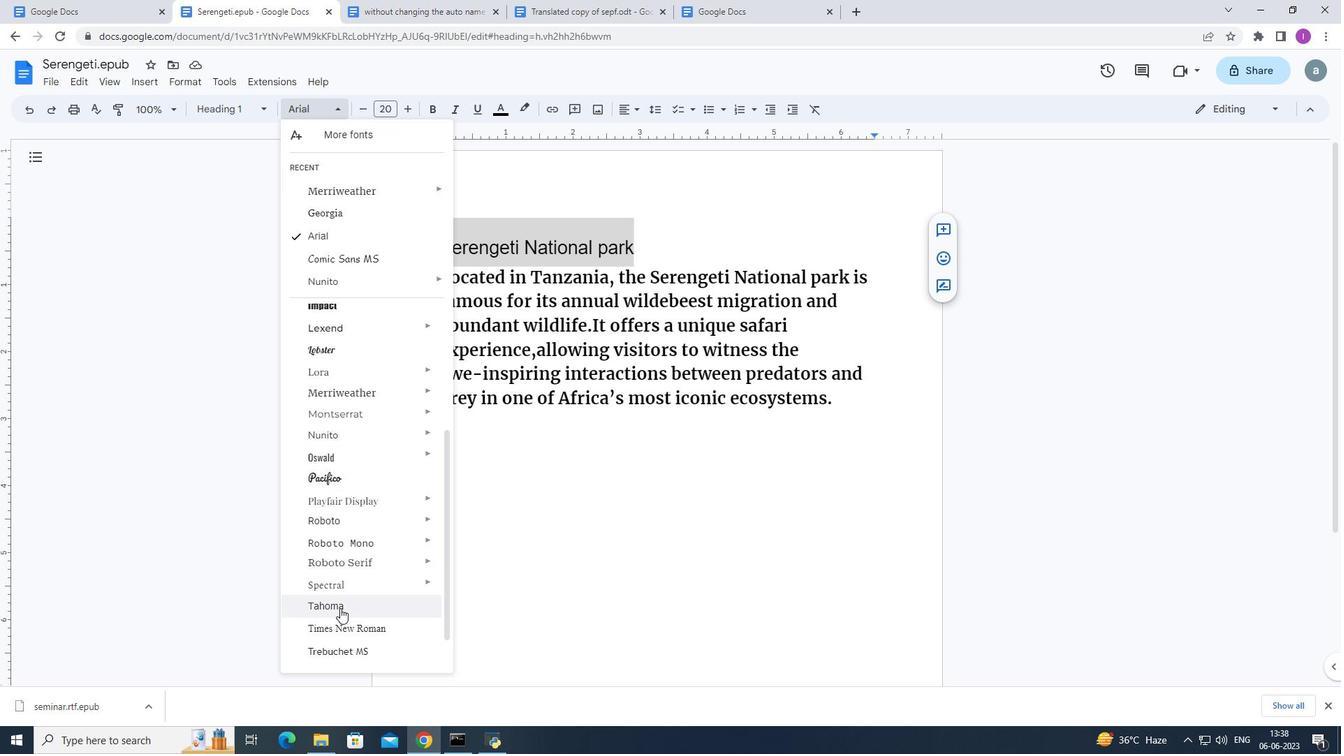 
Action: Mouse pressed left at (340, 608)
Screenshot: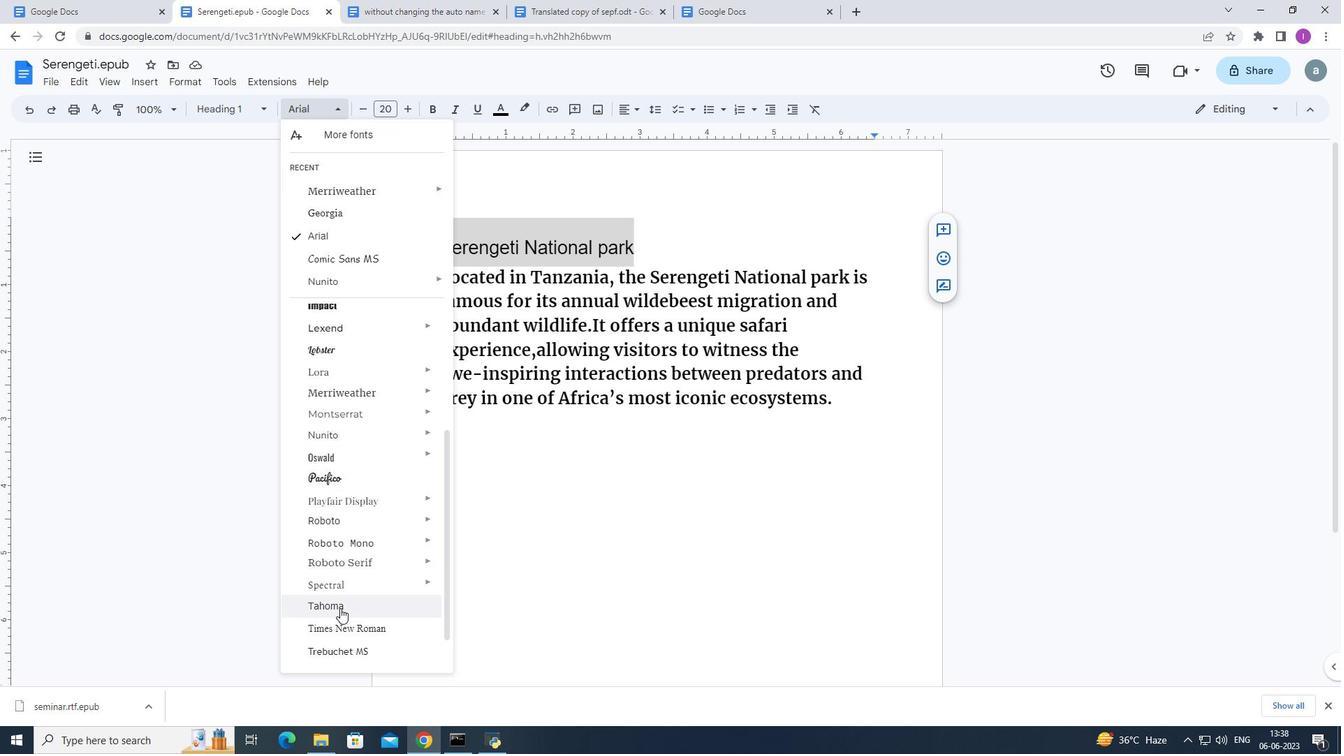 
Action: Mouse moved to (393, 109)
Screenshot: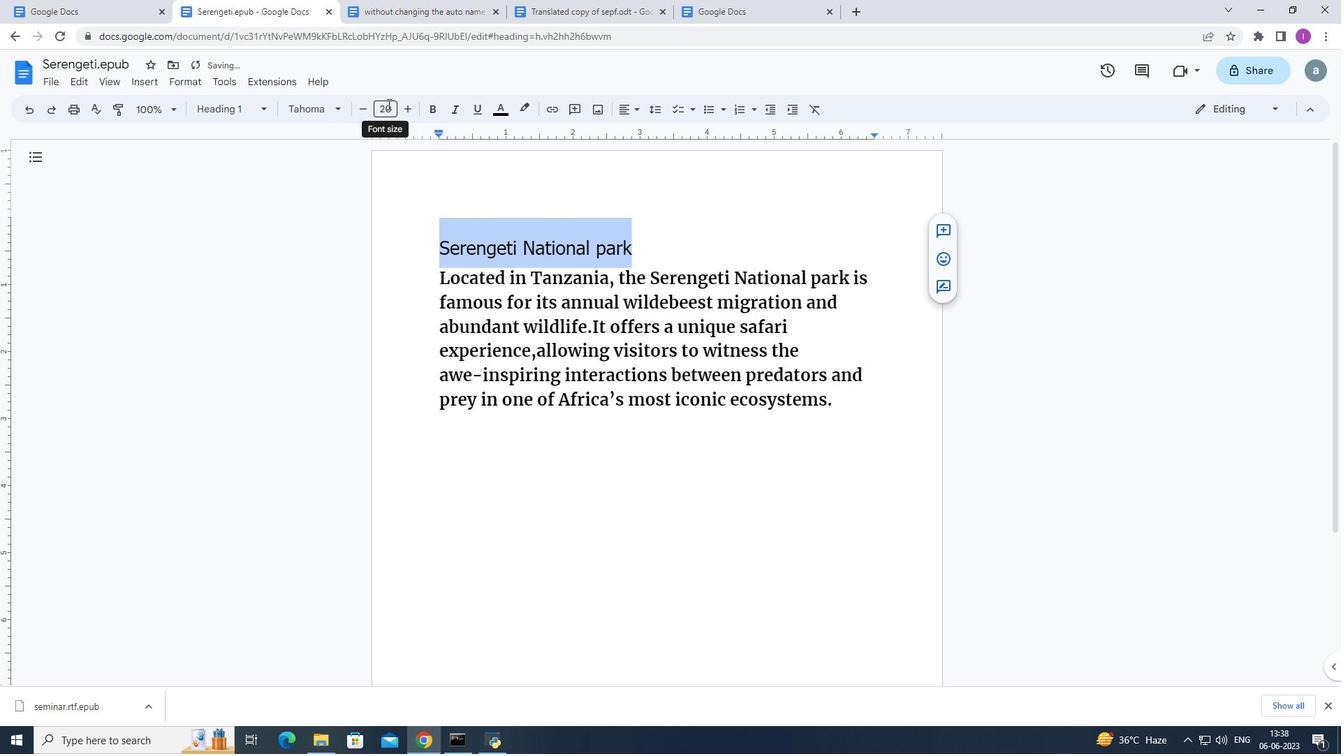 
Action: Mouse pressed left at (393, 109)
Screenshot: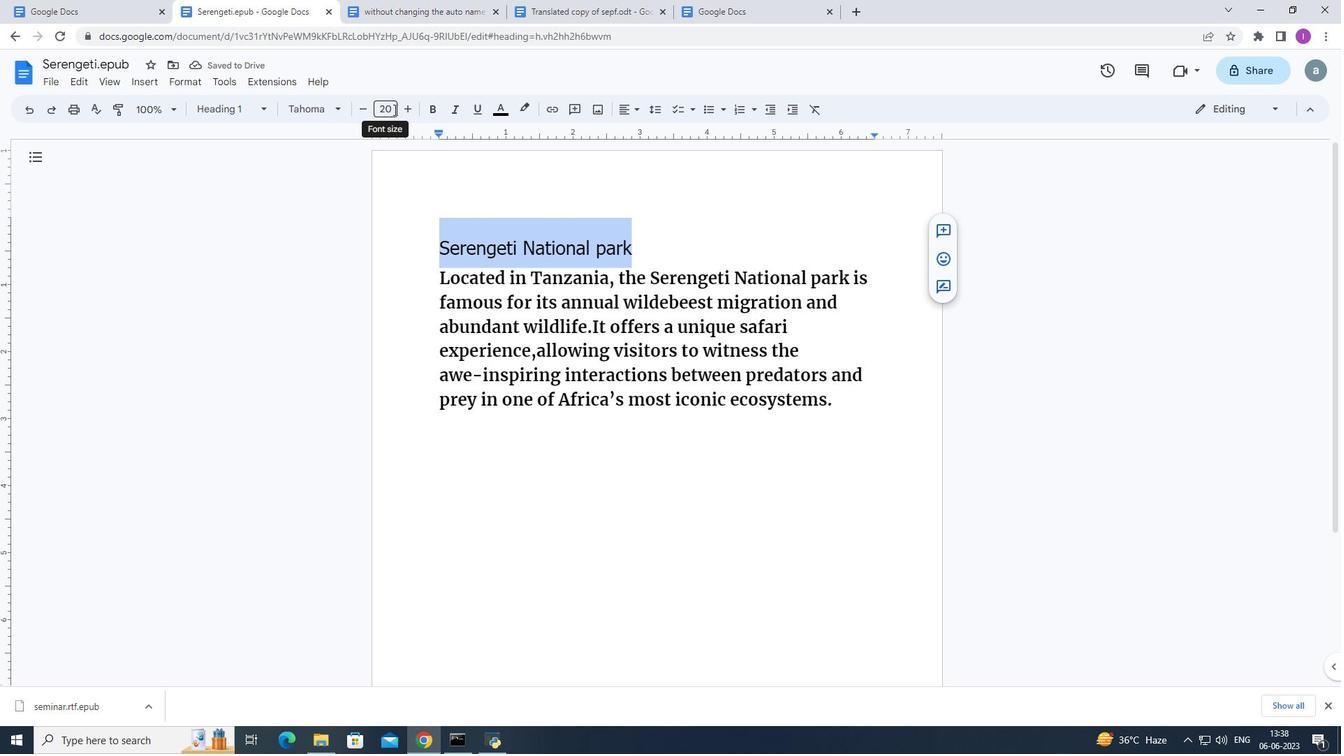 
Action: Mouse moved to (399, 122)
Screenshot: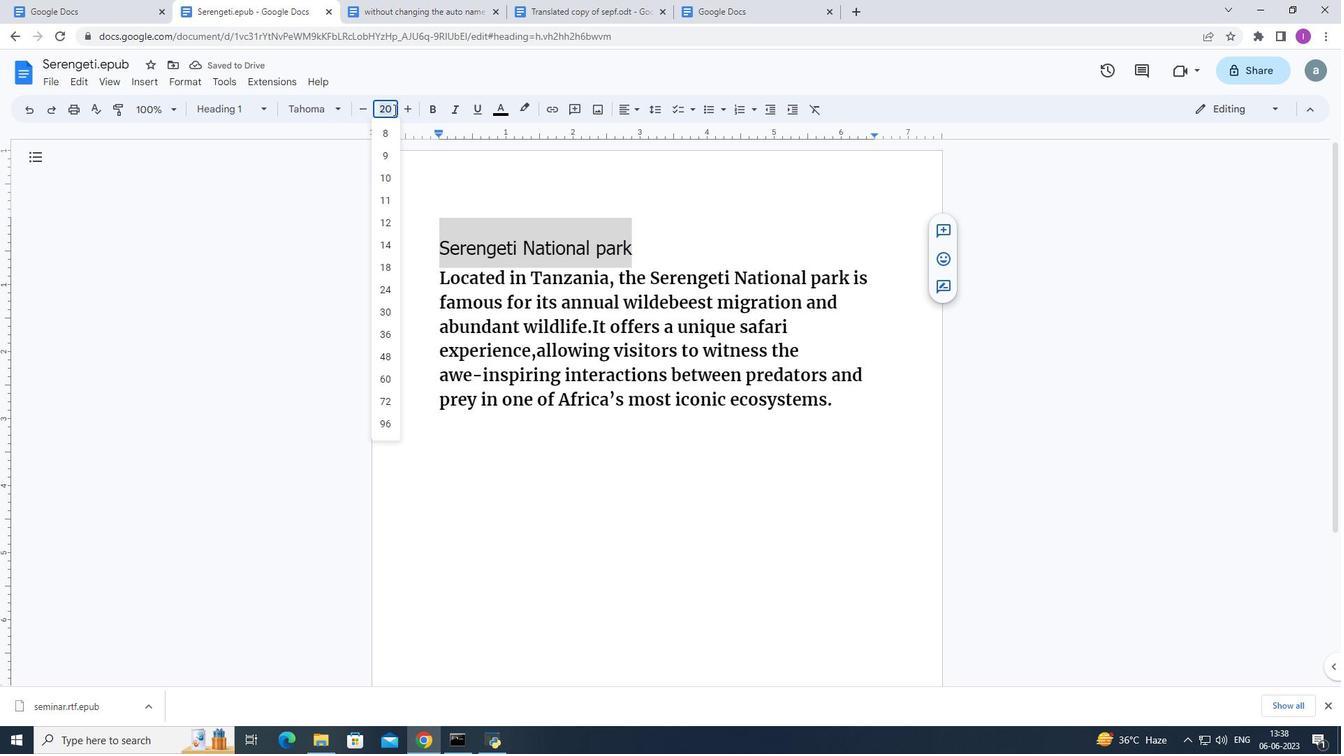 
Action: Key pressed 30
Screenshot: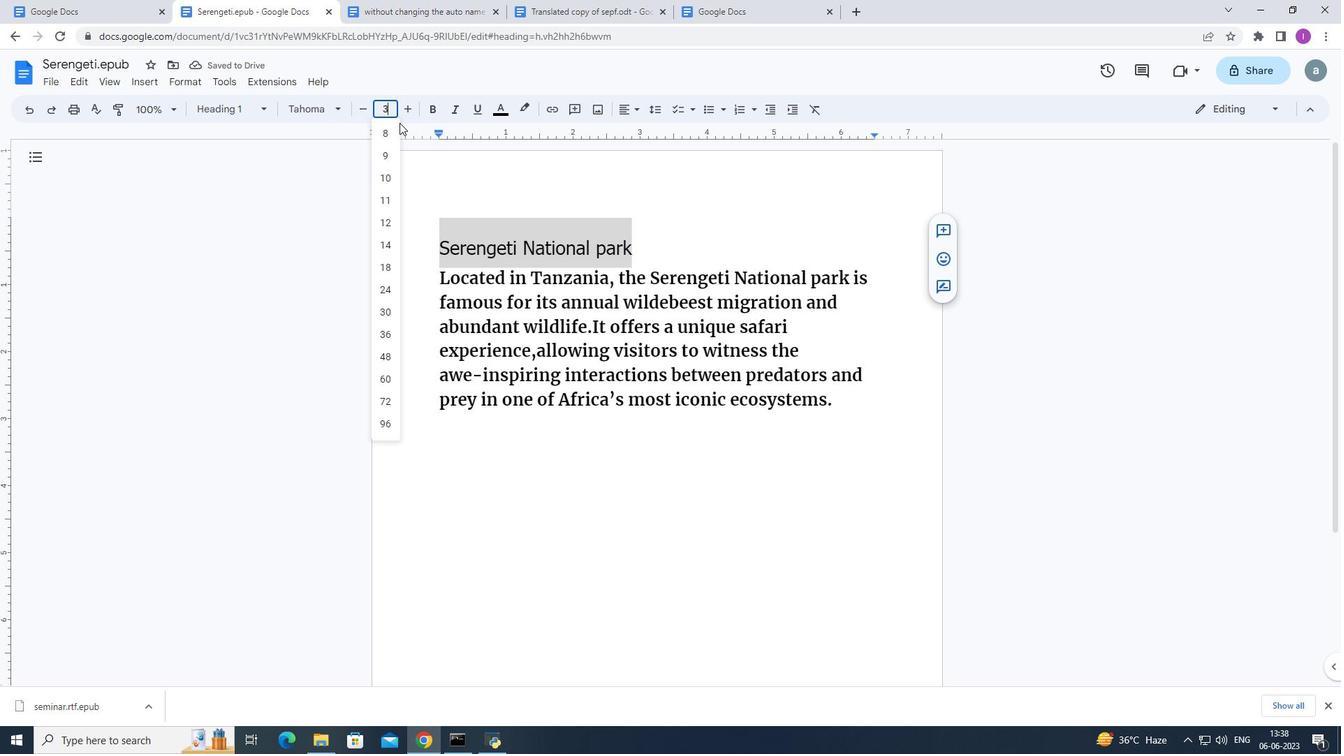 
Action: Mouse moved to (408, 143)
Screenshot: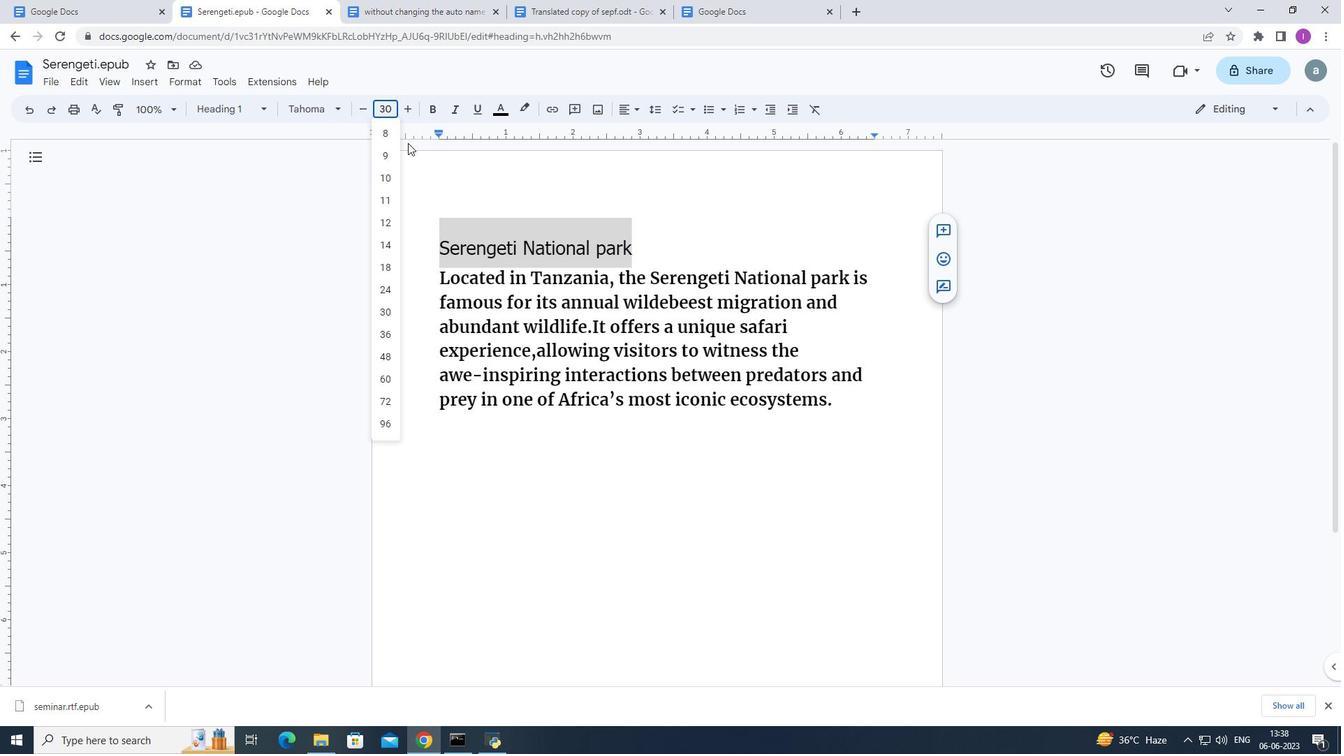 
Action: Key pressed <Key.enter>
Screenshot: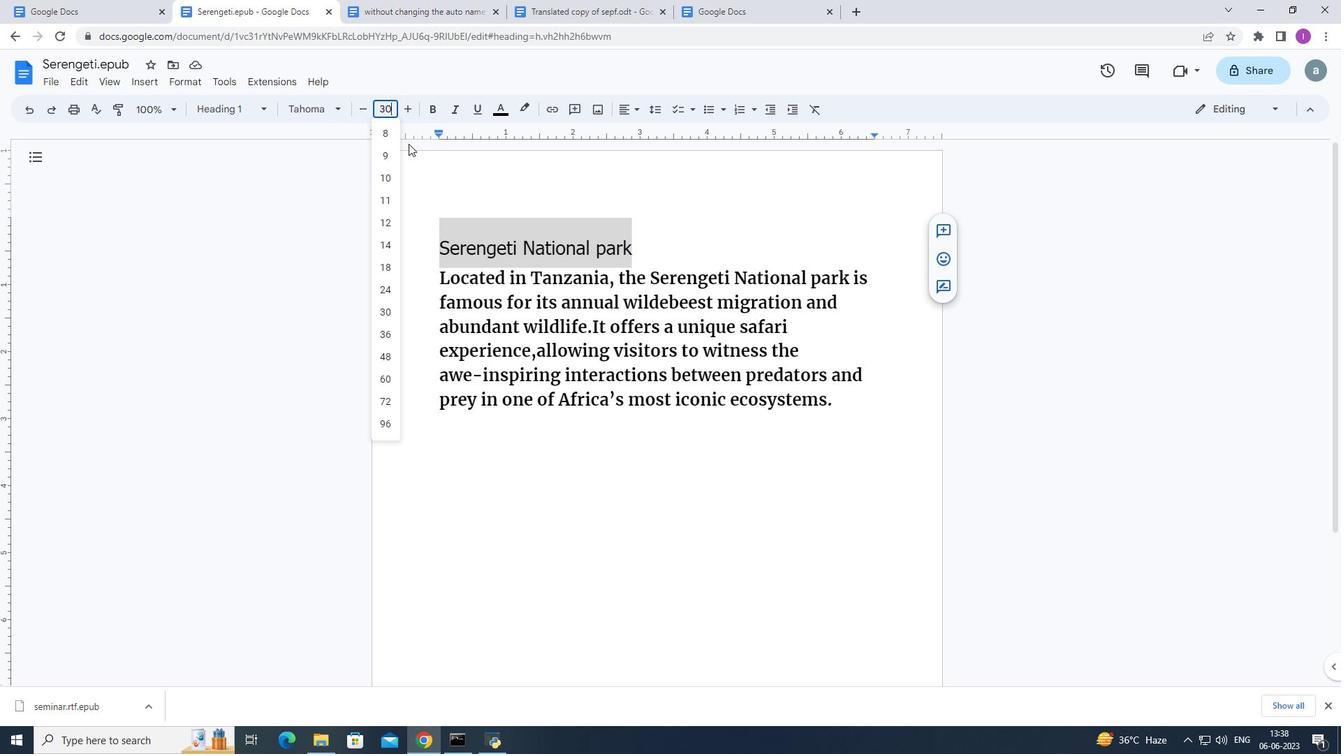 
Action: Mouse moved to (630, 107)
Screenshot: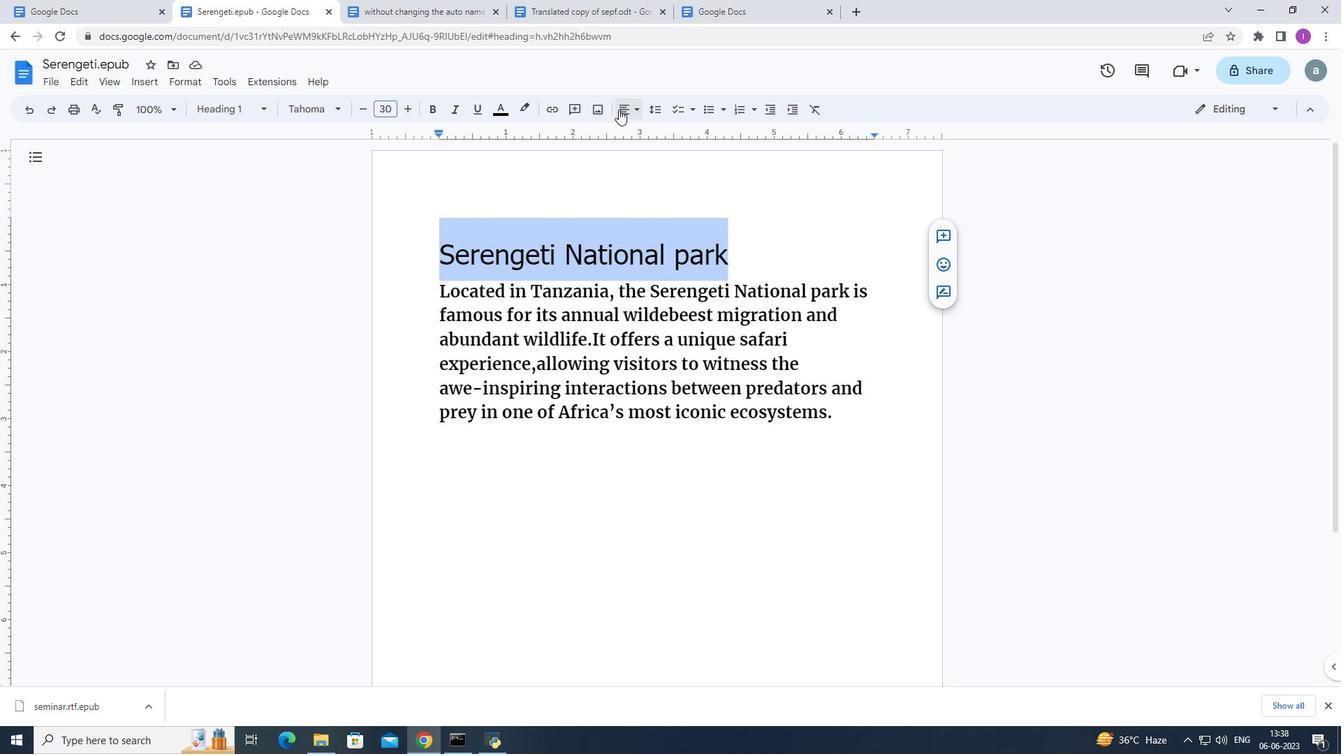 
Action: Mouse pressed left at (630, 107)
Screenshot: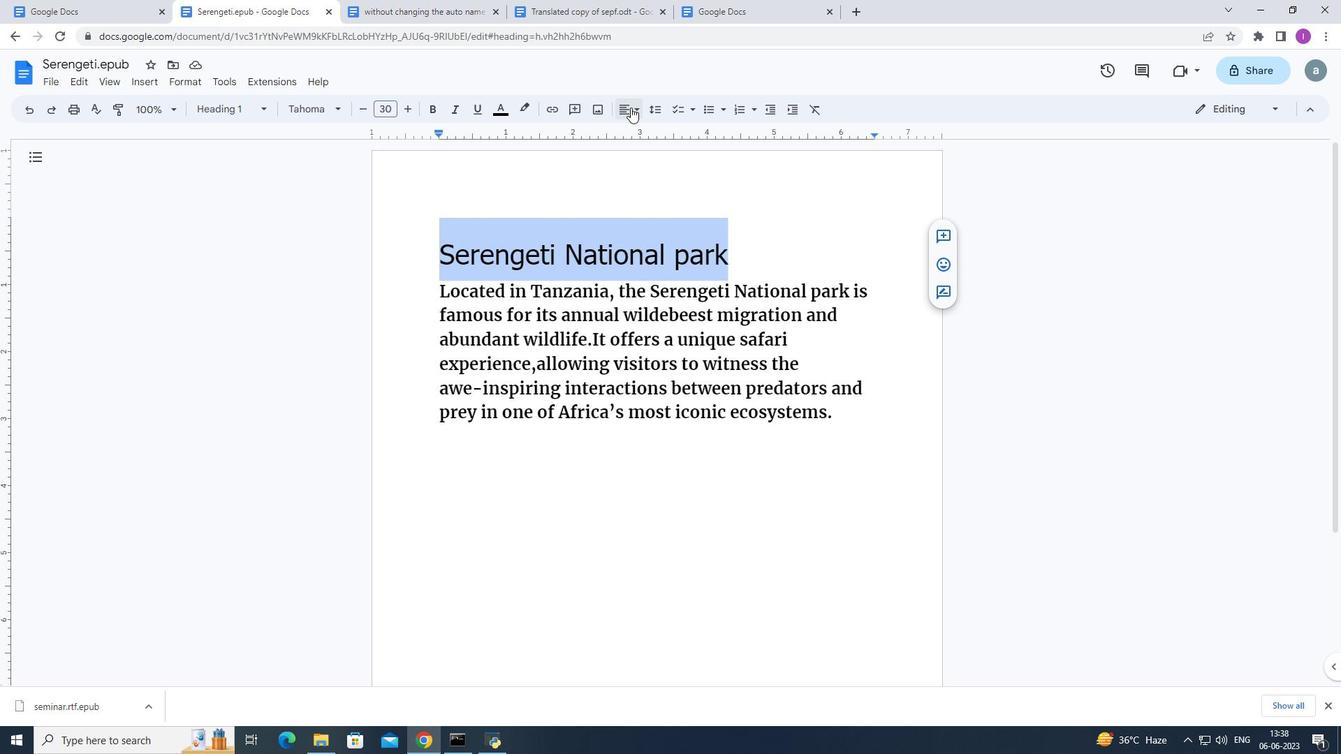 
Action: Mouse moved to (633, 128)
Screenshot: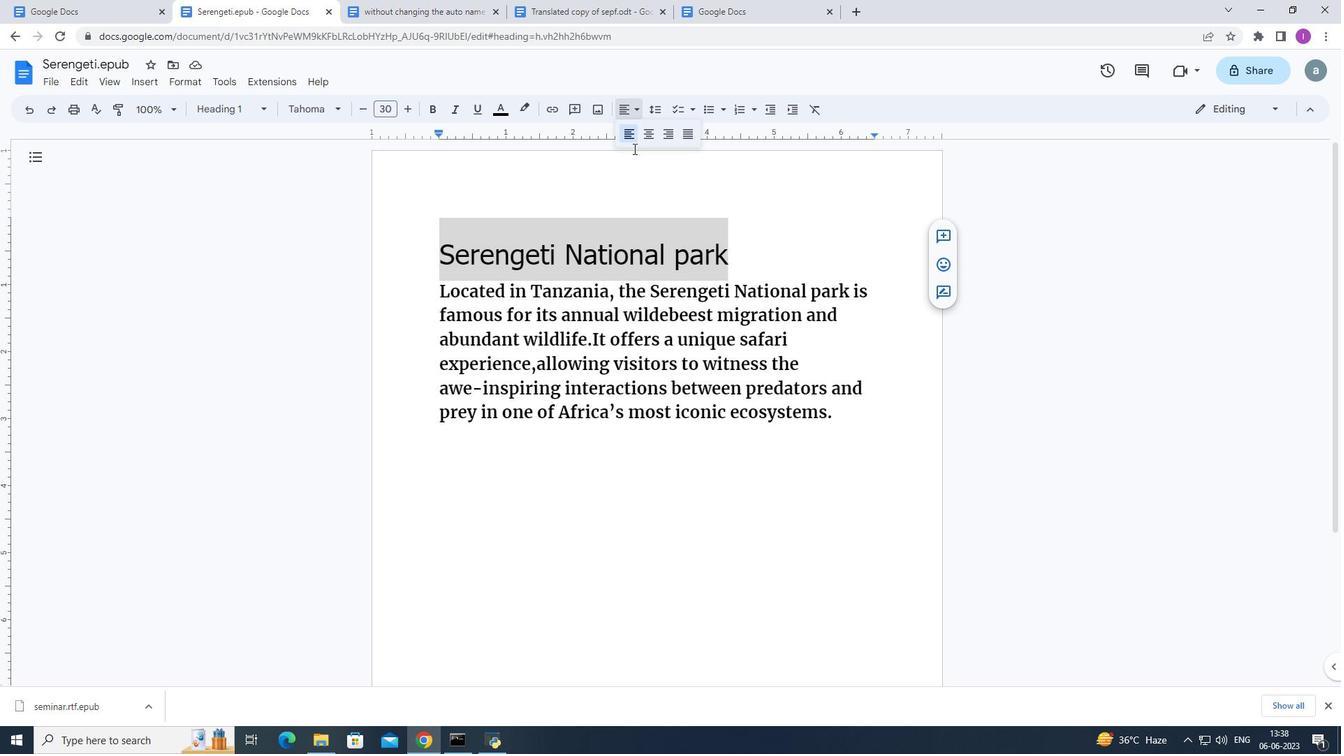 
Action: Mouse pressed left at (633, 128)
Screenshot: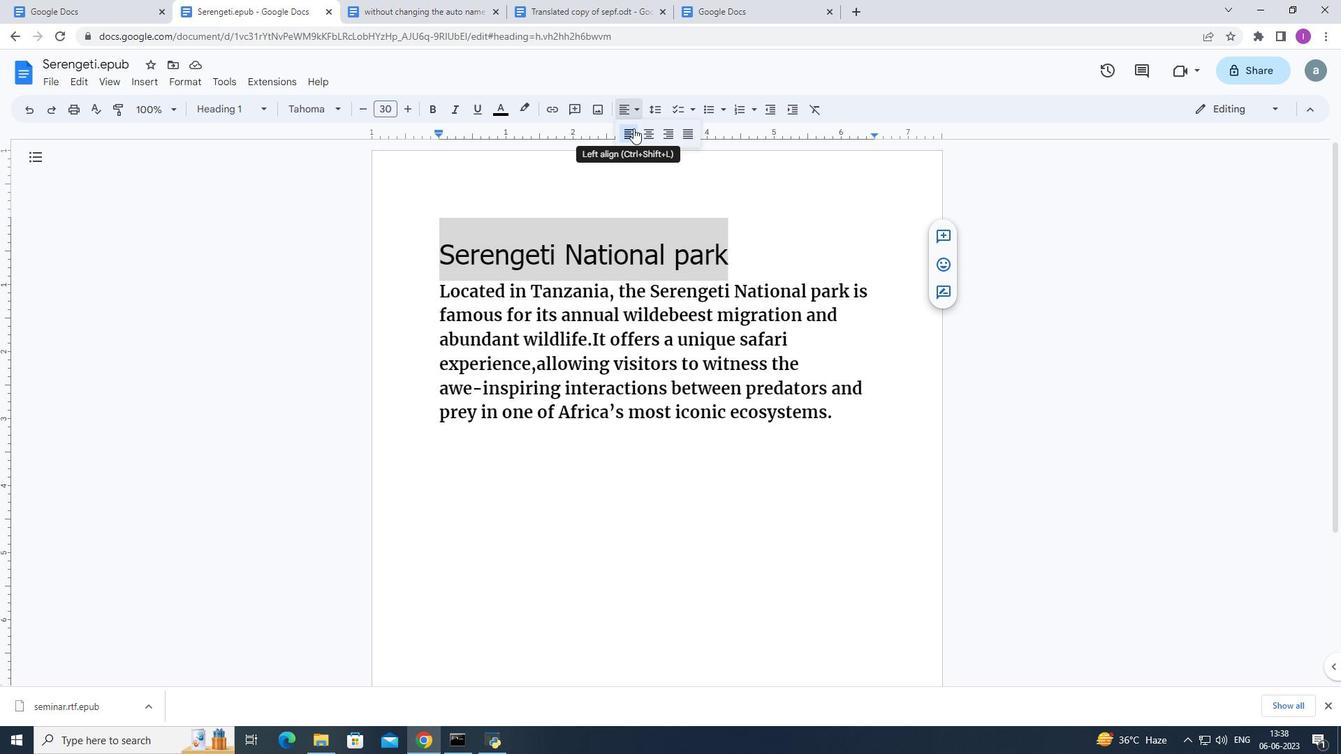 
Action: Mouse moved to (432, 284)
Screenshot: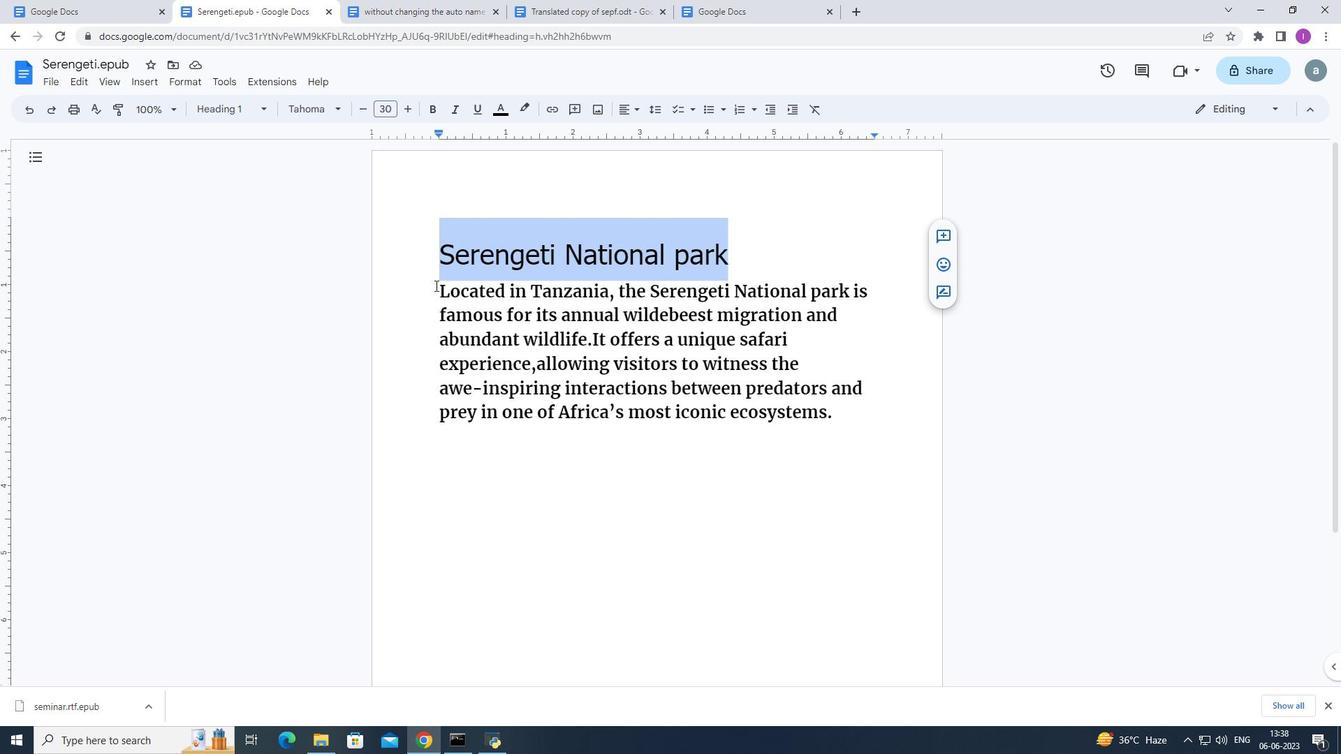 
Action: Mouse pressed left at (432, 284)
Screenshot: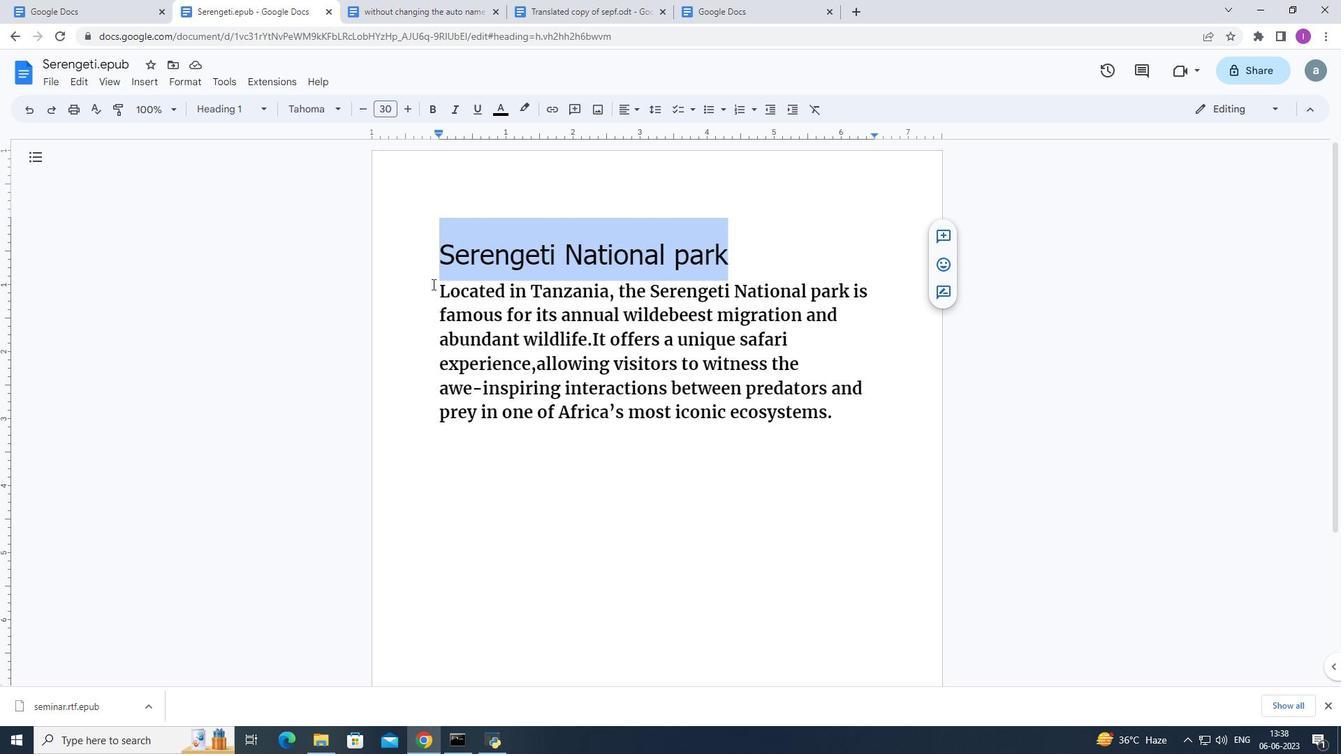 
Action: Mouse moved to (618, 114)
Screenshot: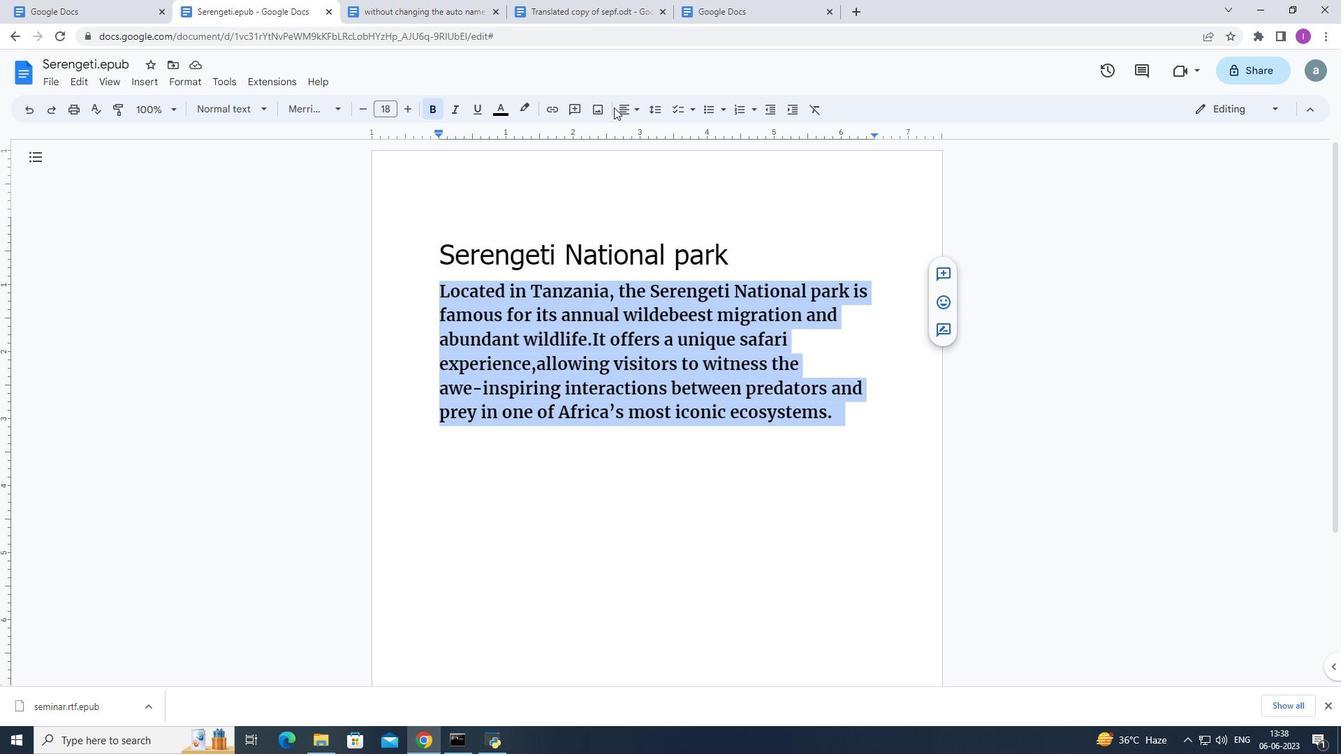 
Action: Mouse pressed left at (618, 114)
Screenshot: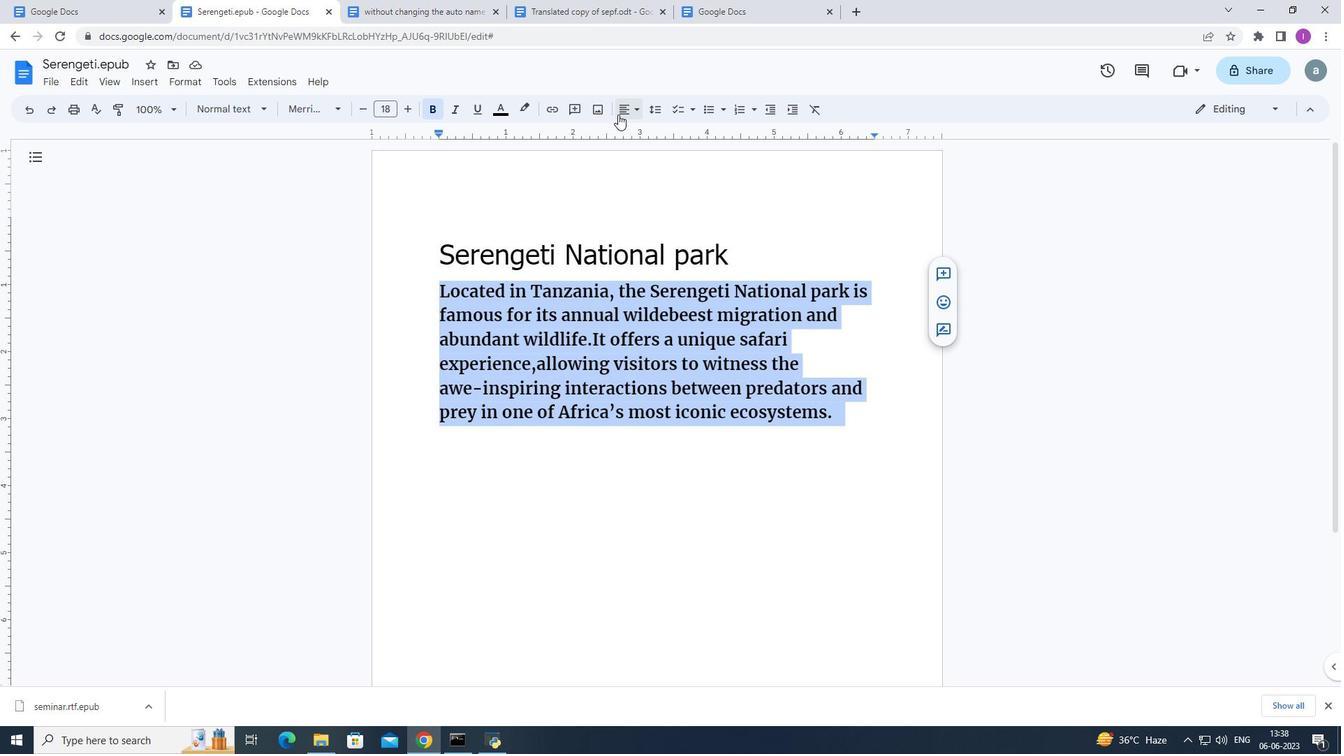 
Action: Mouse moved to (629, 140)
Screenshot: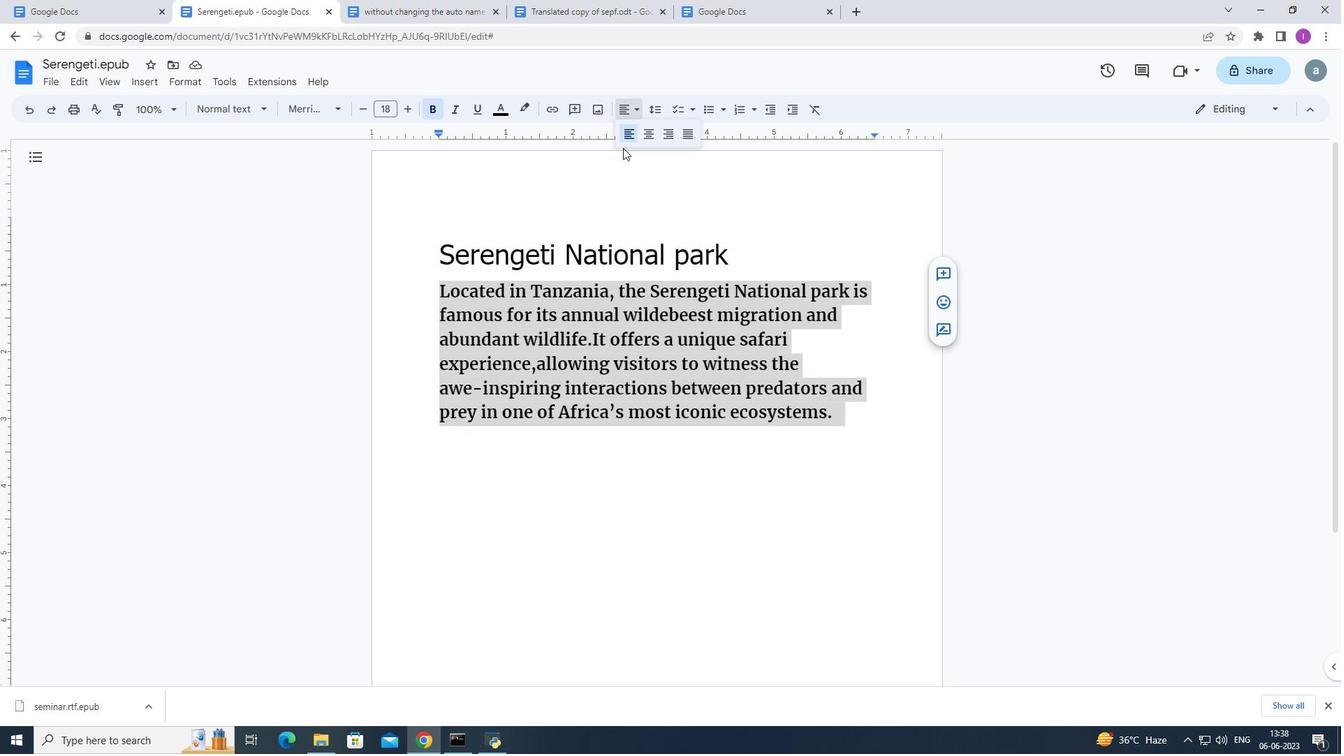 
Action: Mouse pressed left at (629, 140)
Screenshot: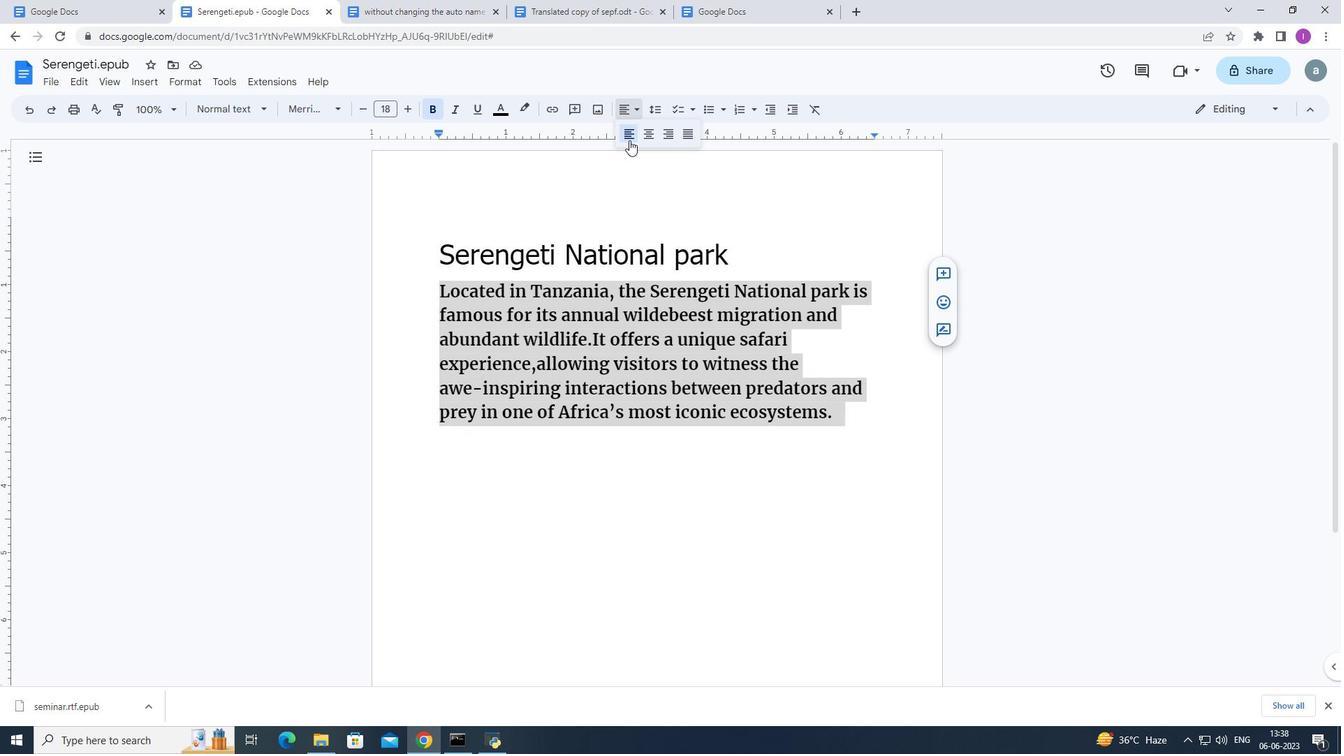 
Action: Mouse moved to (220, 238)
Screenshot: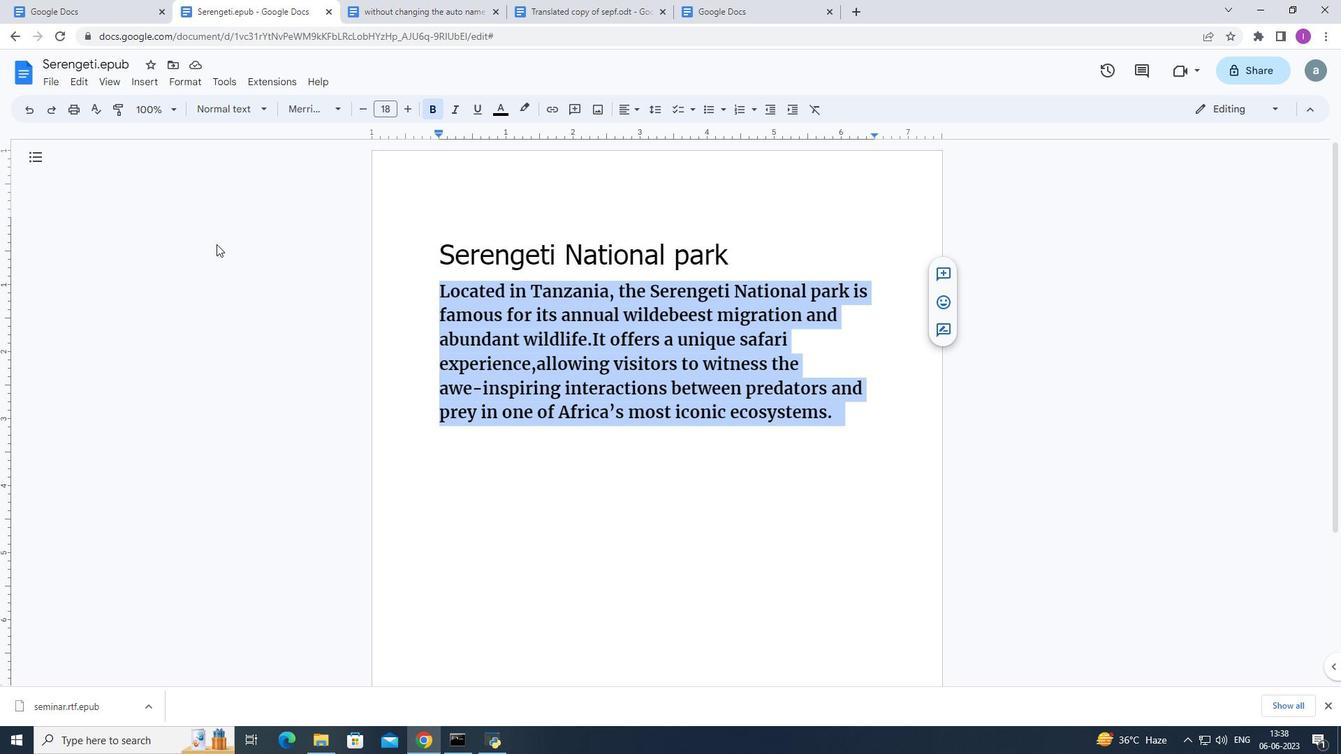 
